 Task: Check the picks of the 2023 Victory Lane Racing NASCAR Cup Series for the race "Ally 400" on the track "Nashville".
Action: Mouse moved to (204, 261)
Screenshot: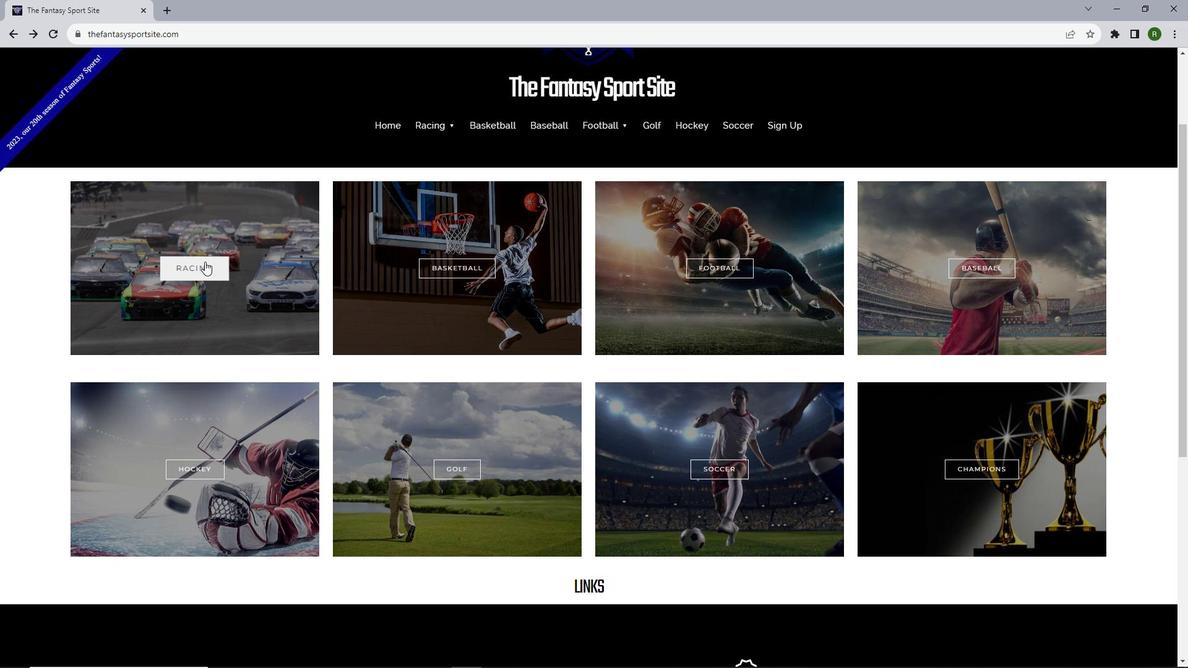 
Action: Mouse pressed left at (204, 261)
Screenshot: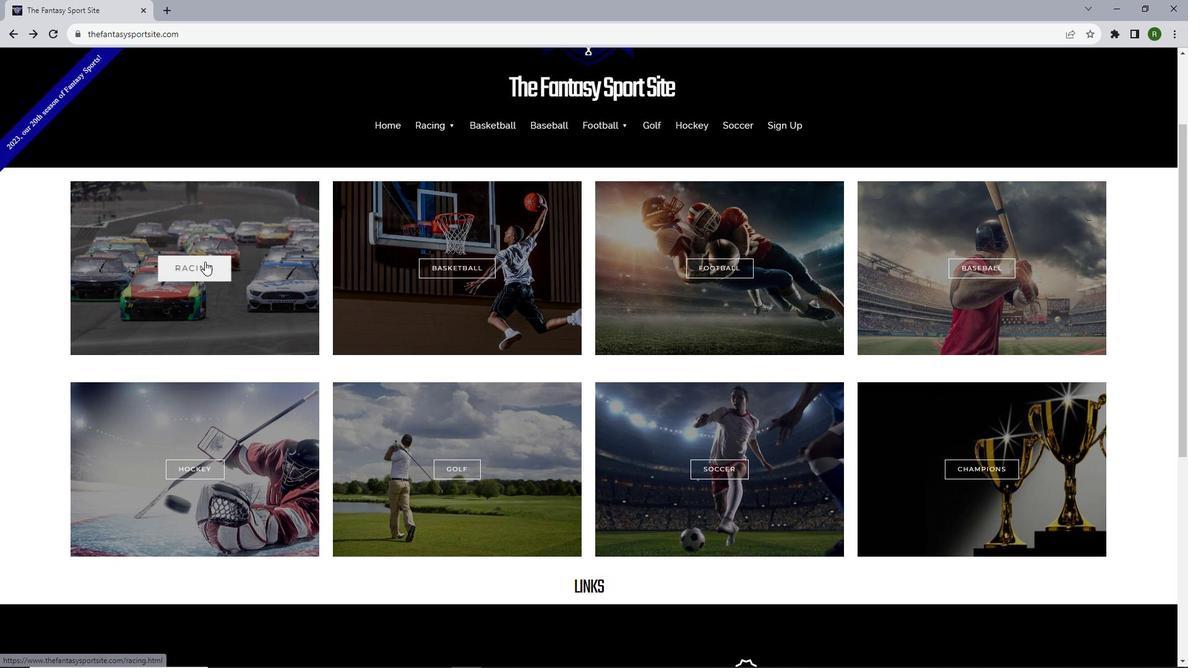 
Action: Mouse moved to (232, 547)
Screenshot: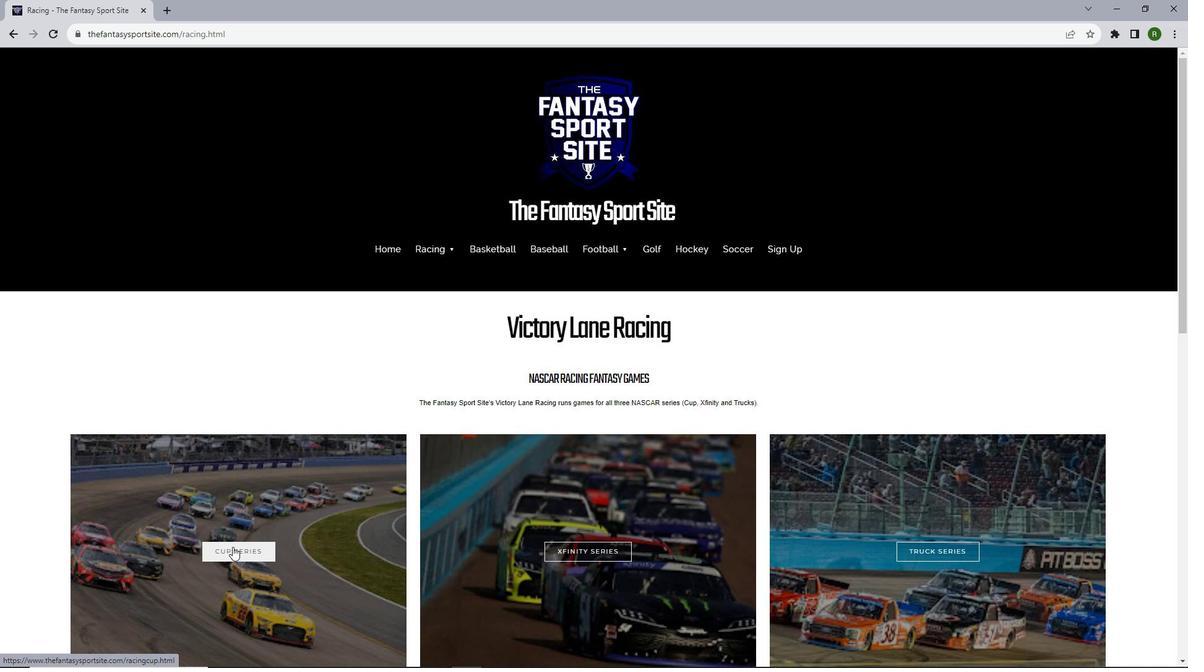 
Action: Mouse pressed left at (232, 547)
Screenshot: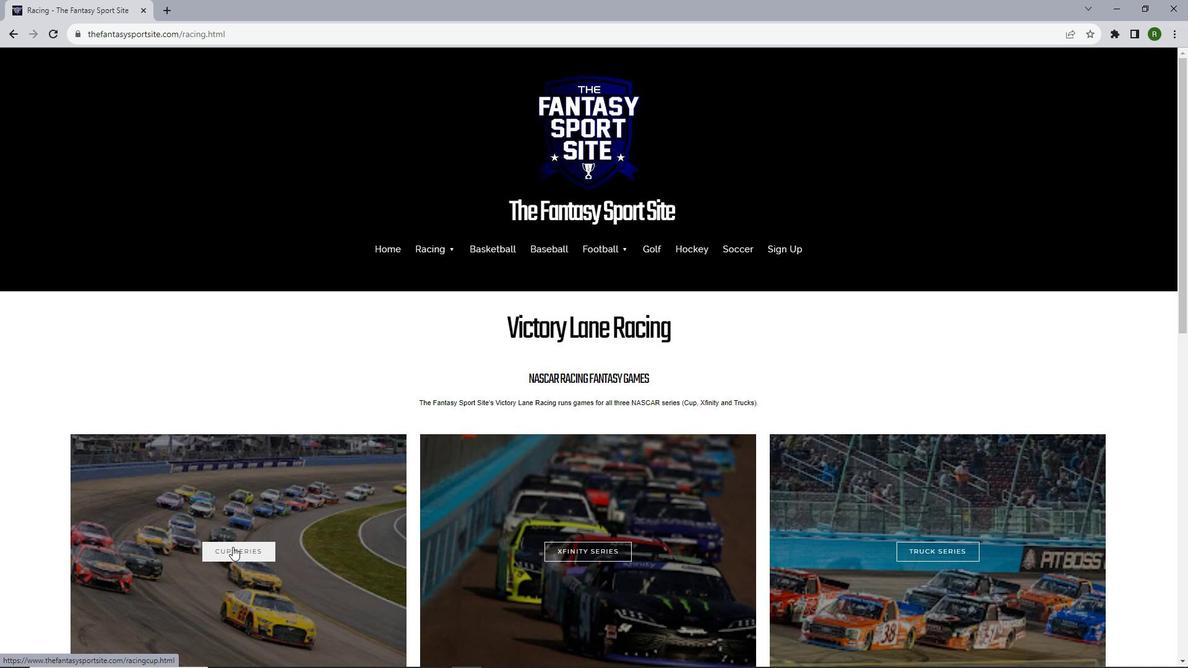 
Action: Mouse moved to (333, 347)
Screenshot: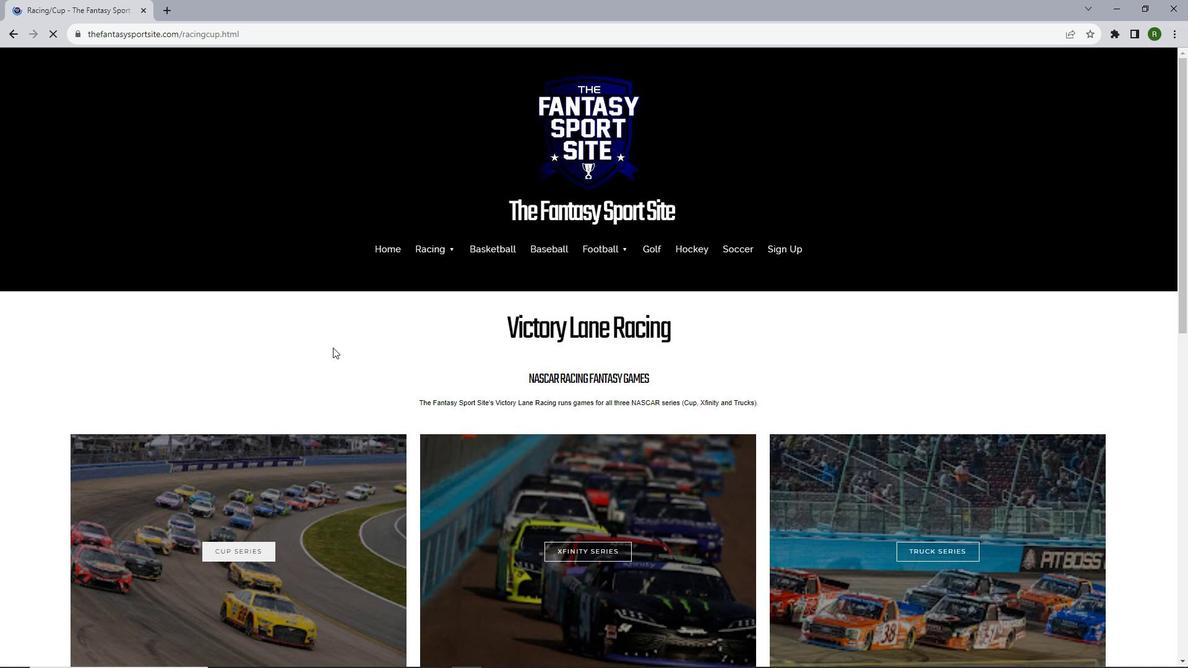 
Action: Mouse scrolled (333, 347) with delta (0, 0)
Screenshot: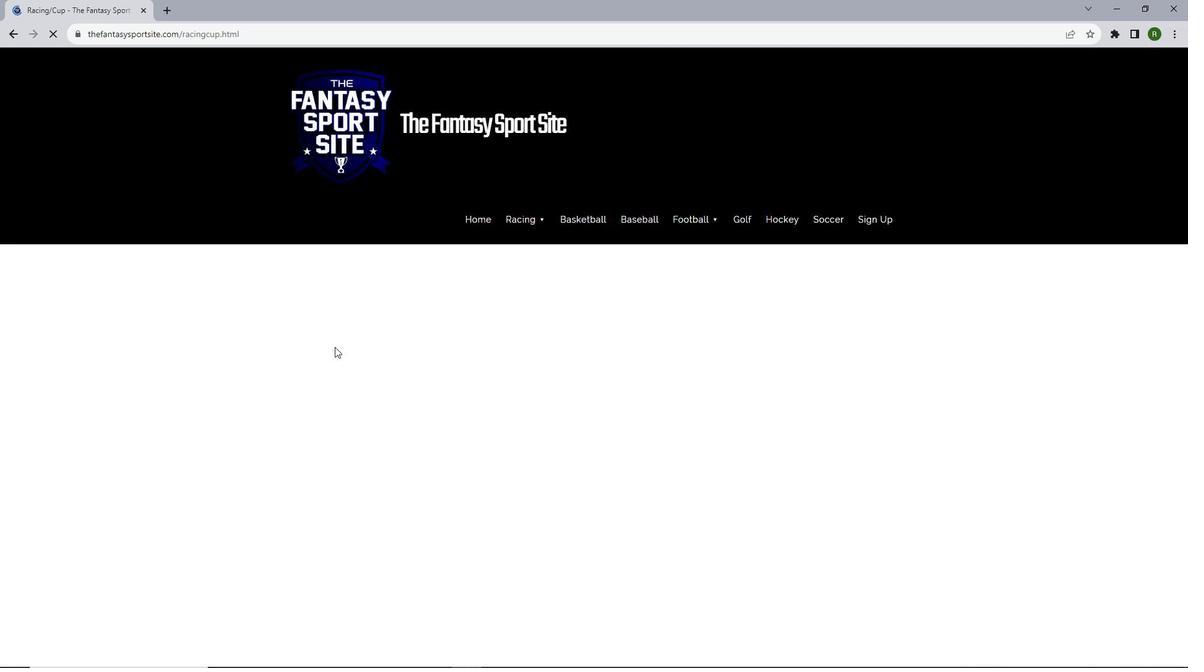
Action: Mouse moved to (334, 347)
Screenshot: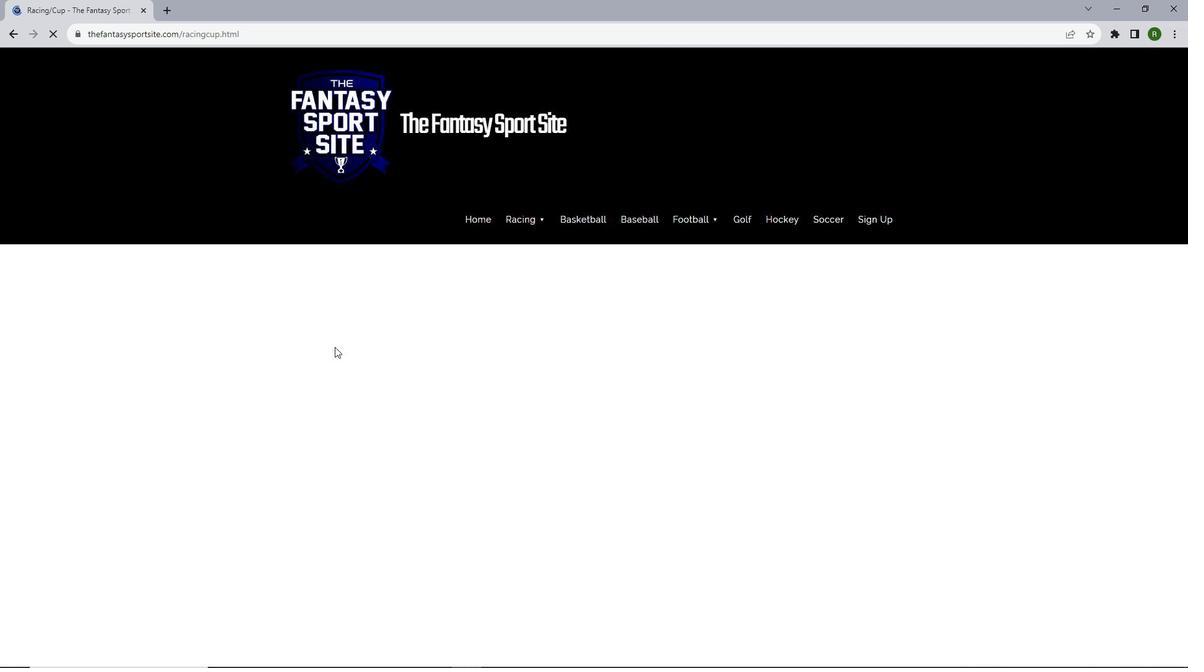 
Action: Mouse scrolled (334, 346) with delta (0, 0)
Screenshot: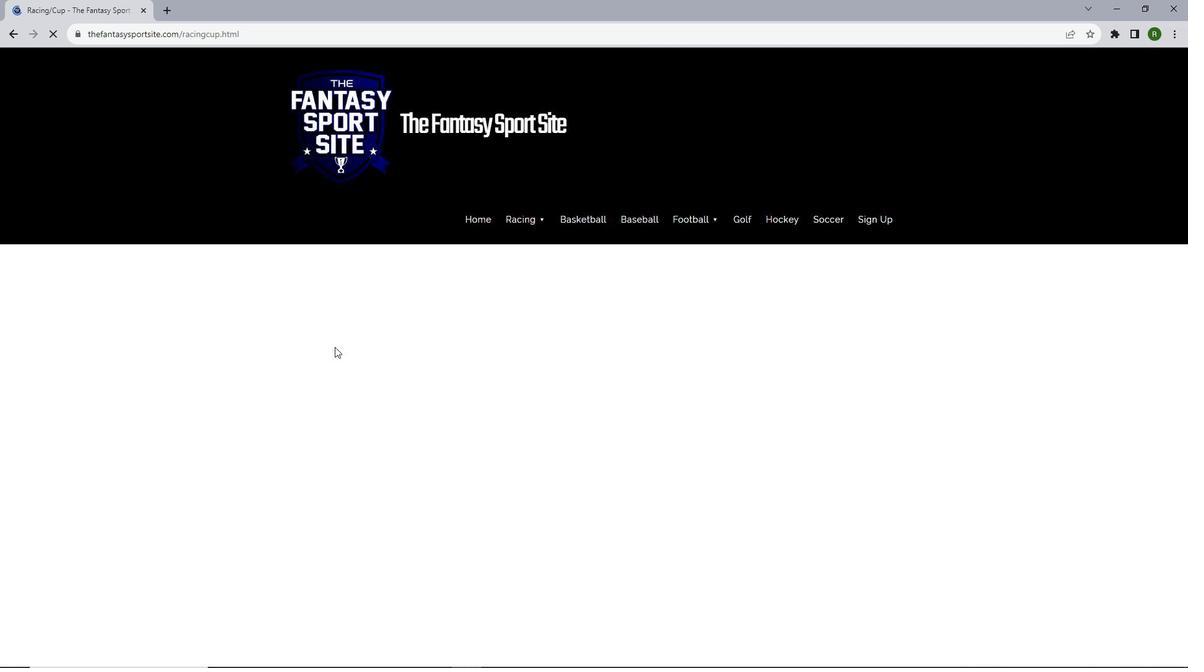 
Action: Mouse moved to (337, 344)
Screenshot: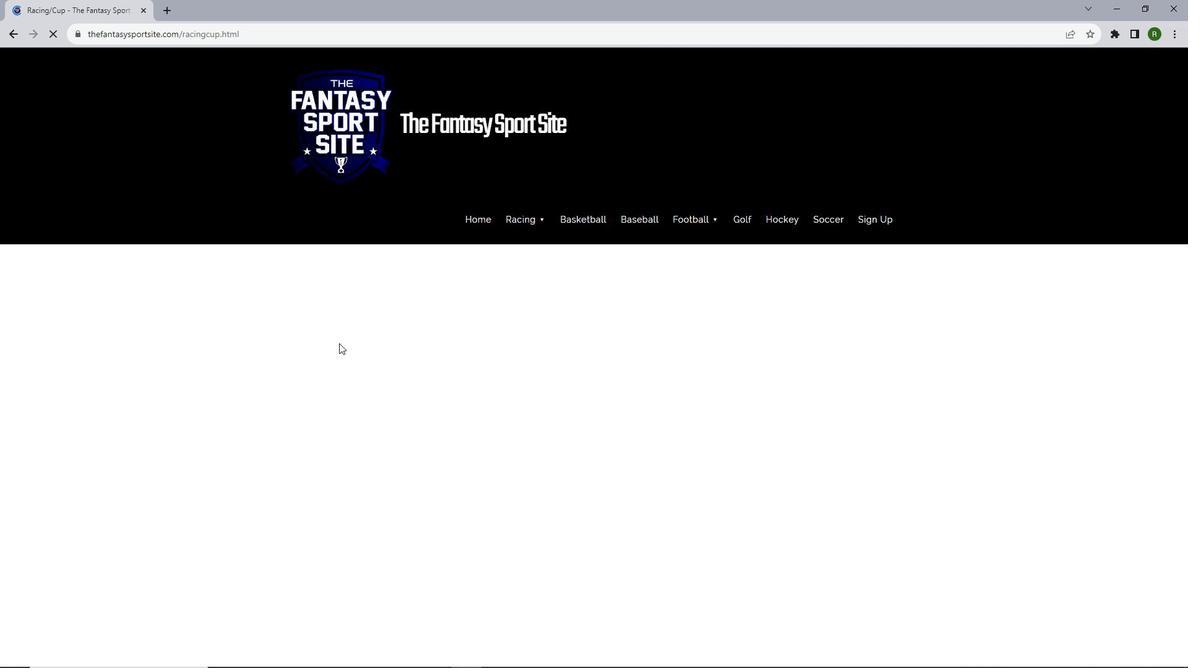 
Action: Mouse scrolled (337, 344) with delta (0, 0)
Screenshot: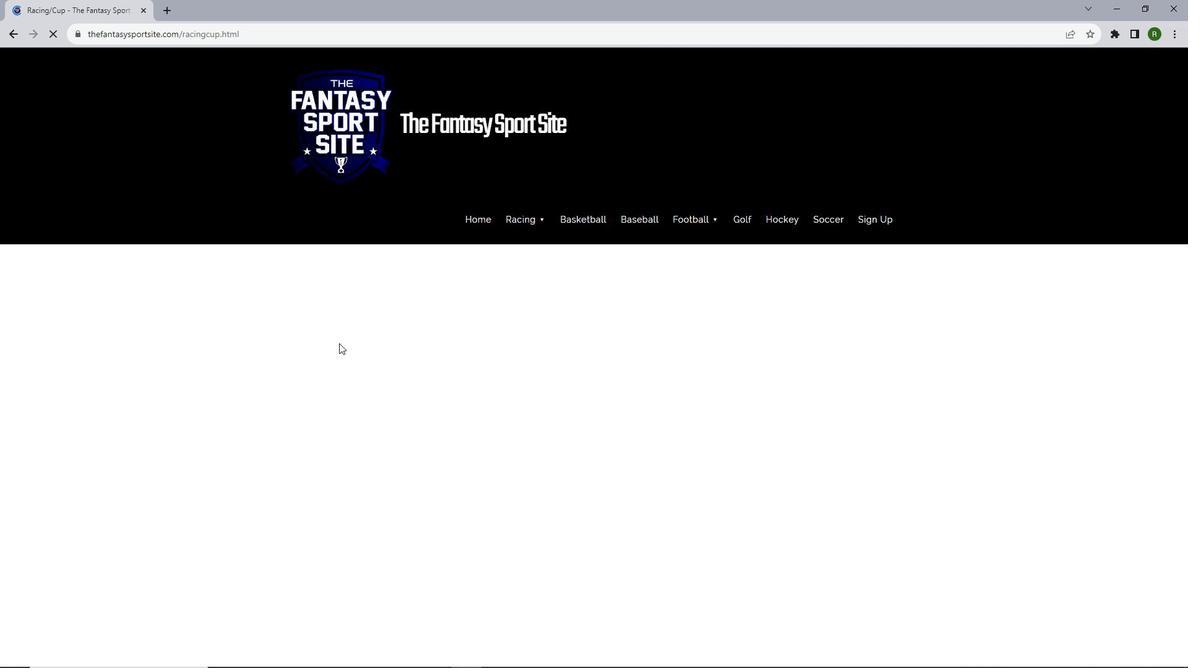 
Action: Mouse moved to (391, 297)
Screenshot: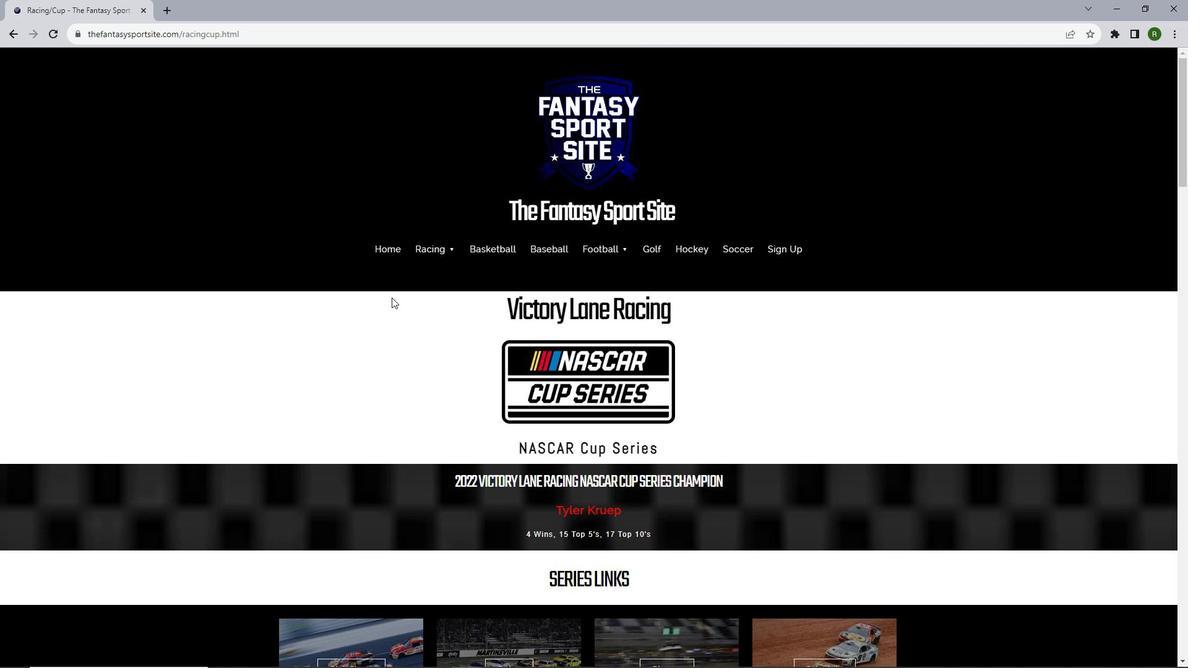 
Action: Mouse scrolled (391, 297) with delta (0, 0)
Screenshot: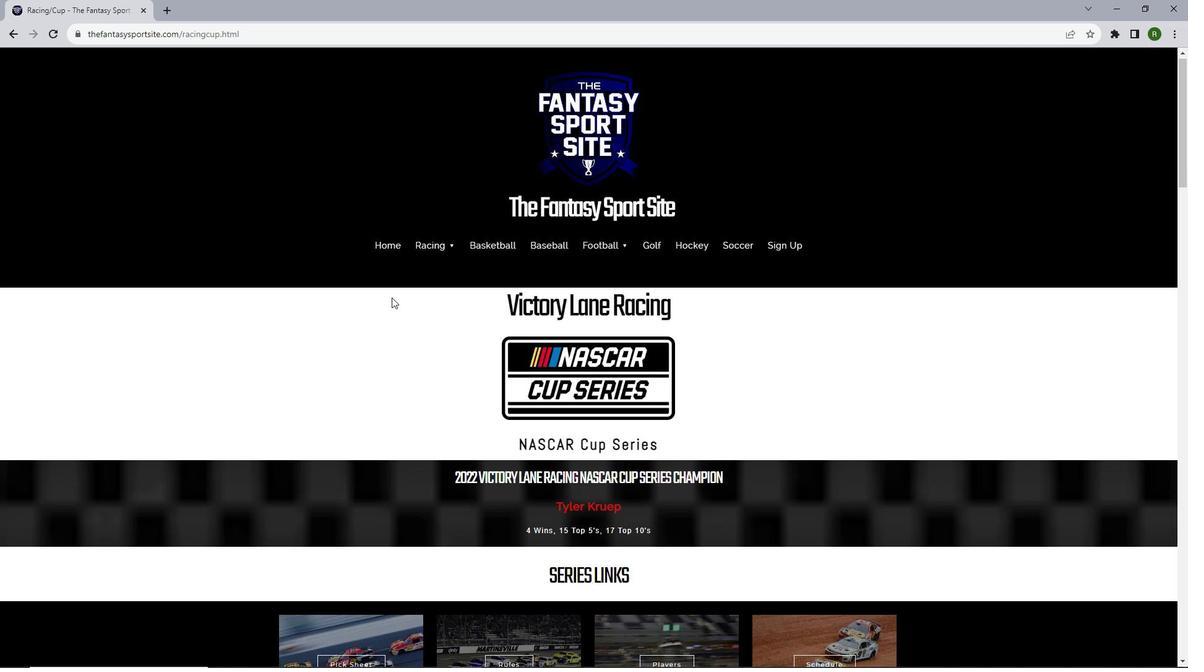 
Action: Mouse scrolled (391, 297) with delta (0, 0)
Screenshot: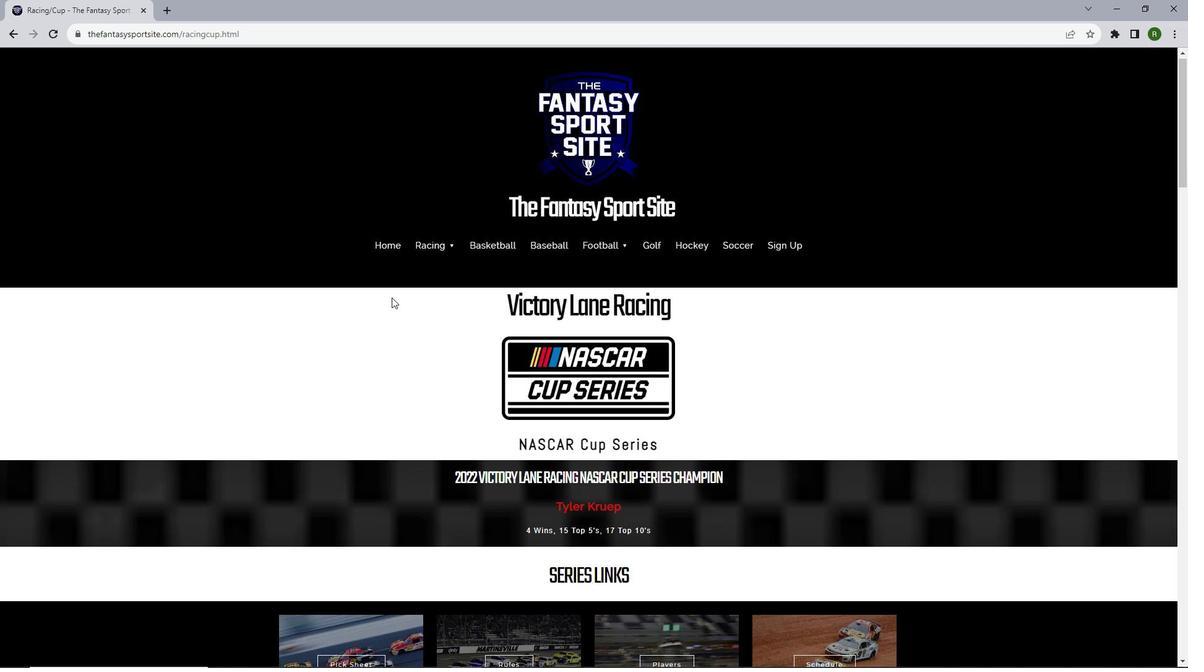 
Action: Mouse scrolled (391, 297) with delta (0, 0)
Screenshot: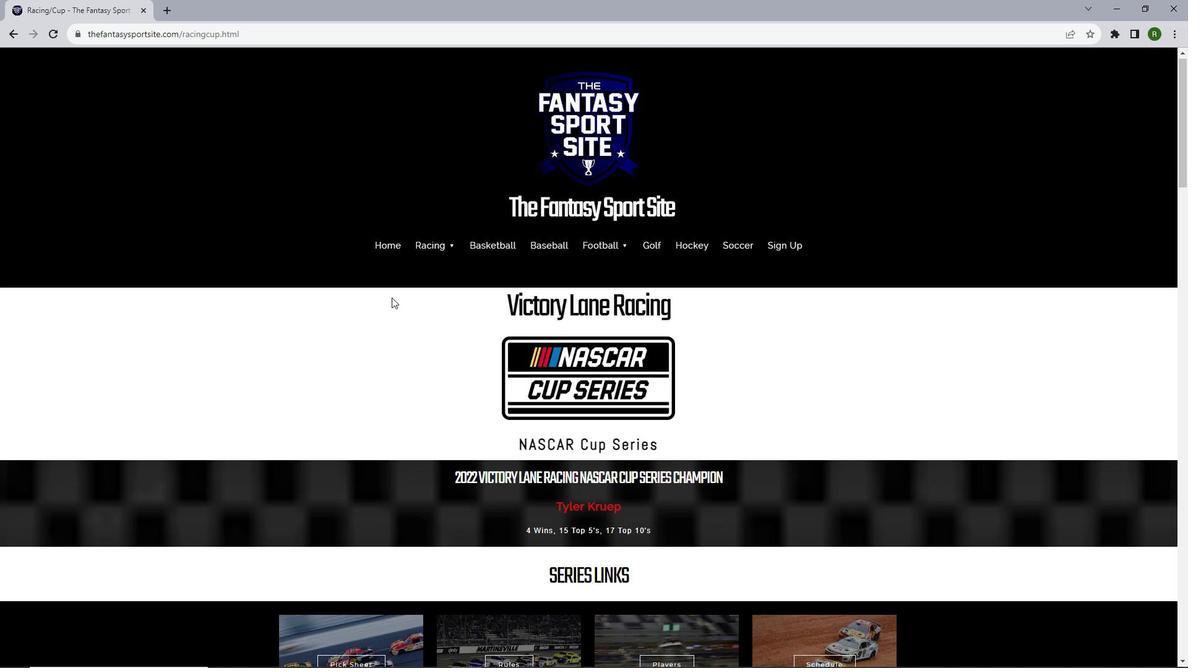 
Action: Mouse scrolled (391, 297) with delta (0, 0)
Screenshot: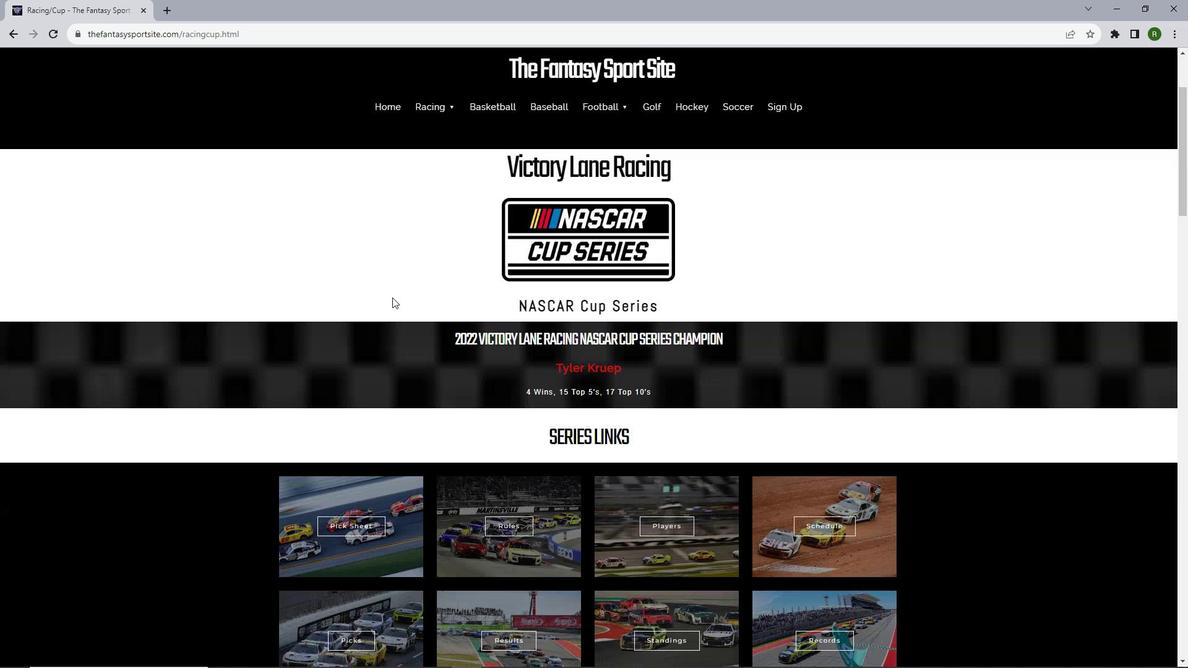 
Action: Mouse scrolled (391, 297) with delta (0, 0)
Screenshot: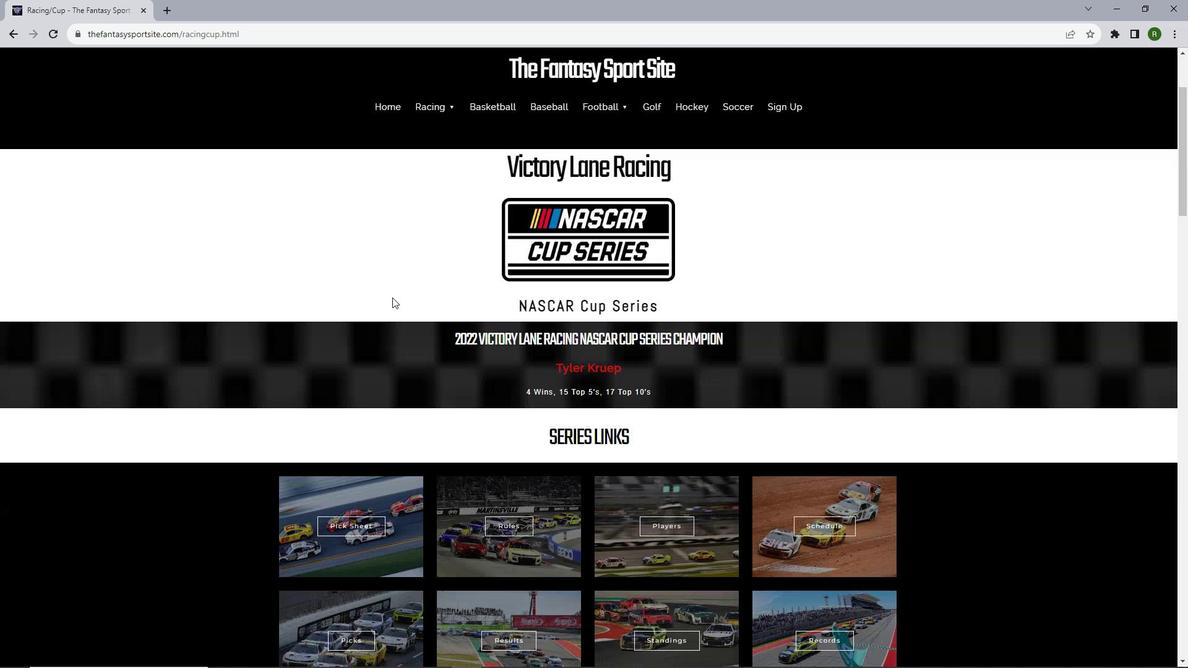 
Action: Mouse moved to (345, 482)
Screenshot: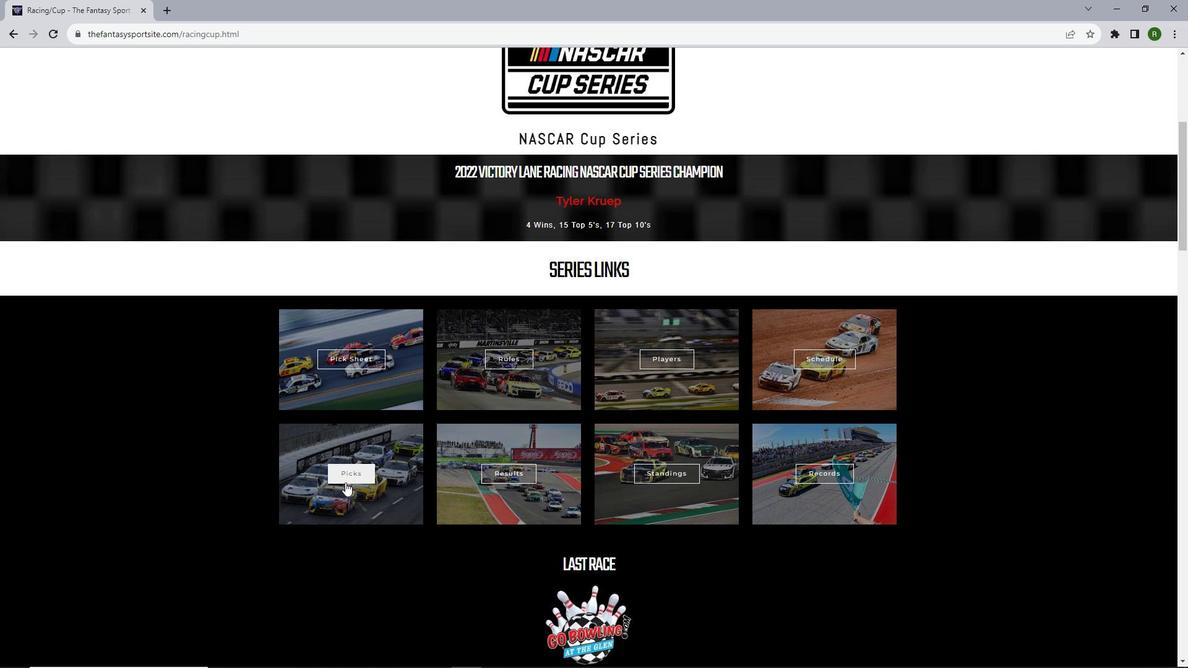 
Action: Mouse pressed left at (345, 482)
Screenshot: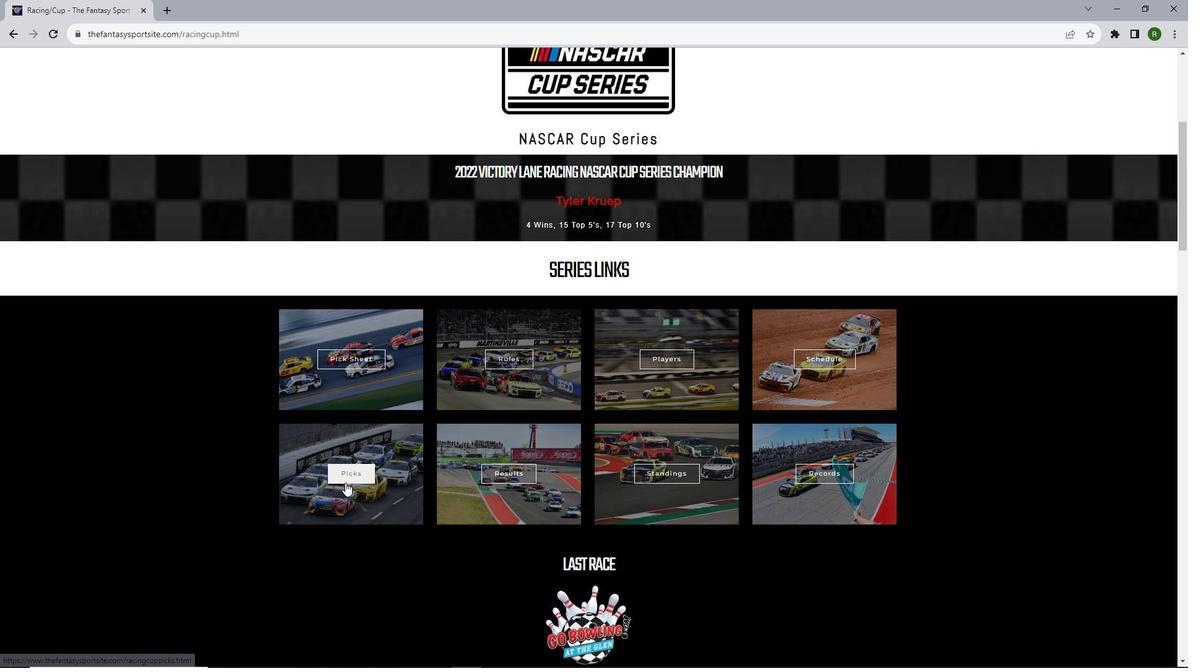
Action: Mouse moved to (419, 382)
Screenshot: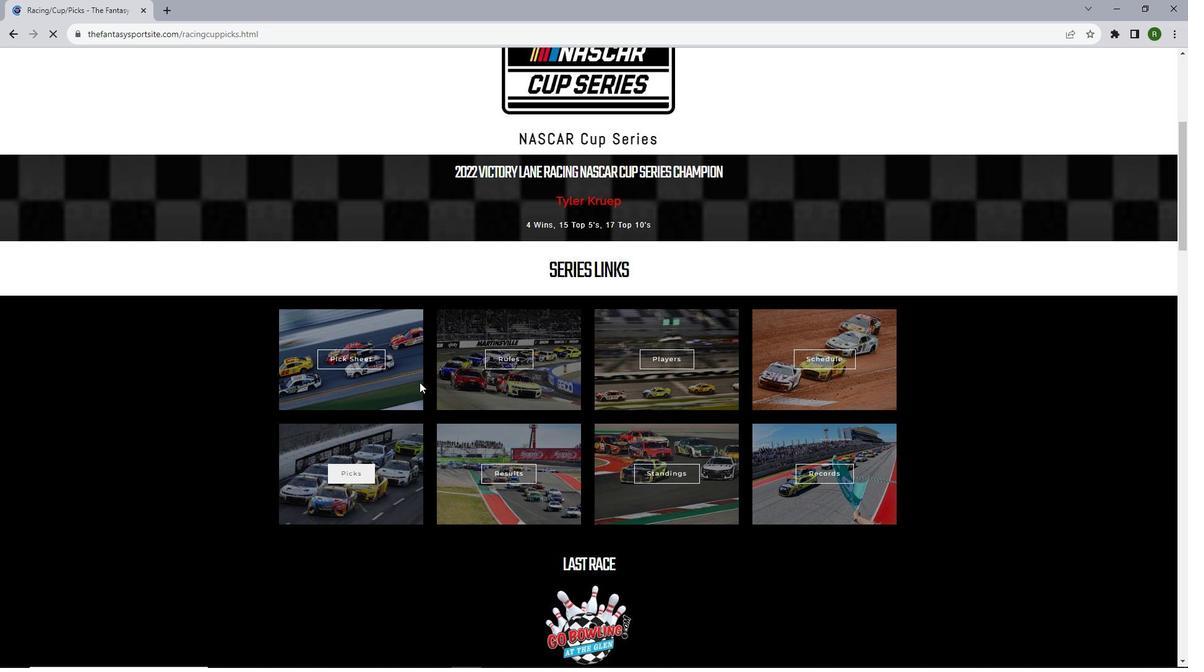 
Action: Mouse scrolled (419, 381) with delta (0, 0)
Screenshot: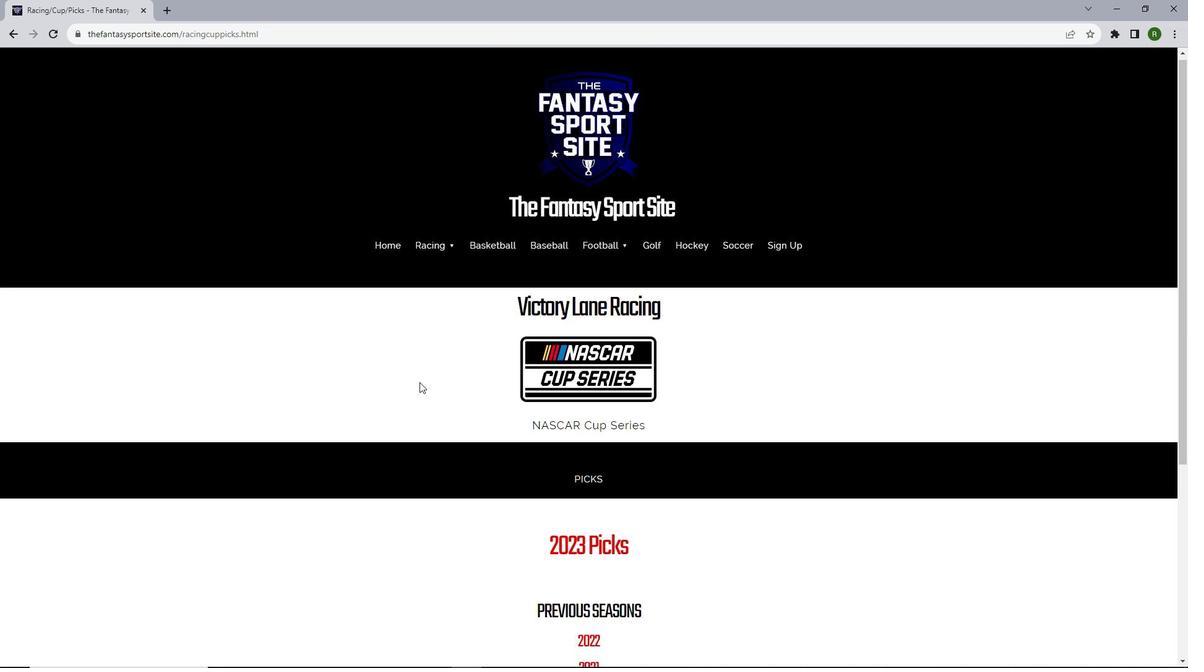 
Action: Mouse scrolled (419, 381) with delta (0, 0)
Screenshot: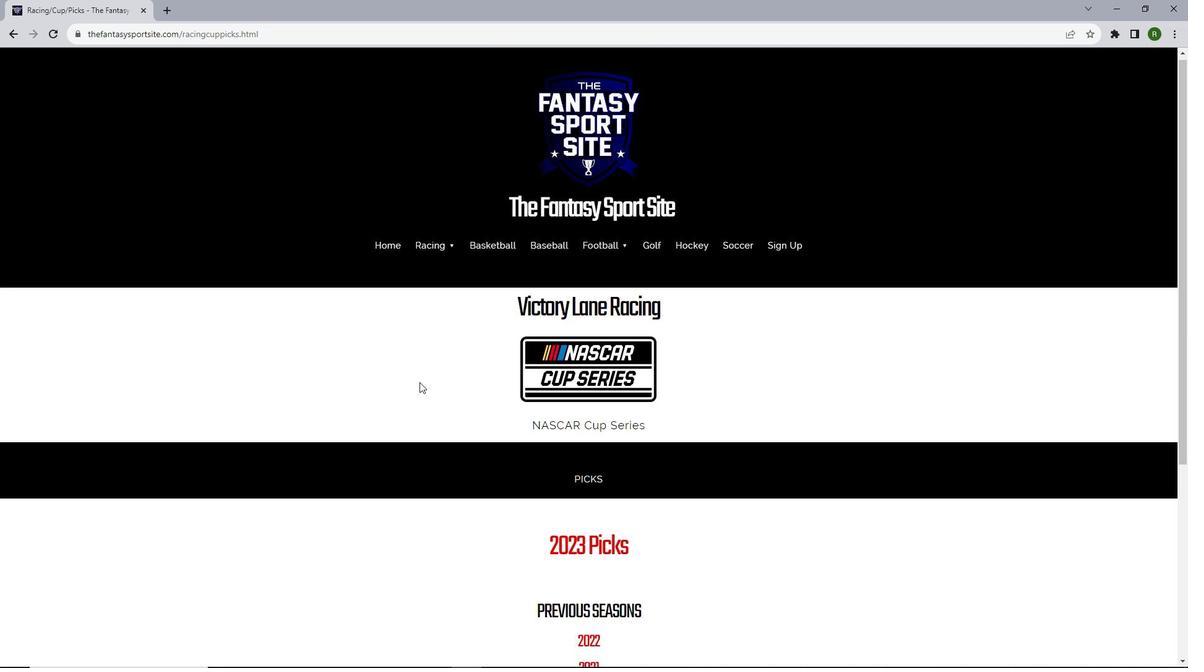 
Action: Mouse scrolled (419, 381) with delta (0, 0)
Screenshot: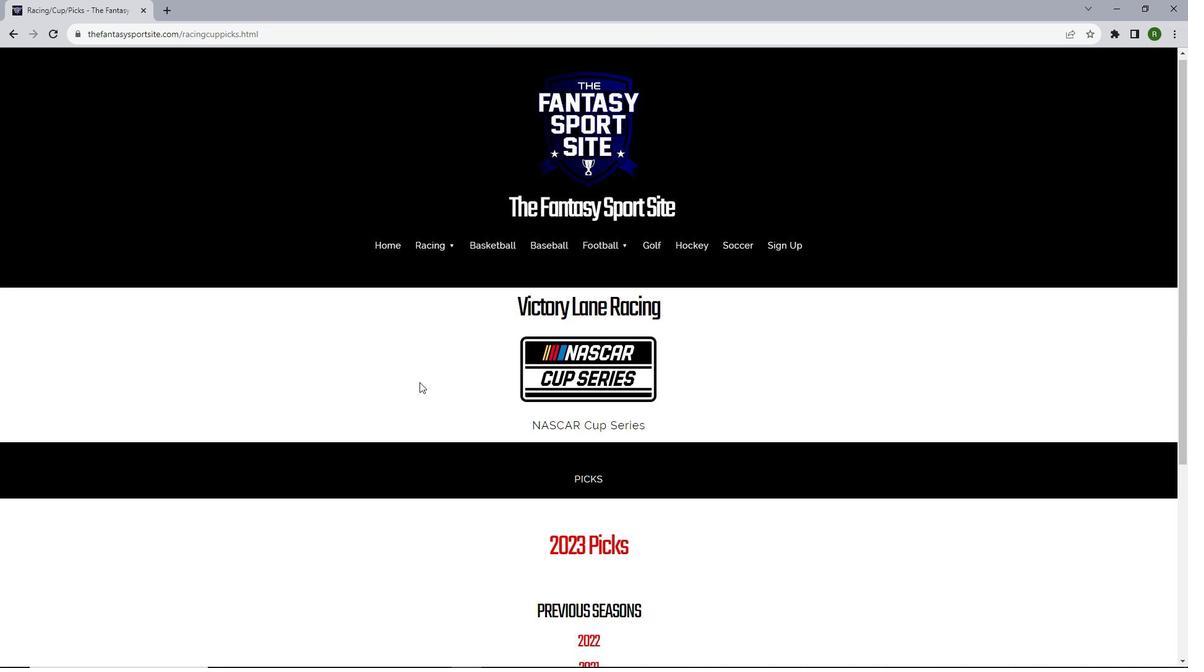 
Action: Mouse scrolled (419, 381) with delta (0, 0)
Screenshot: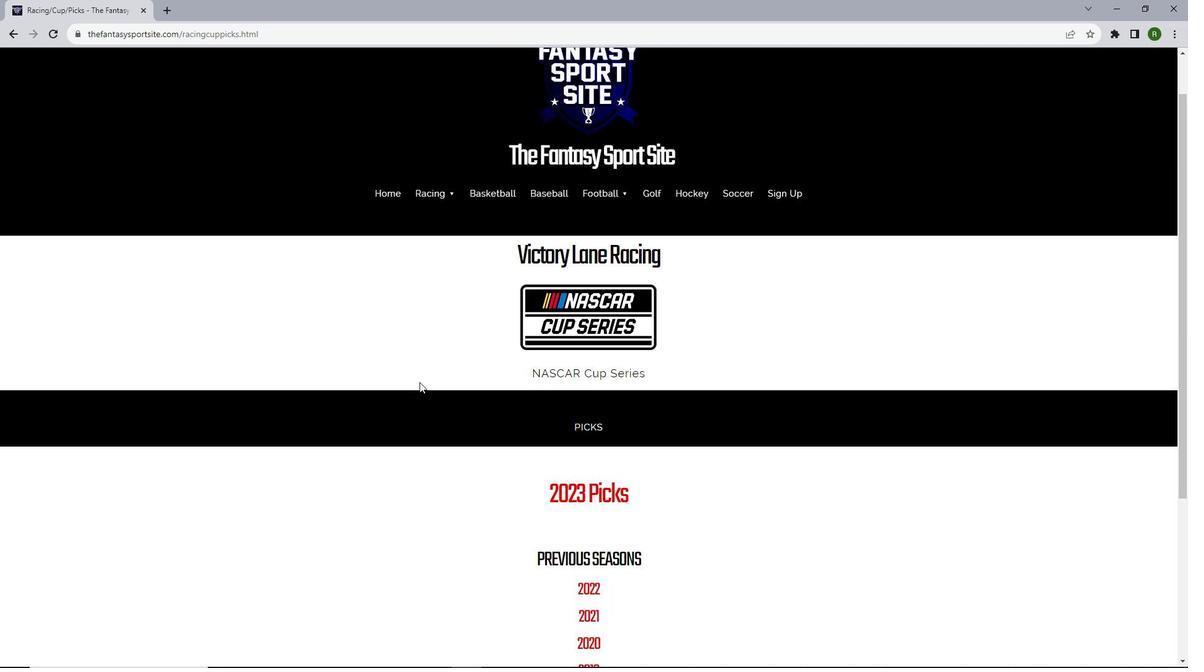
Action: Mouse moved to (578, 292)
Screenshot: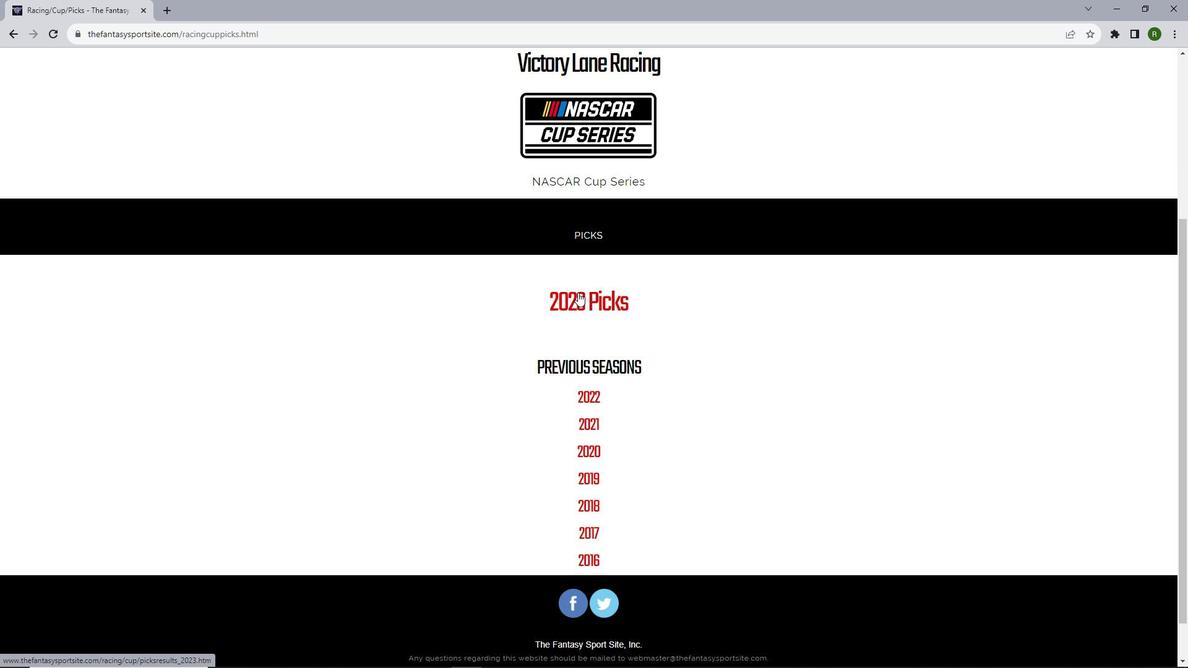 
Action: Mouse pressed left at (578, 292)
Screenshot: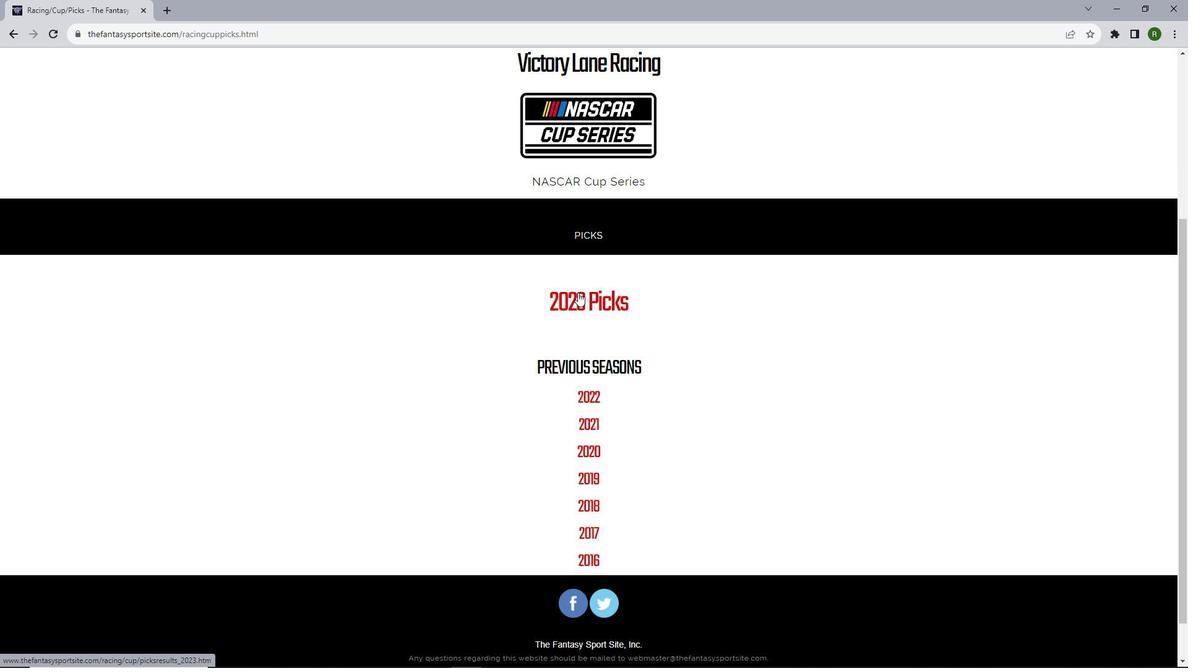 
Action: Mouse moved to (631, 165)
Screenshot: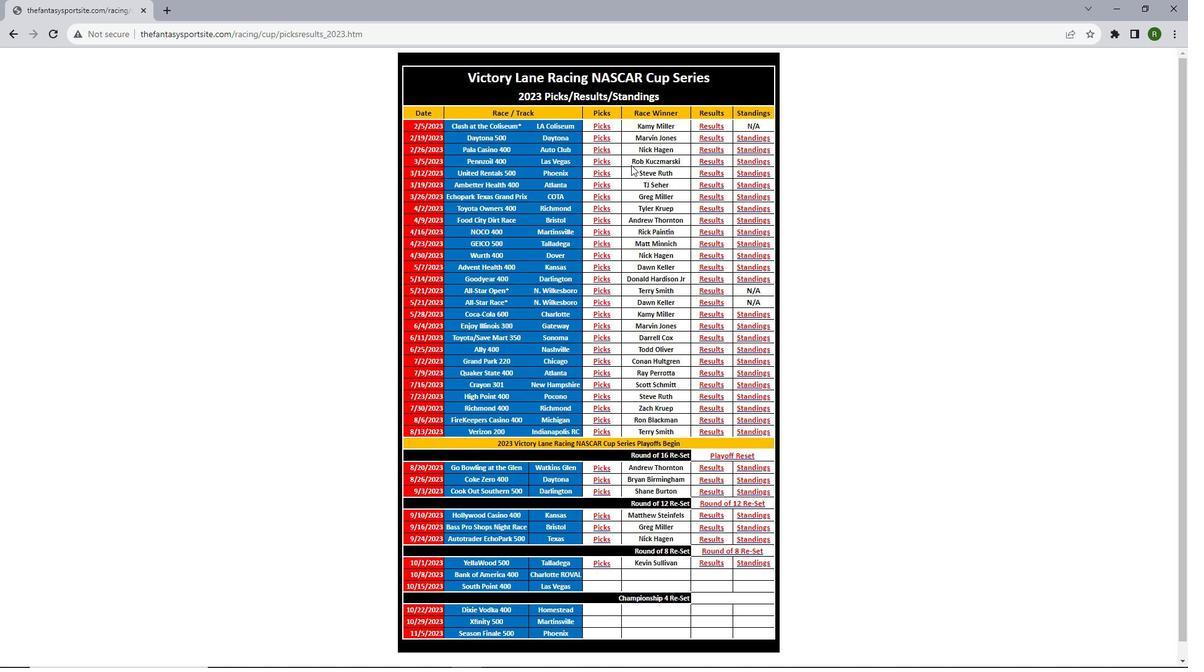 
Action: Mouse scrolled (631, 164) with delta (0, 0)
Screenshot: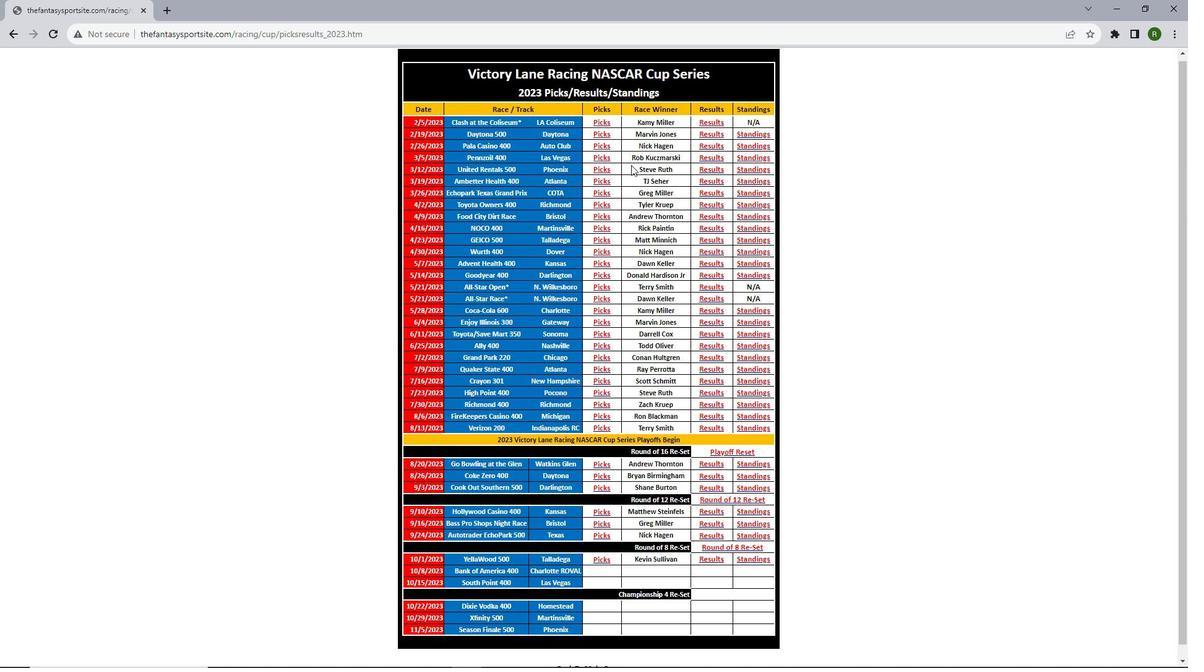 
Action: Mouse moved to (602, 331)
Screenshot: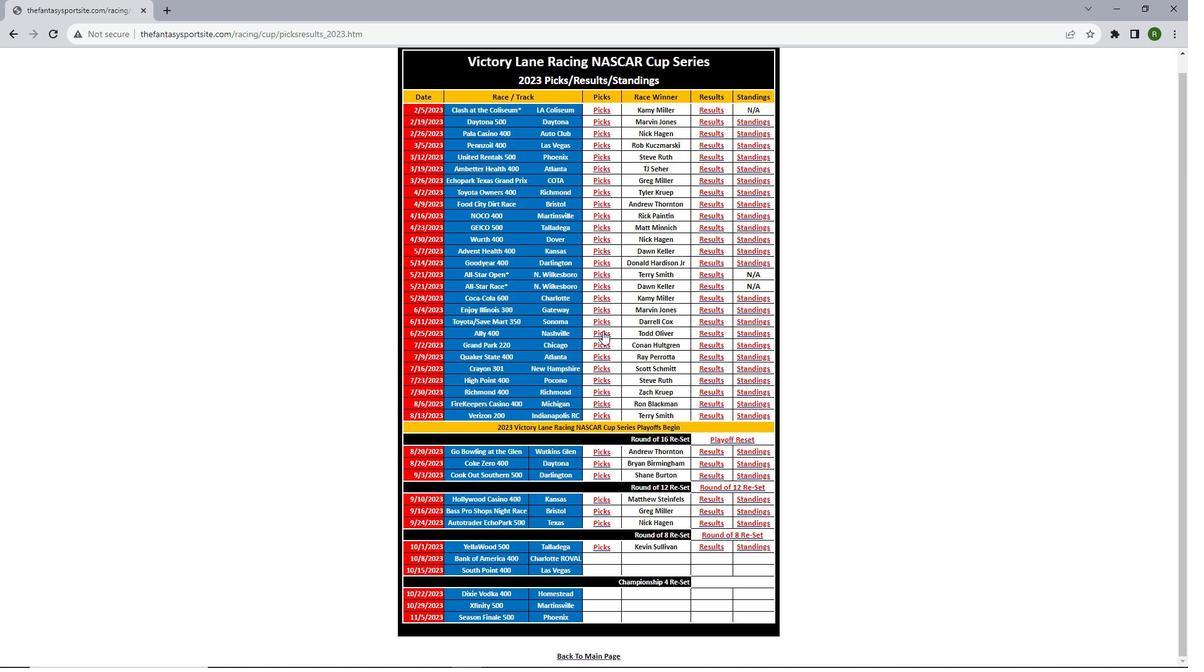 
Action: Mouse pressed left at (602, 331)
Screenshot: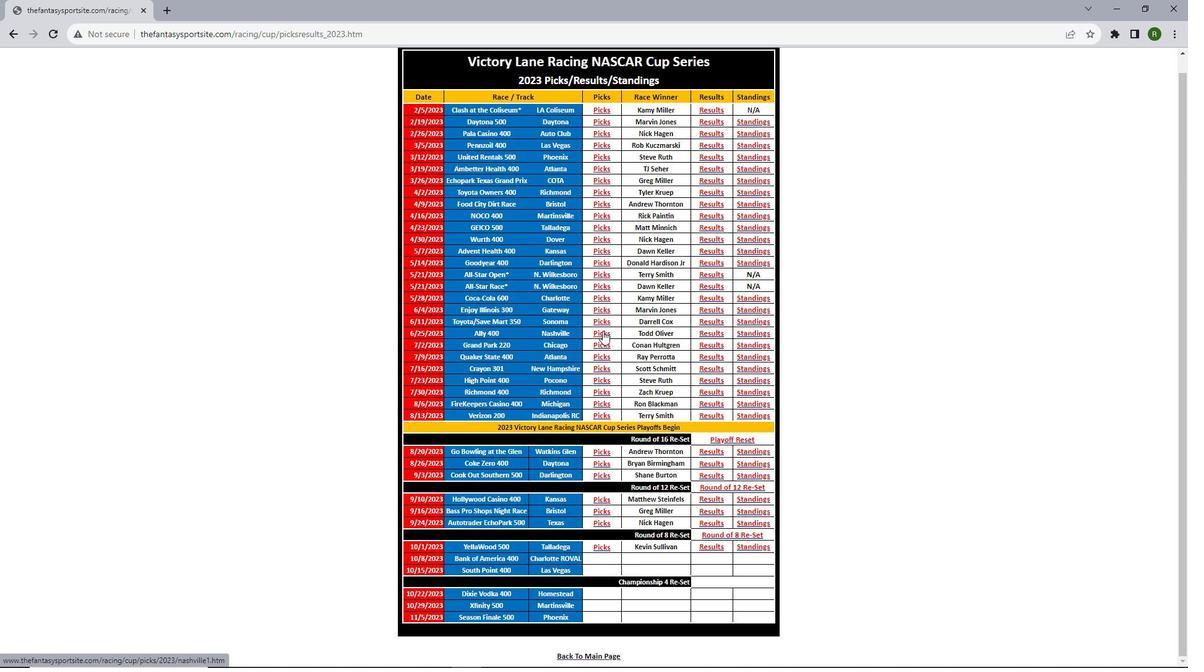 
Action: Mouse moved to (589, 268)
Screenshot: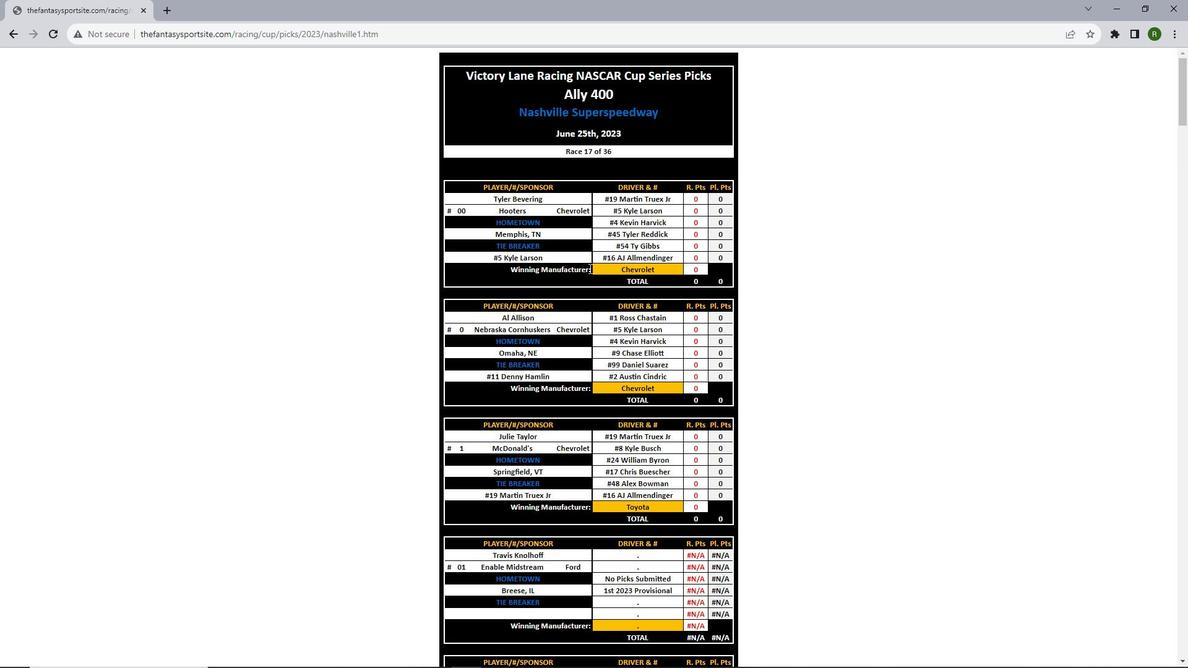 
Action: Mouse scrolled (589, 268) with delta (0, 0)
Screenshot: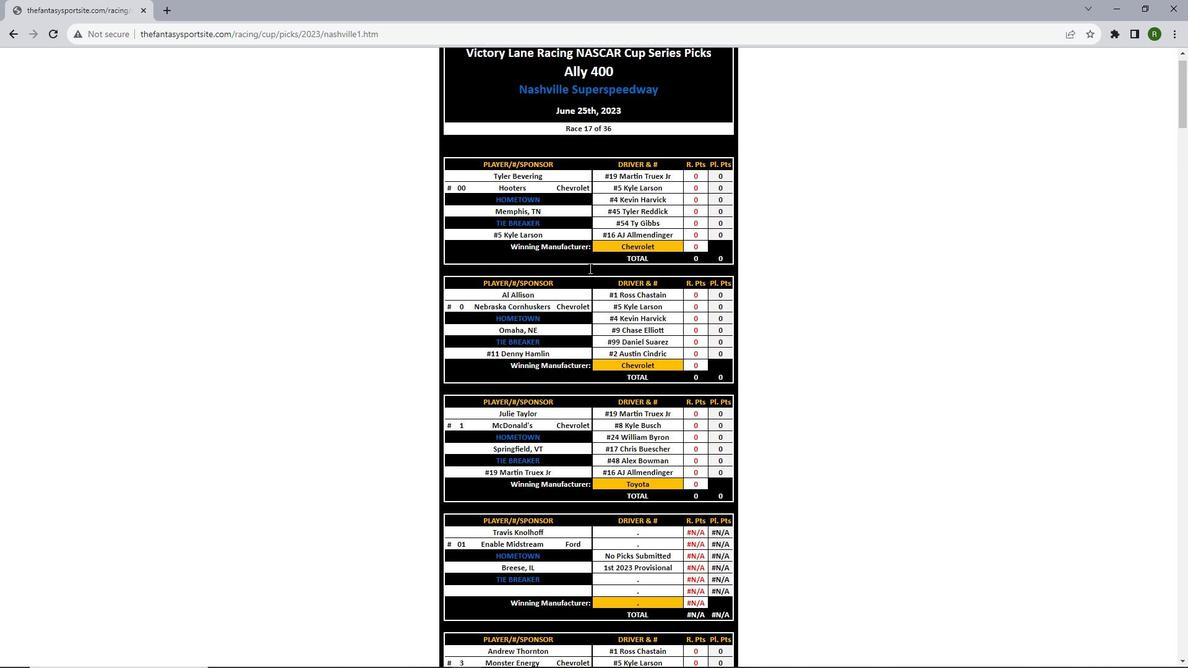 
Action: Mouse scrolled (589, 268) with delta (0, 0)
Screenshot: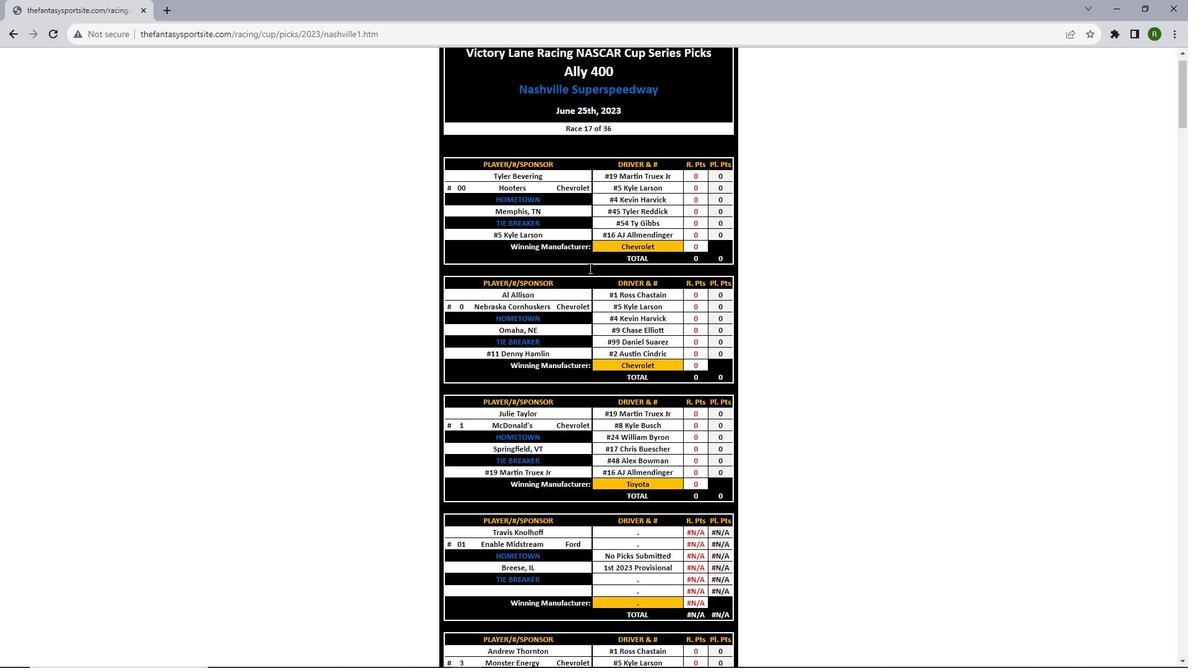 
Action: Mouse scrolled (589, 268) with delta (0, 0)
Screenshot: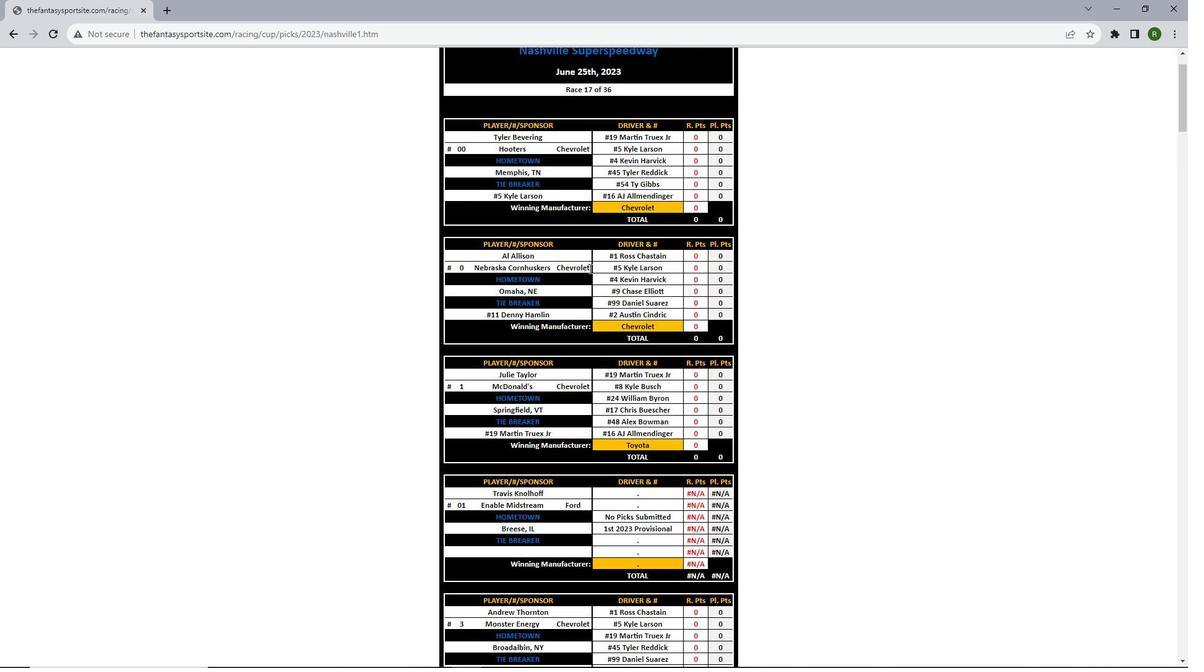 
Action: Mouse scrolled (589, 268) with delta (0, 0)
Screenshot: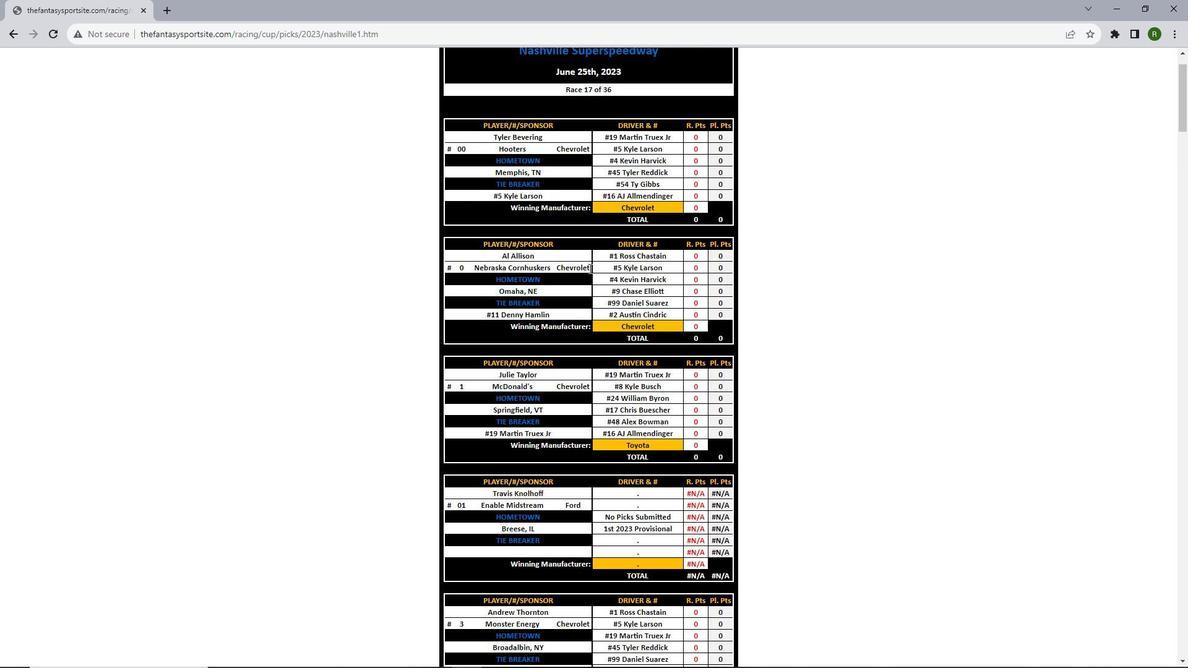 
Action: Mouse scrolled (589, 268) with delta (0, 0)
Screenshot: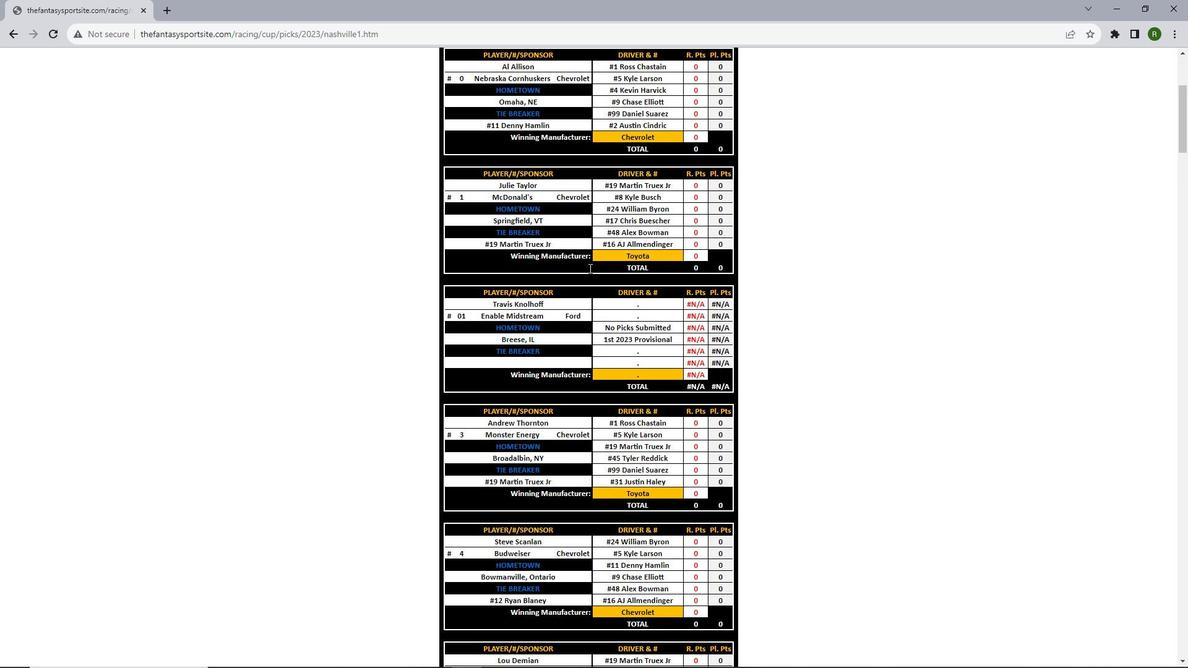 
Action: Mouse scrolled (589, 268) with delta (0, 0)
Screenshot: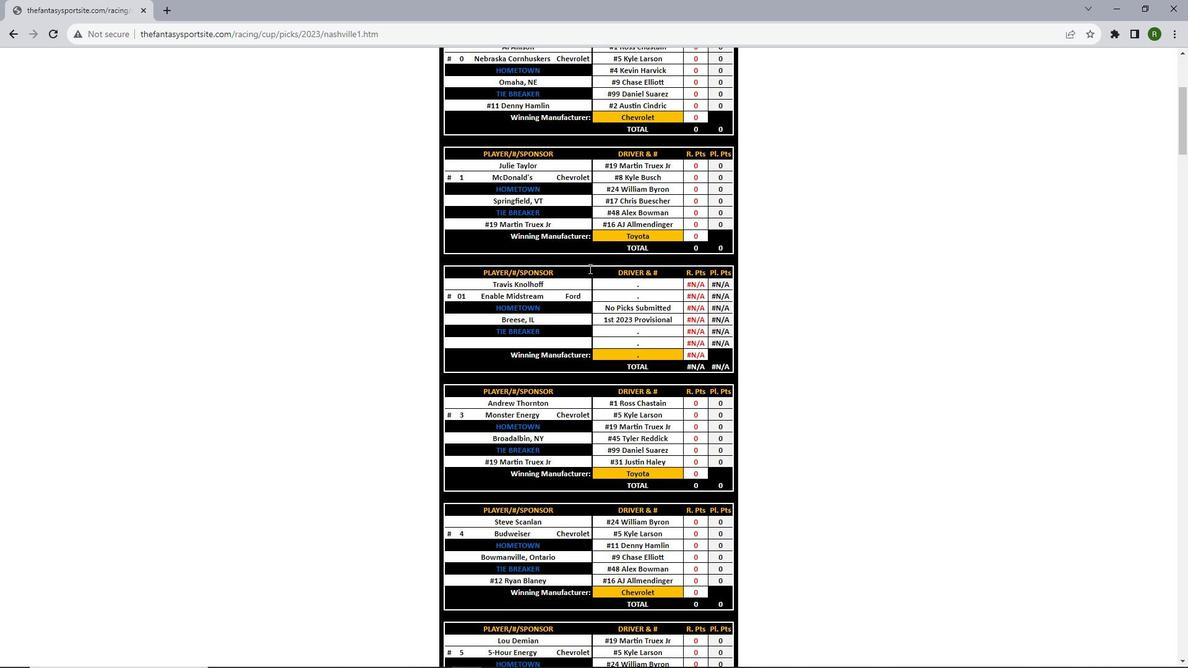 
Action: Mouse scrolled (589, 268) with delta (0, 0)
Screenshot: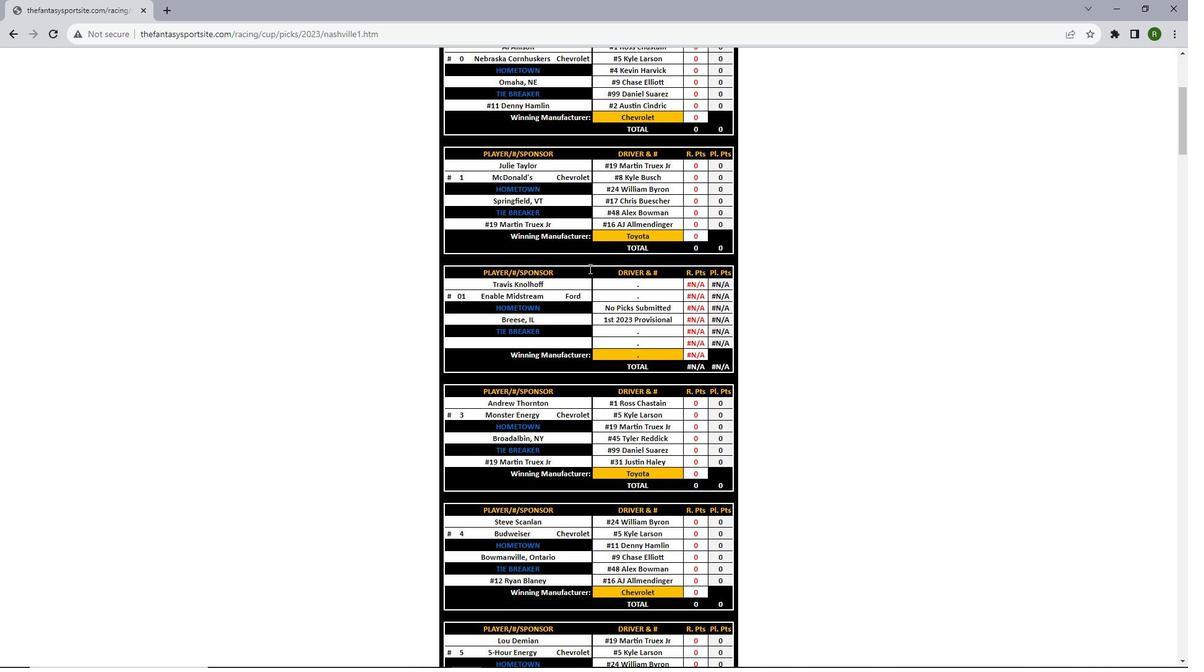 
Action: Mouse scrolled (589, 268) with delta (0, 0)
Screenshot: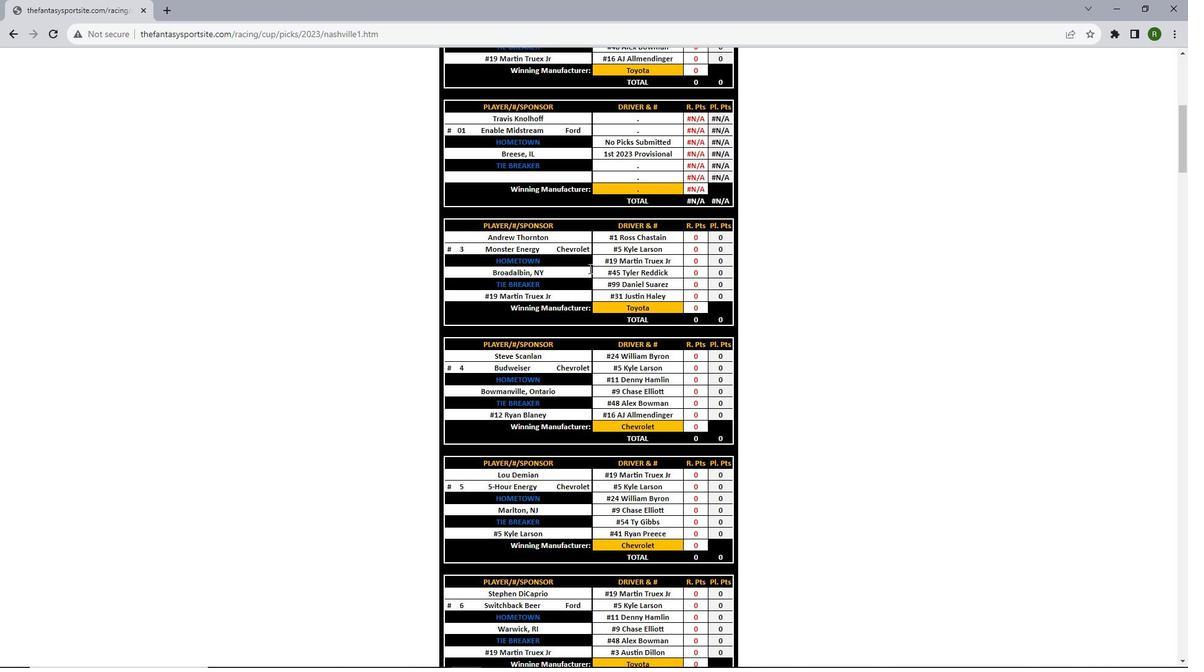 
Action: Mouse scrolled (589, 268) with delta (0, 0)
Screenshot: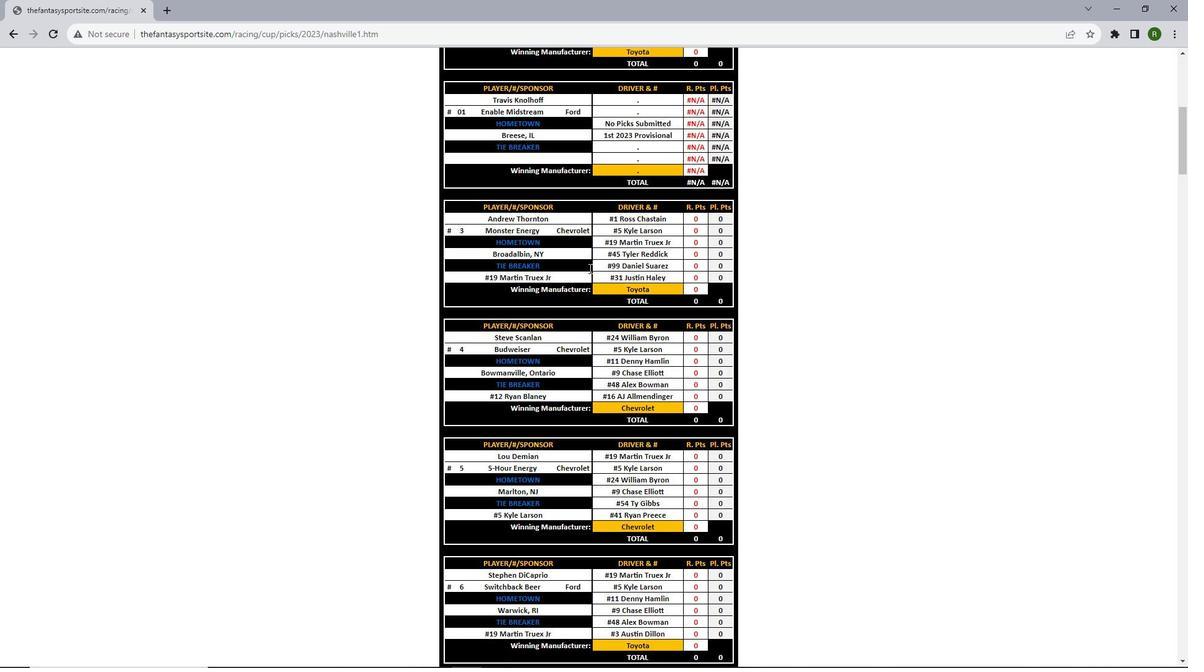 
Action: Mouse scrolled (589, 268) with delta (0, 0)
Screenshot: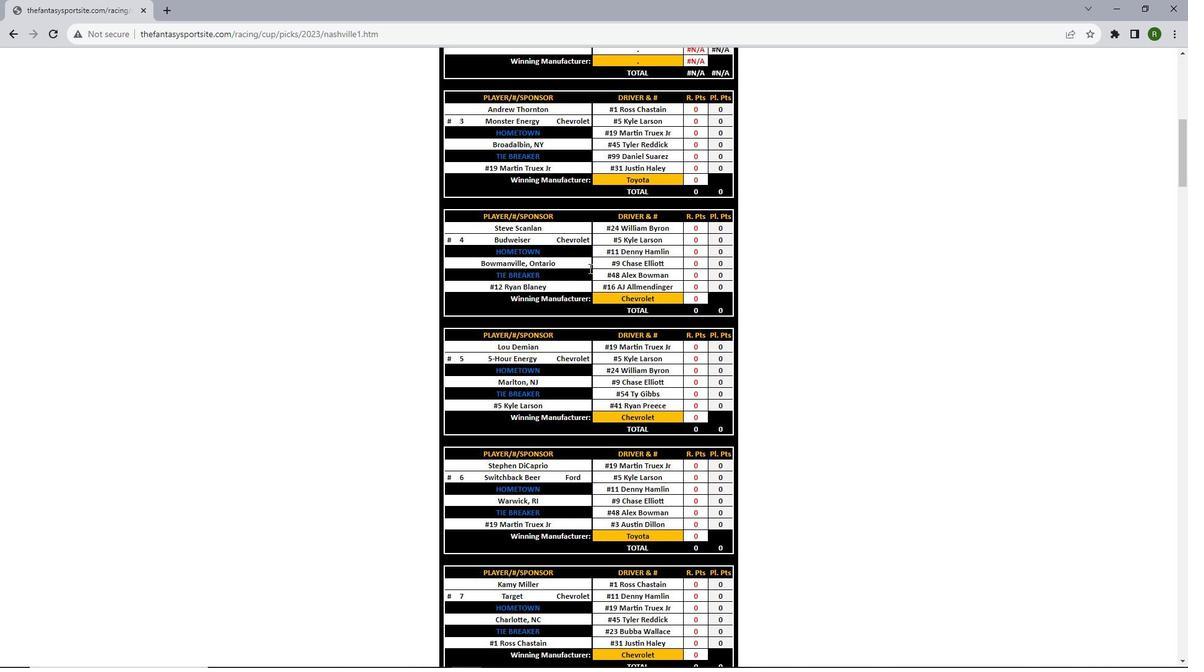 
Action: Mouse scrolled (589, 268) with delta (0, 0)
Screenshot: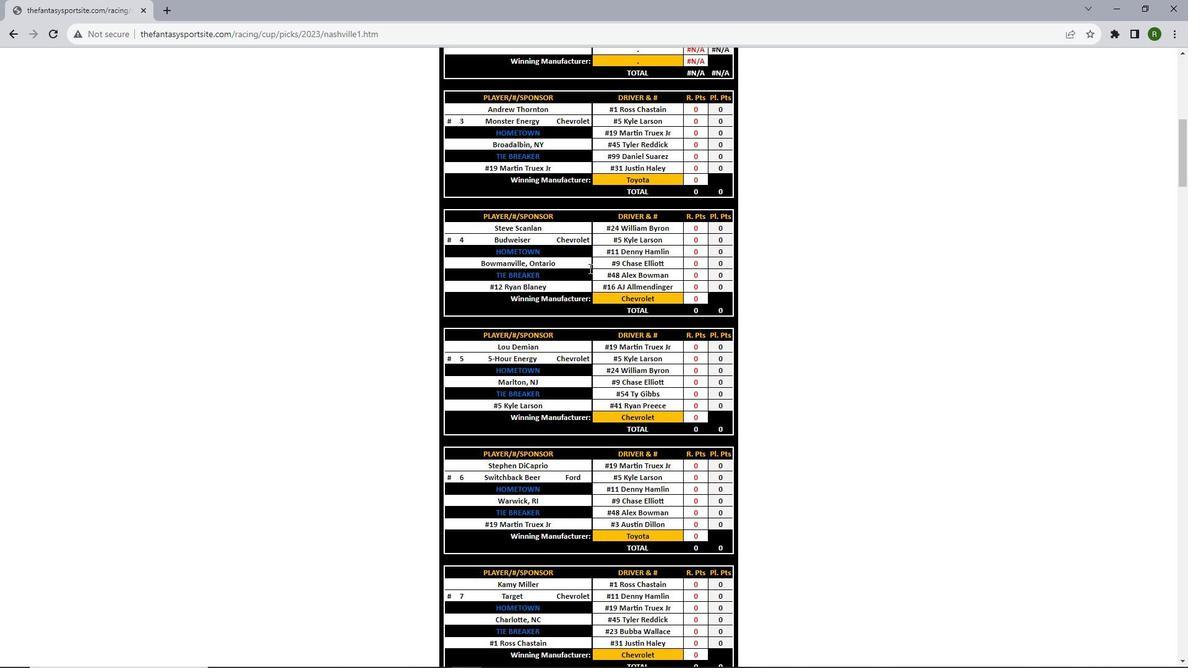 
Action: Mouse scrolled (589, 268) with delta (0, 0)
Screenshot: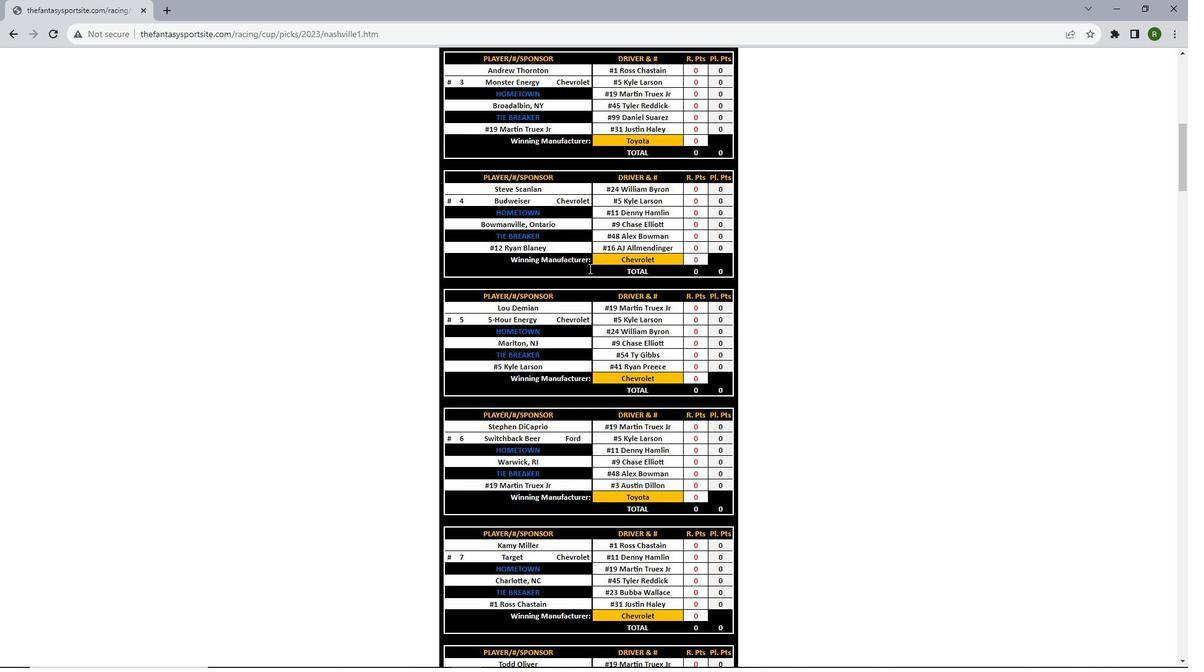 
Action: Mouse moved to (589, 255)
Screenshot: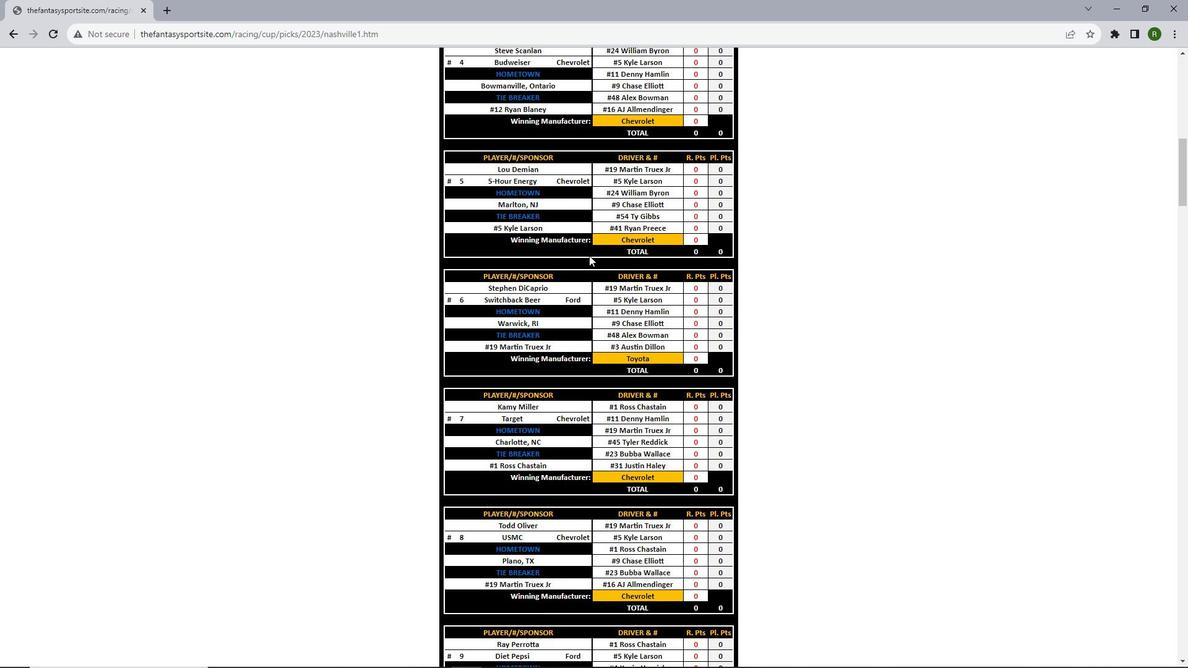 
Action: Mouse scrolled (589, 255) with delta (0, 0)
Screenshot: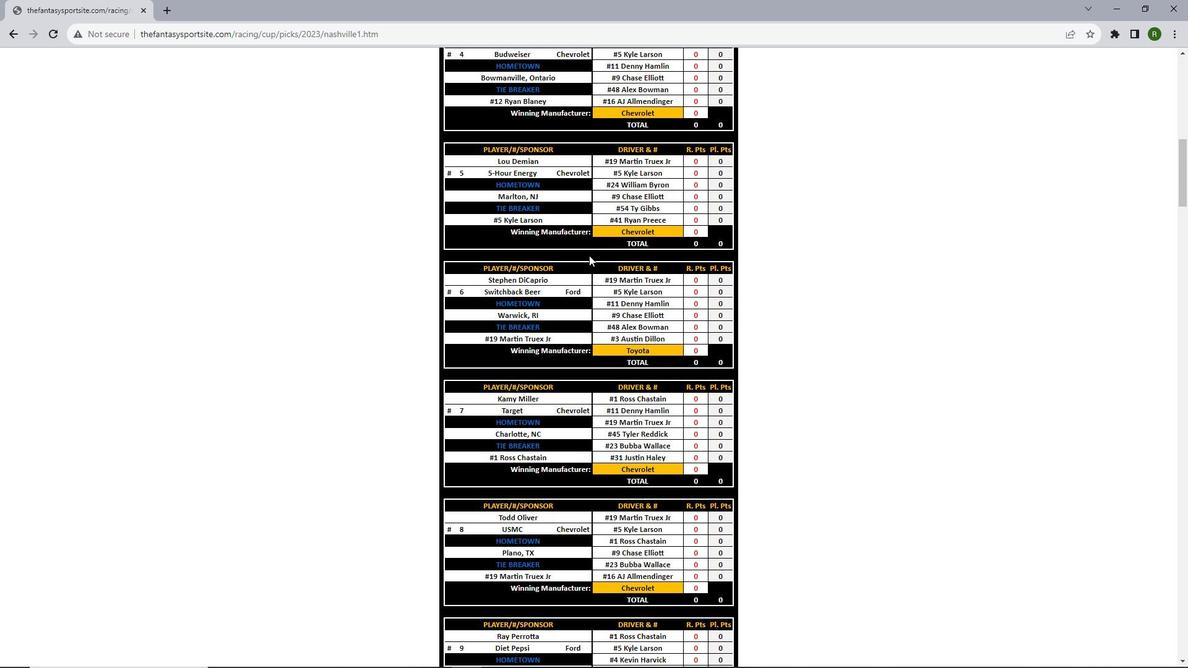 
Action: Mouse scrolled (589, 255) with delta (0, 0)
Screenshot: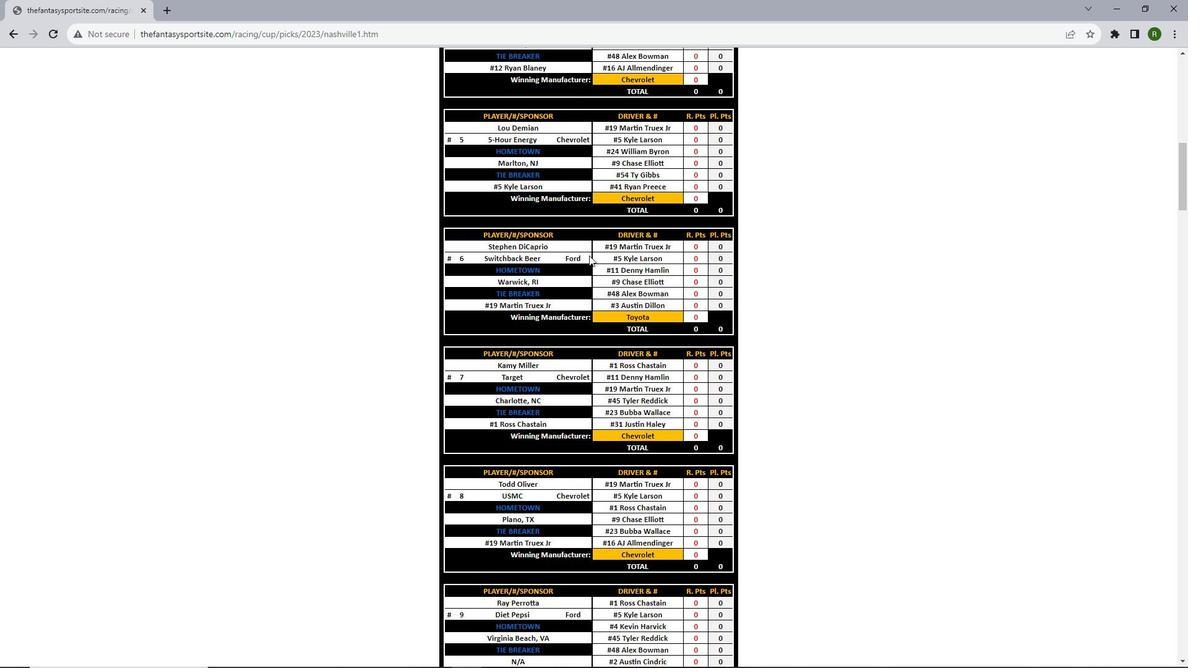 
Action: Mouse scrolled (589, 255) with delta (0, 0)
Screenshot: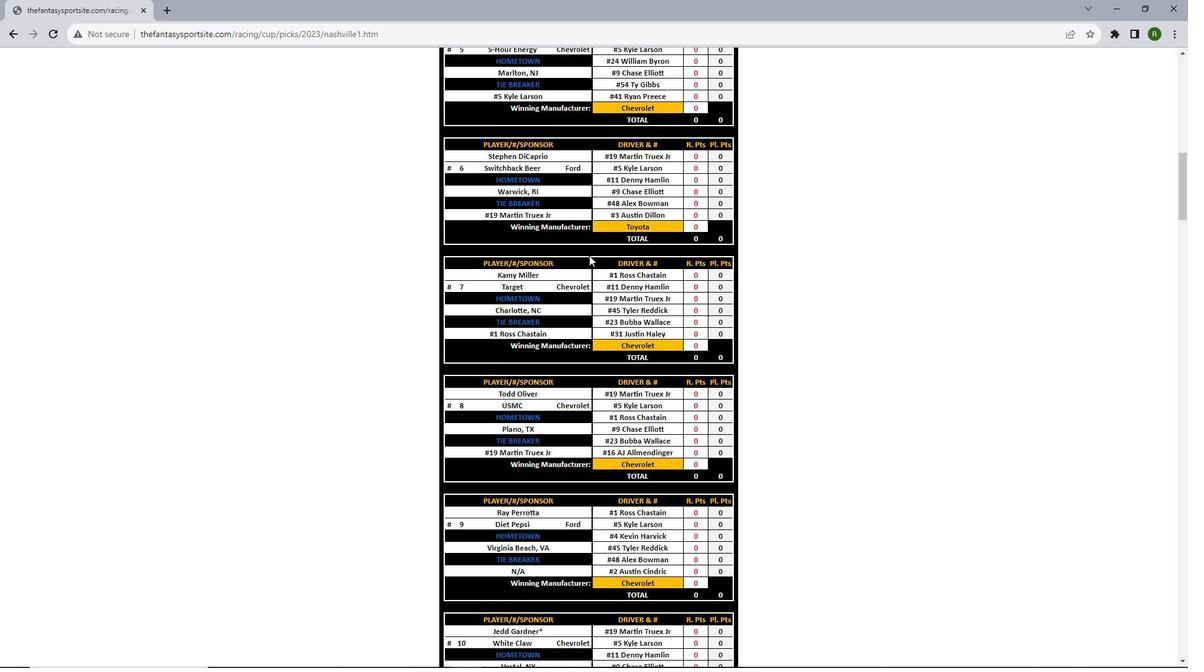 
Action: Mouse scrolled (589, 255) with delta (0, 0)
Screenshot: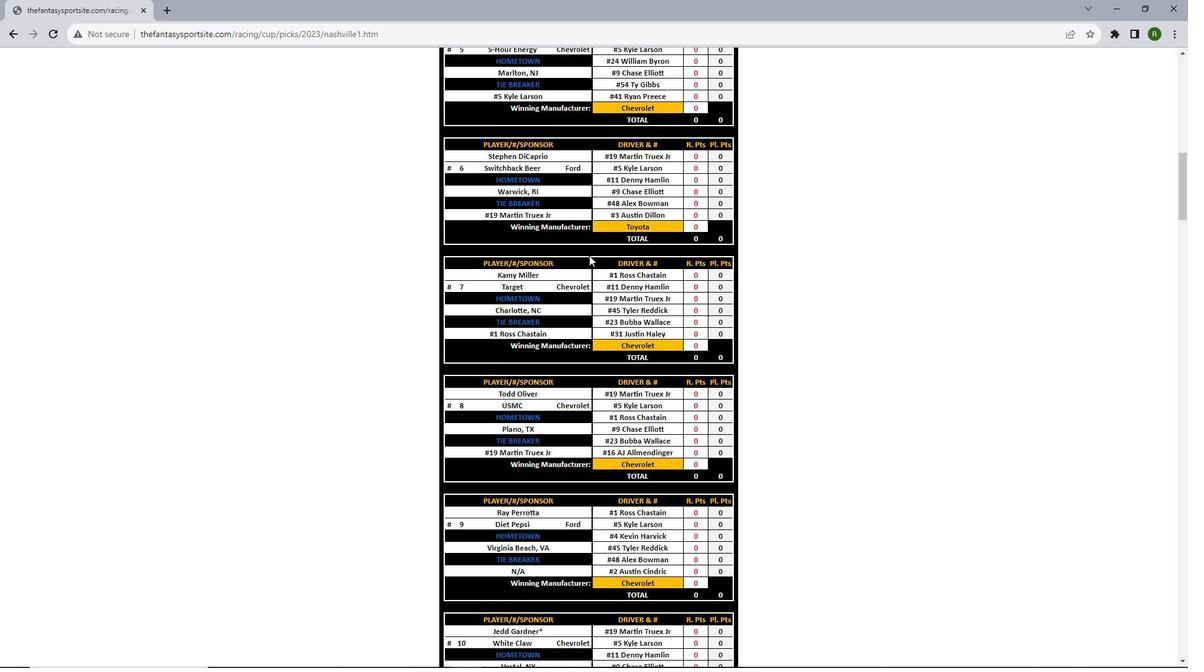 
Action: Mouse scrolled (589, 255) with delta (0, 0)
Screenshot: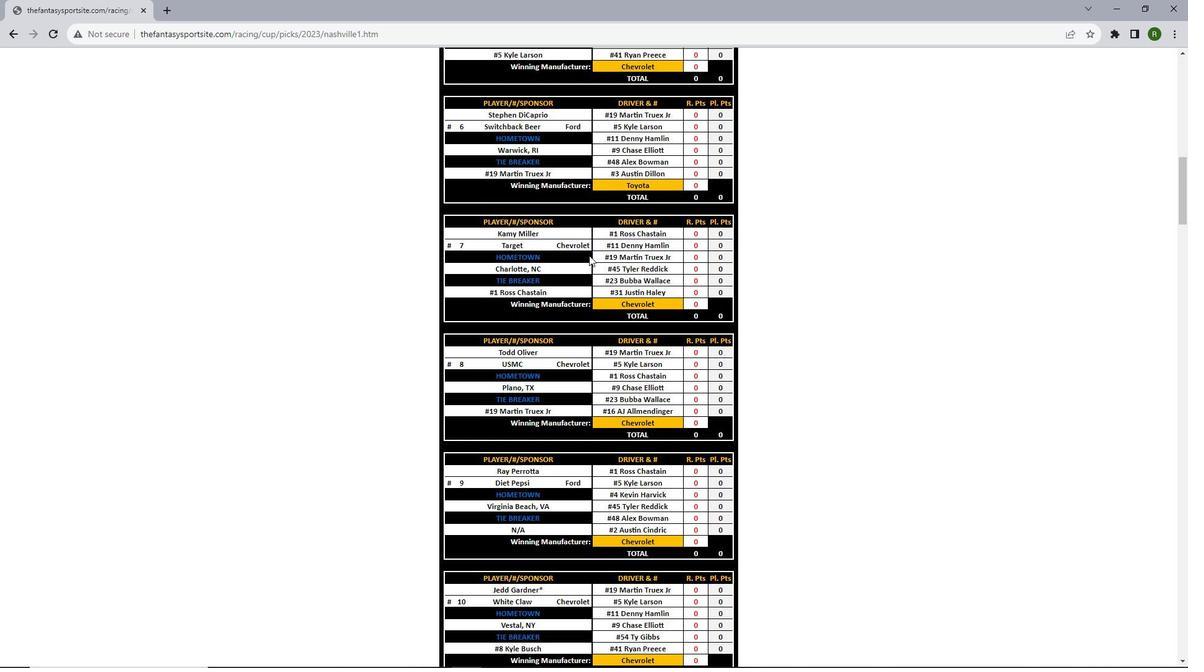 
Action: Mouse scrolled (589, 255) with delta (0, 0)
Screenshot: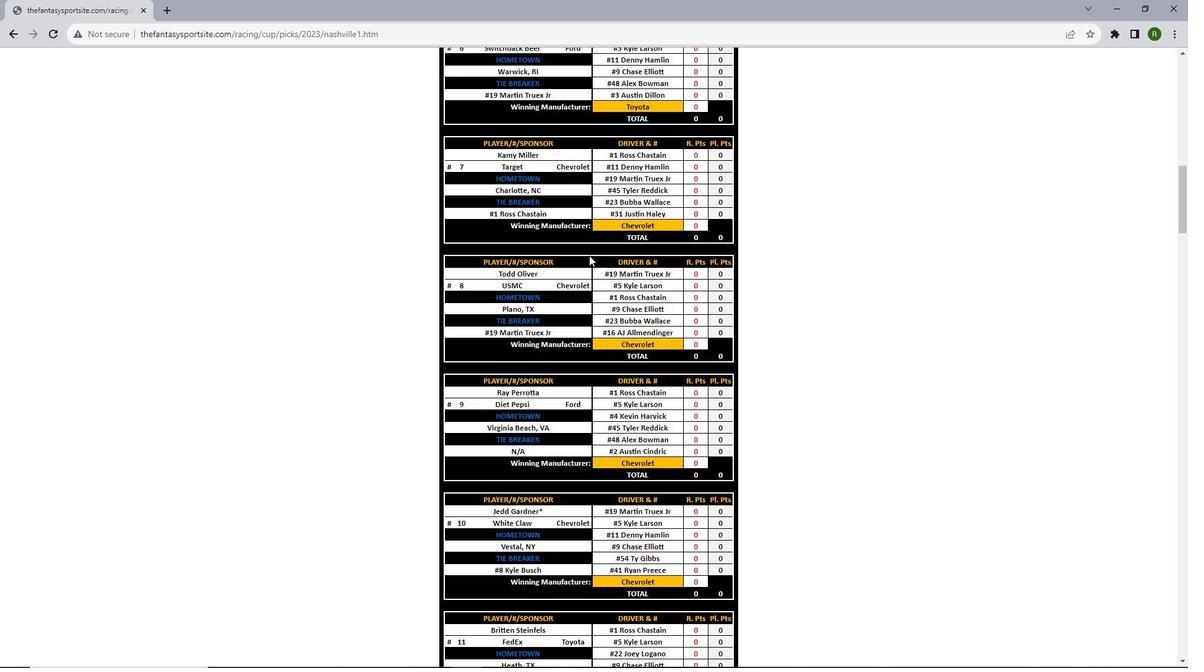 
Action: Mouse scrolled (589, 255) with delta (0, 0)
Screenshot: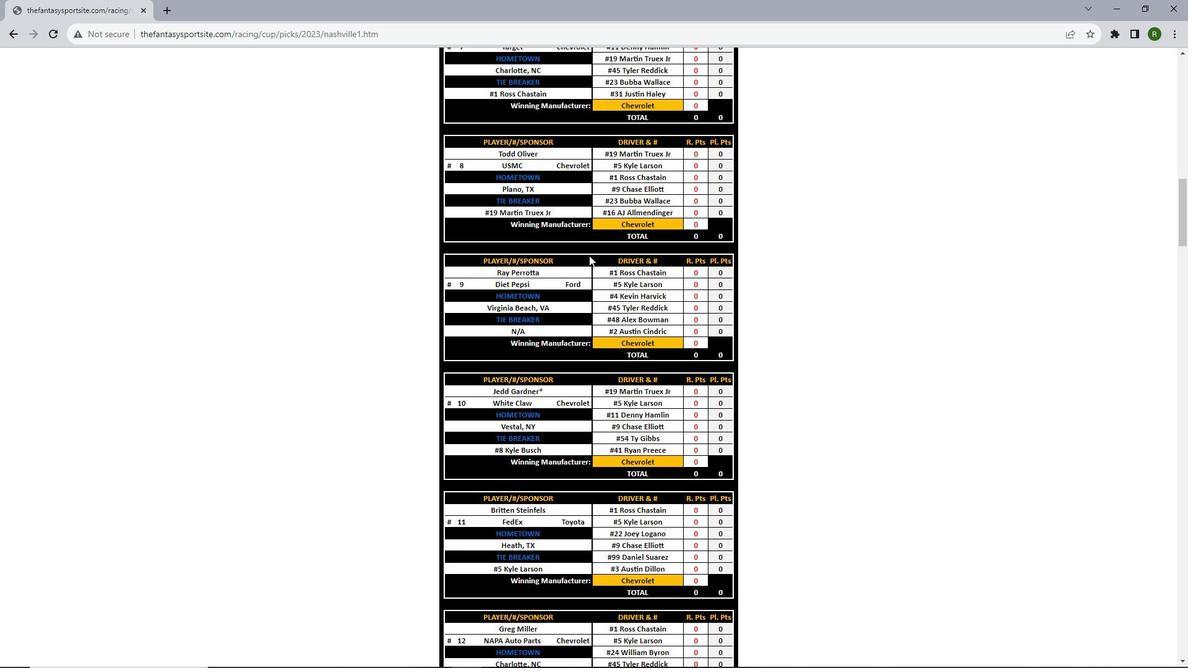 
Action: Mouse scrolled (589, 255) with delta (0, 0)
Screenshot: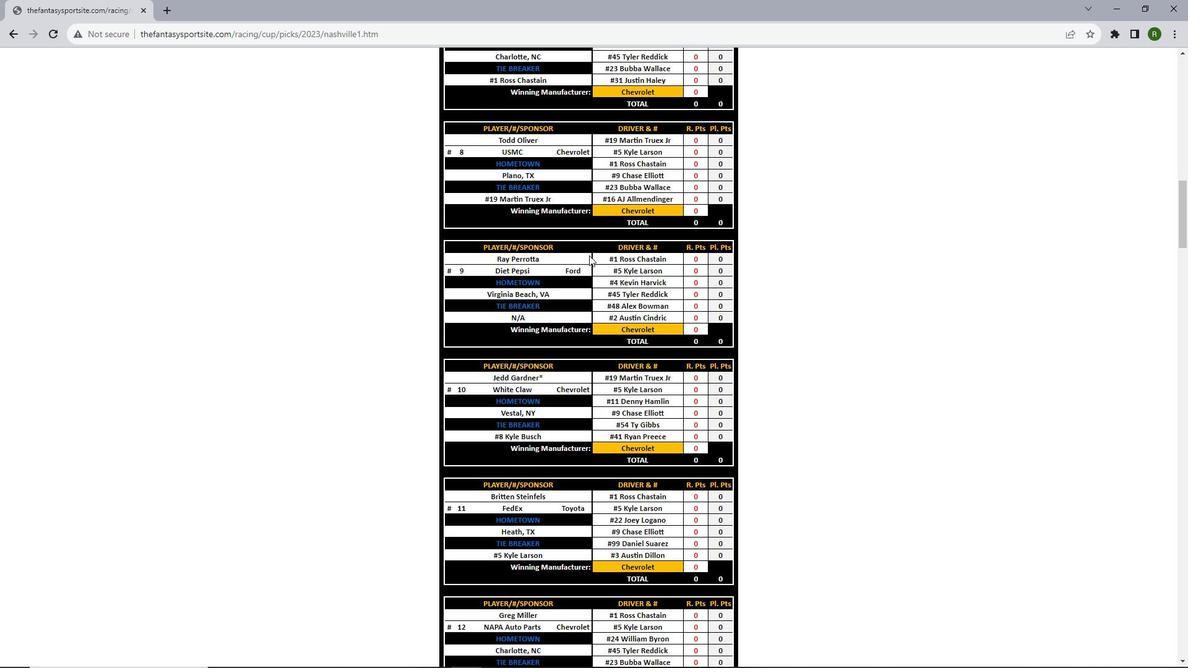 
Action: Mouse scrolled (589, 255) with delta (0, 0)
Screenshot: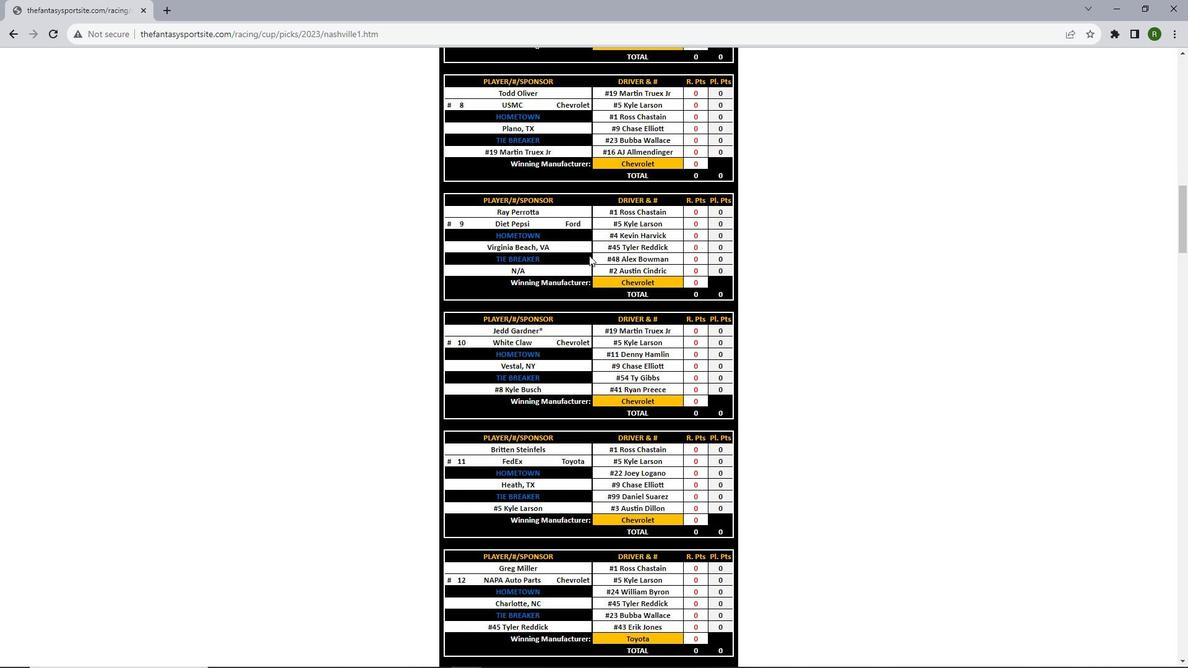 
Action: Mouse scrolled (589, 255) with delta (0, 0)
Screenshot: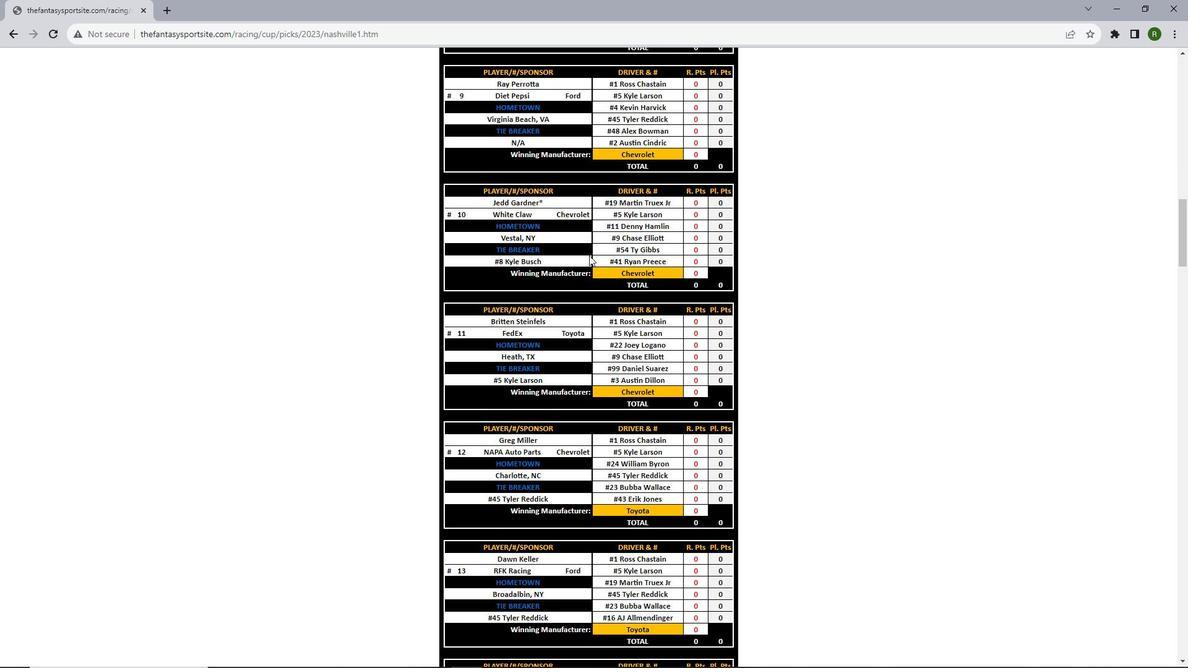 
Action: Mouse scrolled (589, 255) with delta (0, 0)
Screenshot: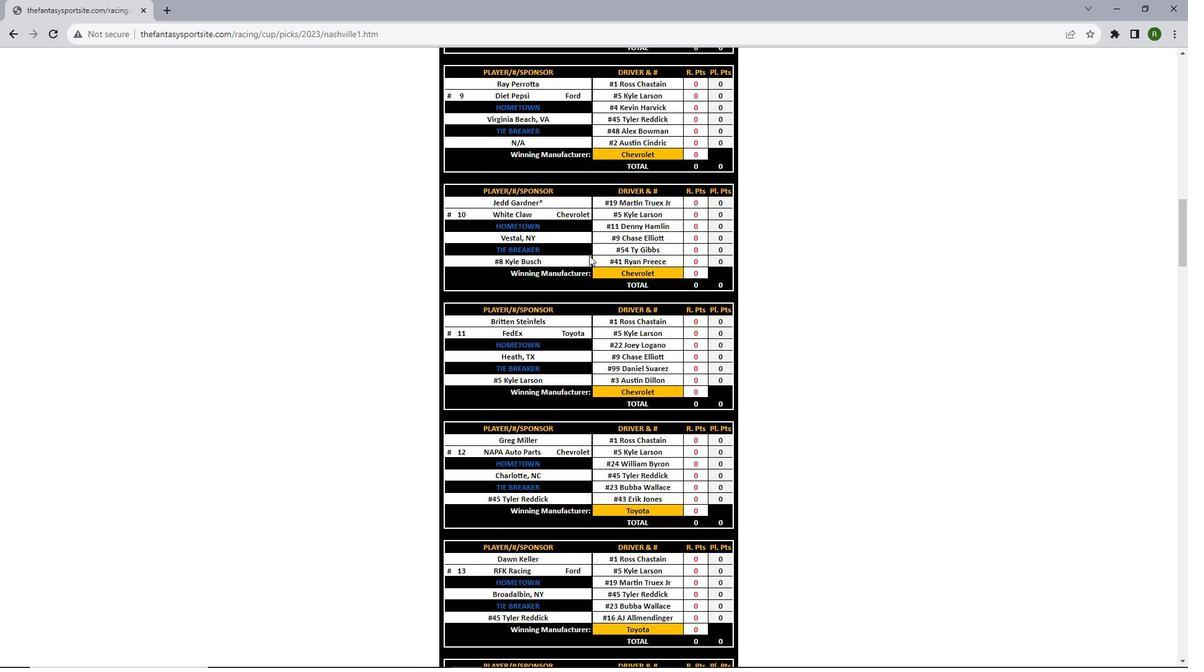 
Action: Mouse scrolled (589, 255) with delta (0, 0)
Screenshot: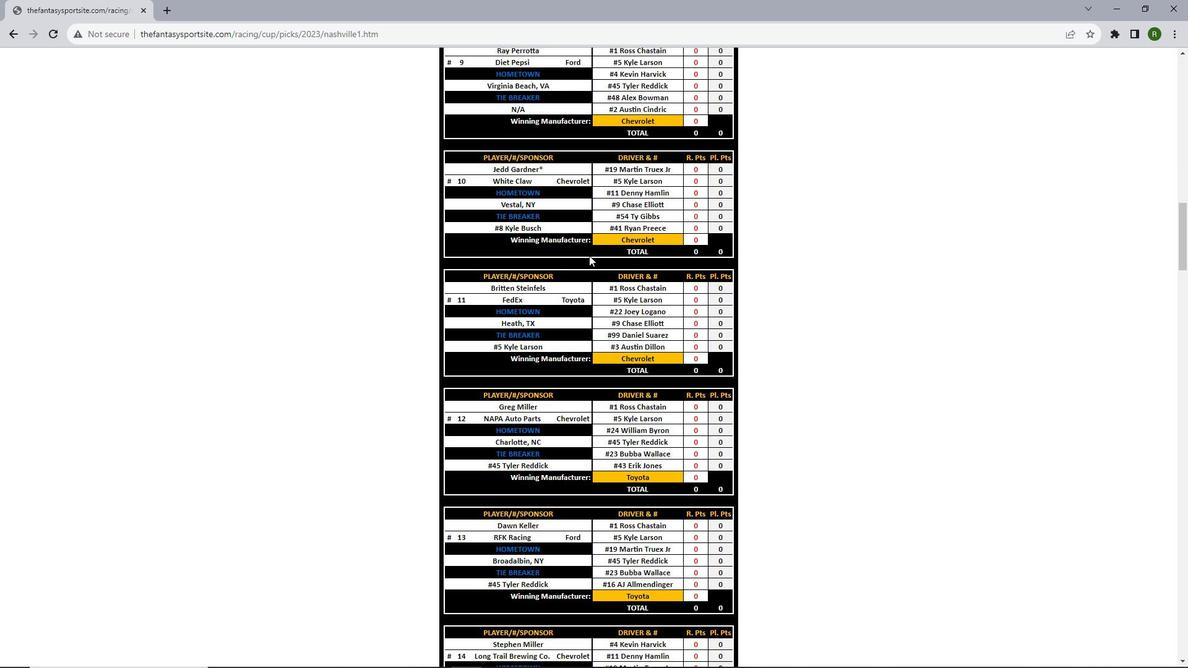
Action: Mouse scrolled (589, 255) with delta (0, 0)
Screenshot: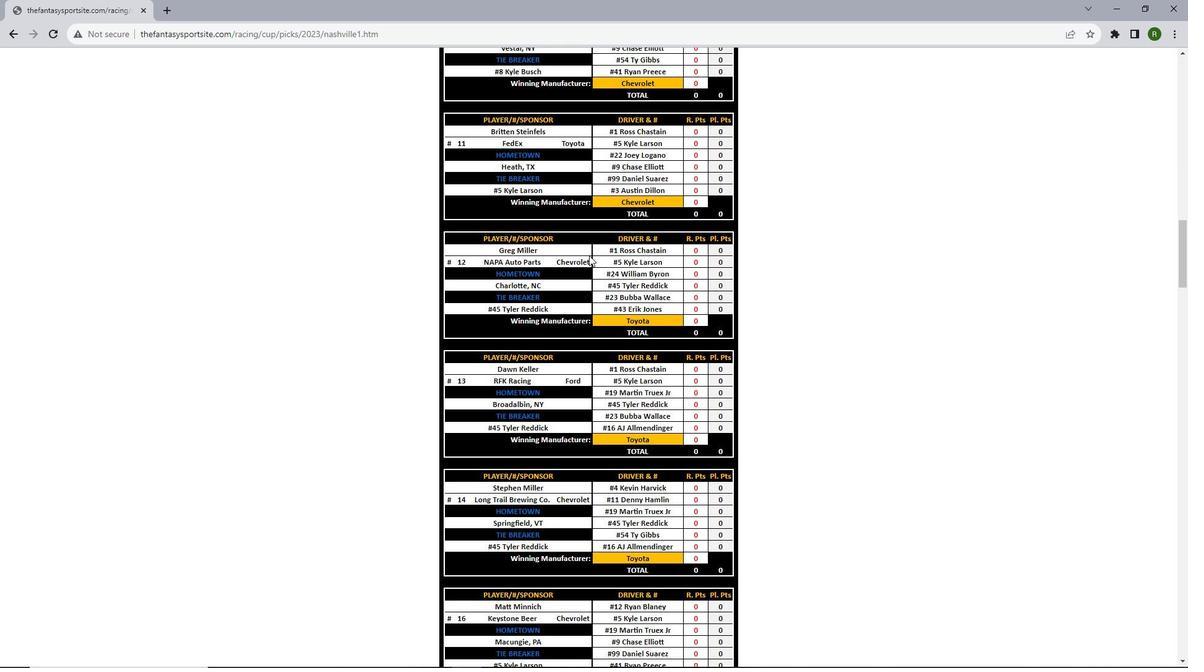 
Action: Mouse scrolled (589, 255) with delta (0, 0)
Screenshot: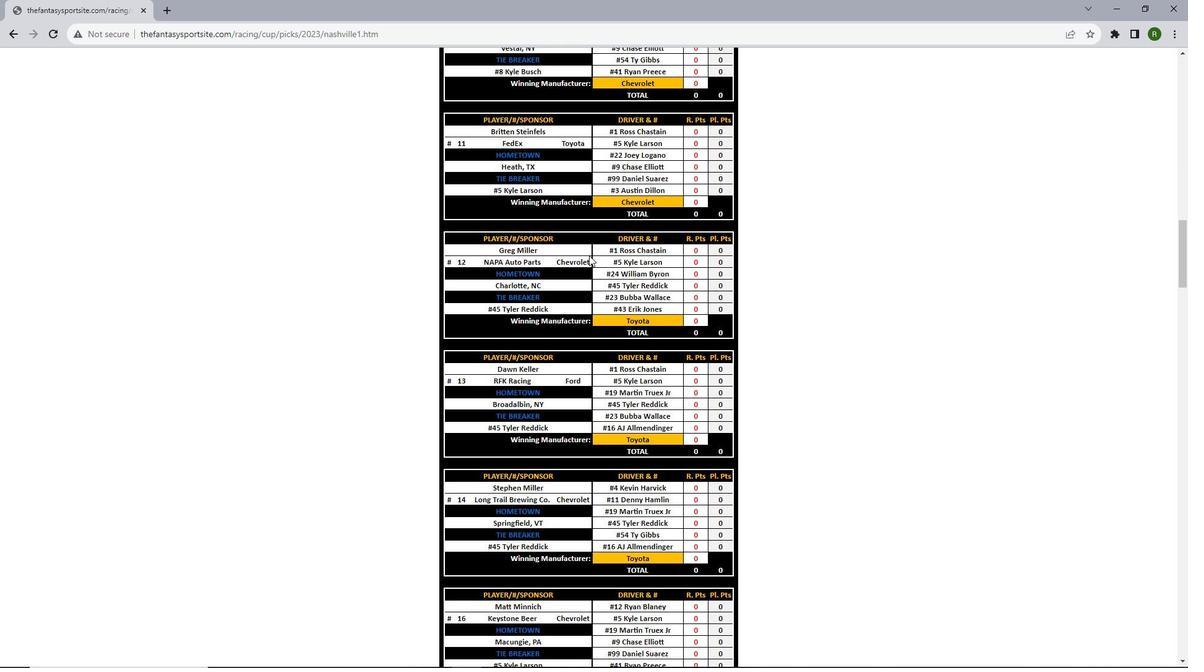 
Action: Mouse scrolled (589, 255) with delta (0, 0)
Screenshot: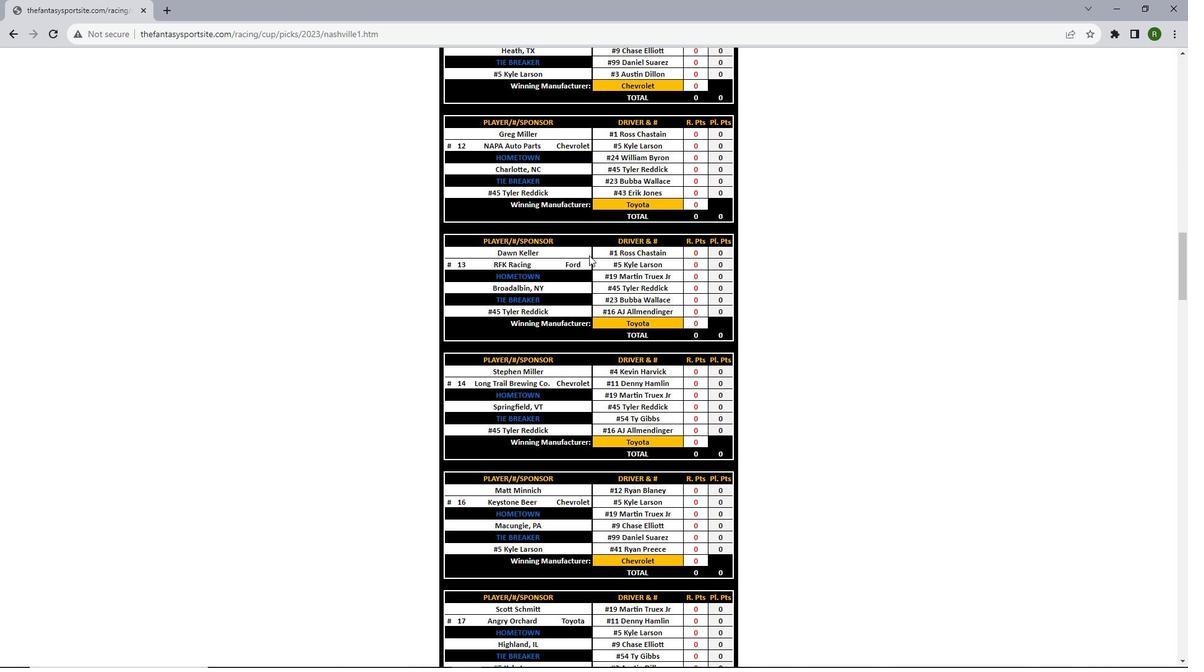 
Action: Mouse scrolled (589, 255) with delta (0, 0)
Screenshot: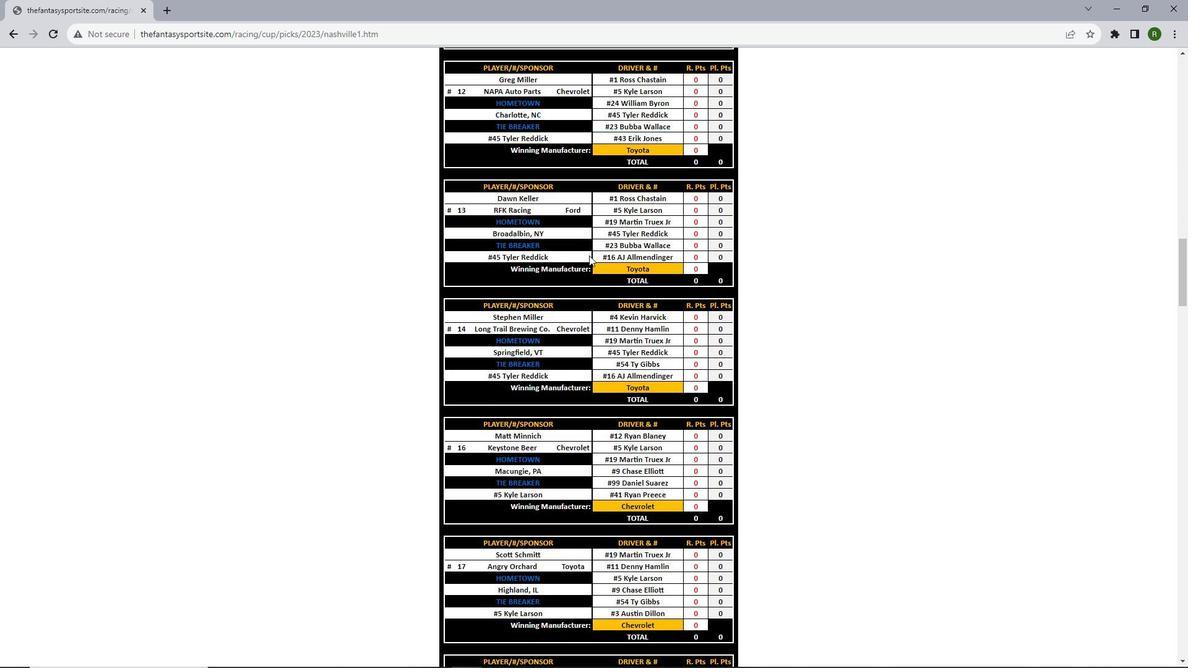 
Action: Mouse scrolled (589, 255) with delta (0, 0)
Screenshot: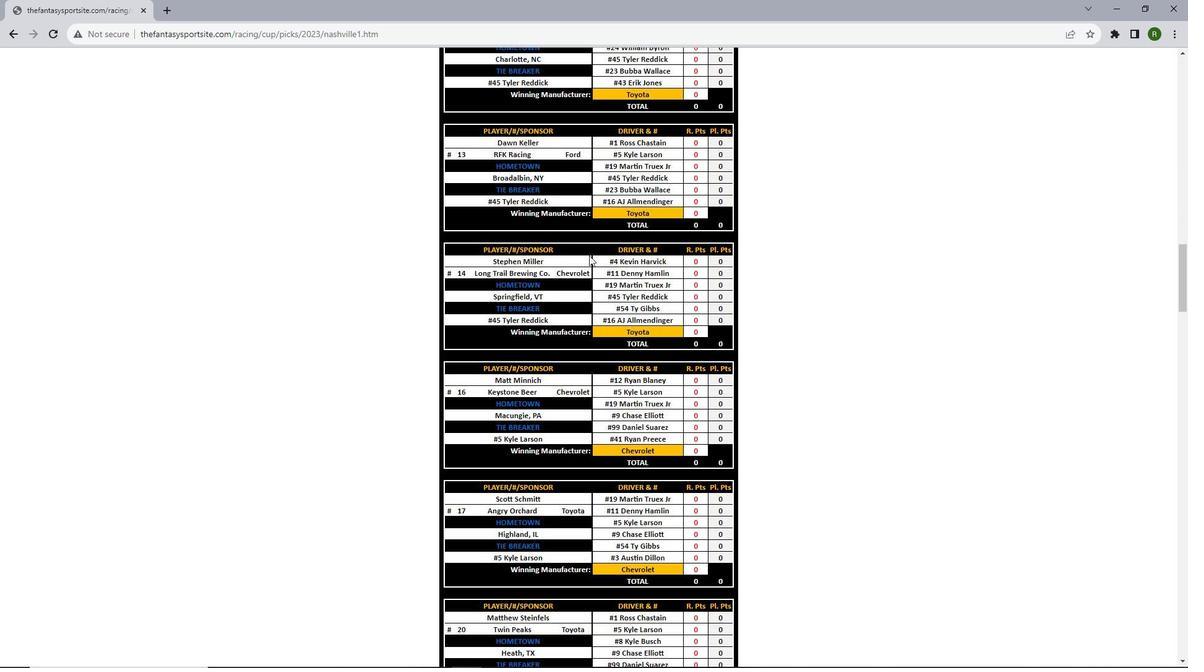 
Action: Mouse scrolled (589, 255) with delta (0, 0)
Screenshot: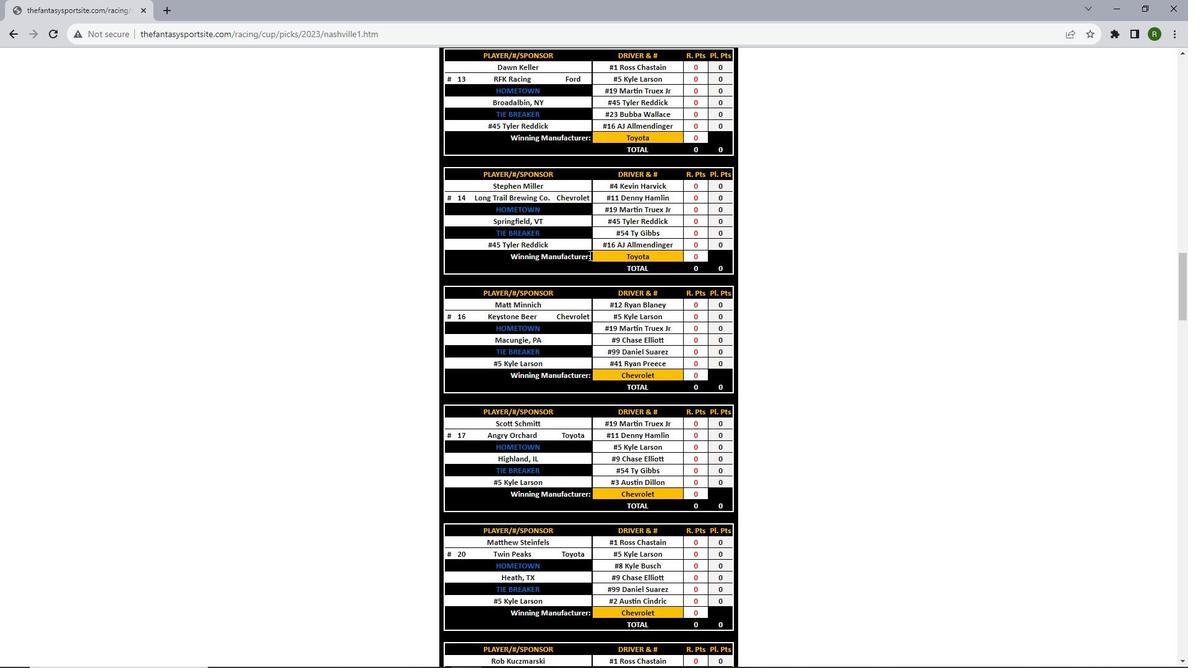 
Action: Mouse scrolled (589, 255) with delta (0, 0)
Screenshot: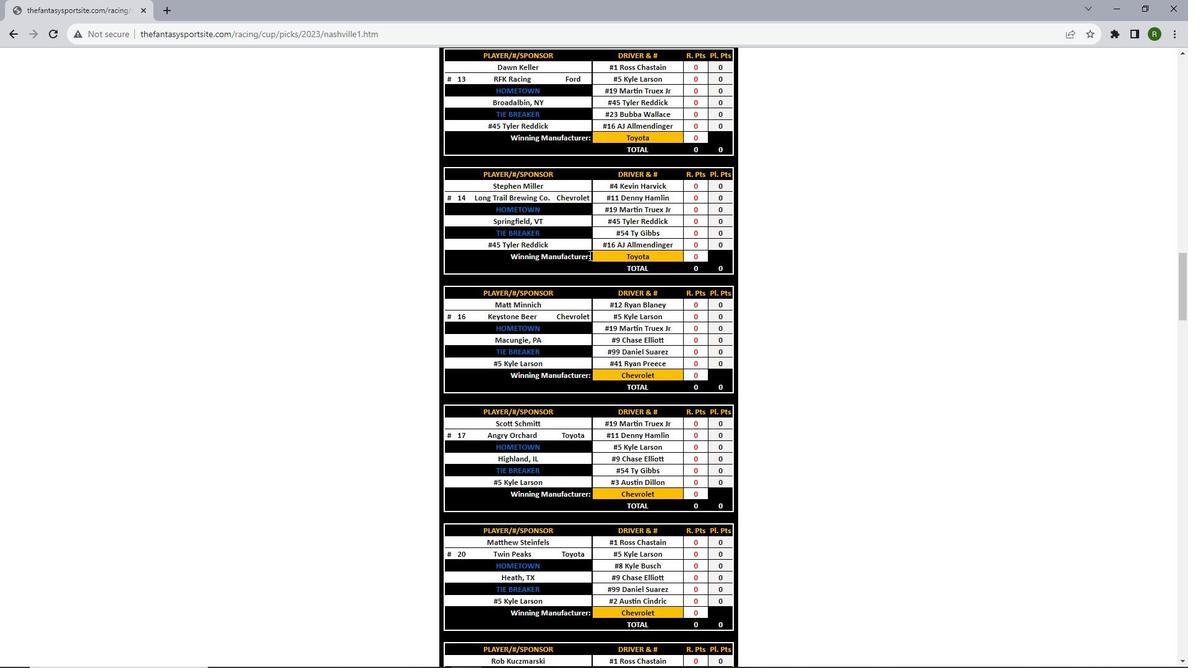 
Action: Mouse scrolled (589, 255) with delta (0, 0)
Screenshot: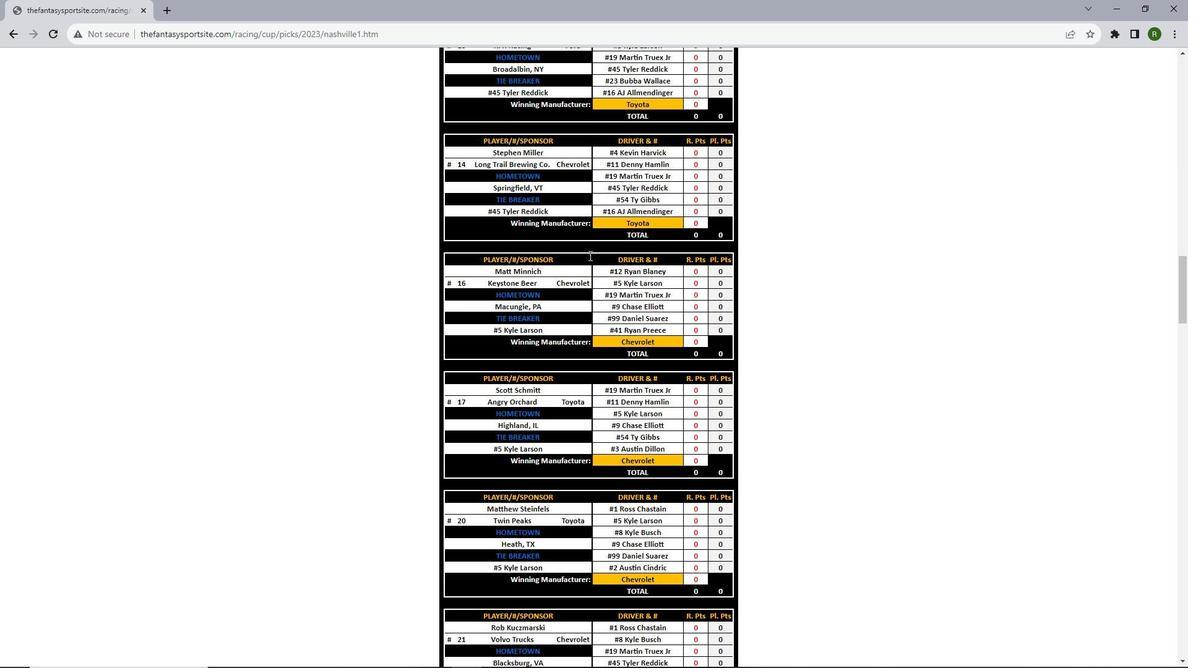 
Action: Mouse scrolled (589, 255) with delta (0, 0)
Screenshot: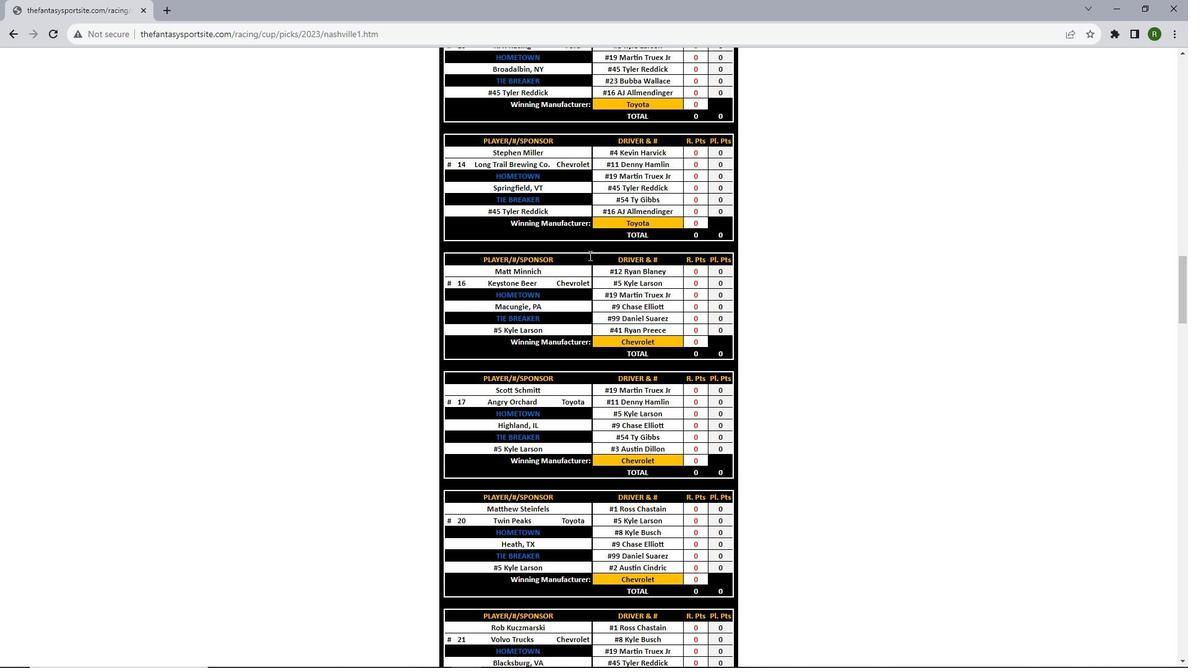 
Action: Mouse scrolled (589, 255) with delta (0, 0)
Screenshot: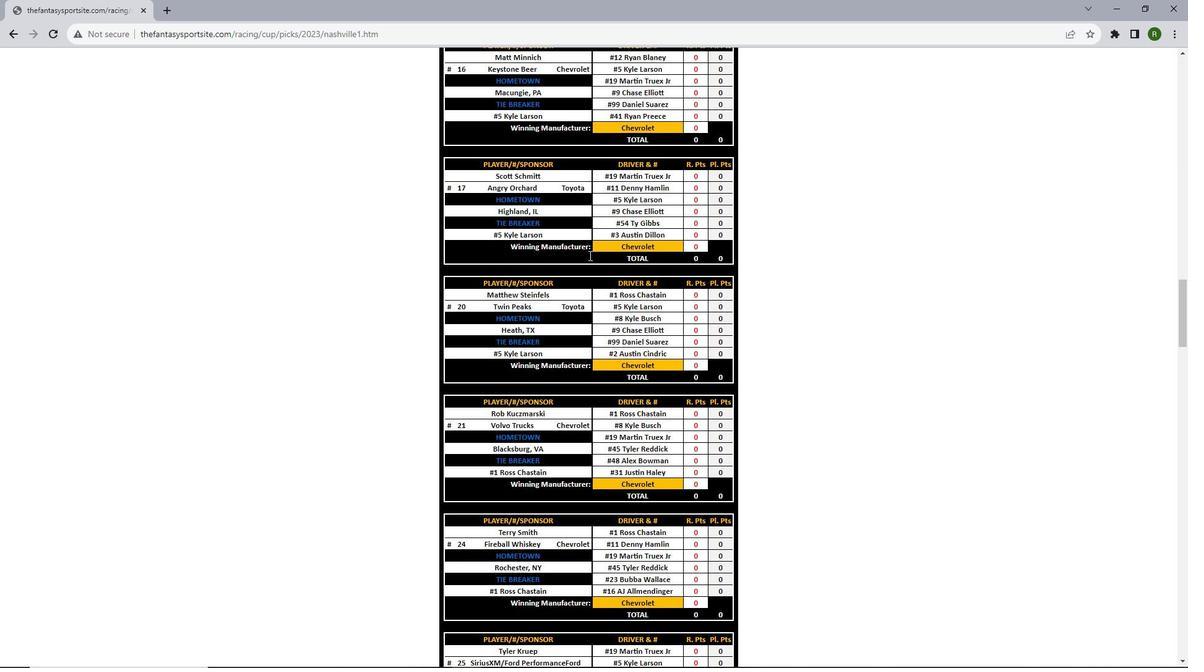 
Action: Mouse scrolled (589, 255) with delta (0, 0)
Screenshot: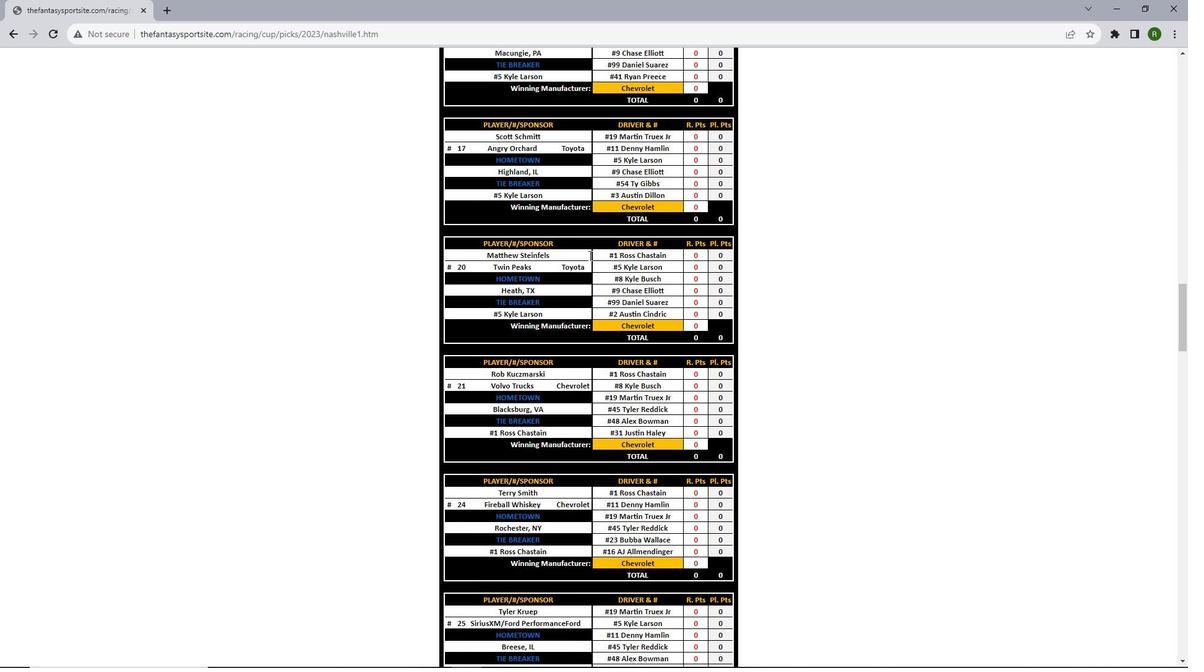 
Action: Mouse scrolled (589, 255) with delta (0, 0)
Screenshot: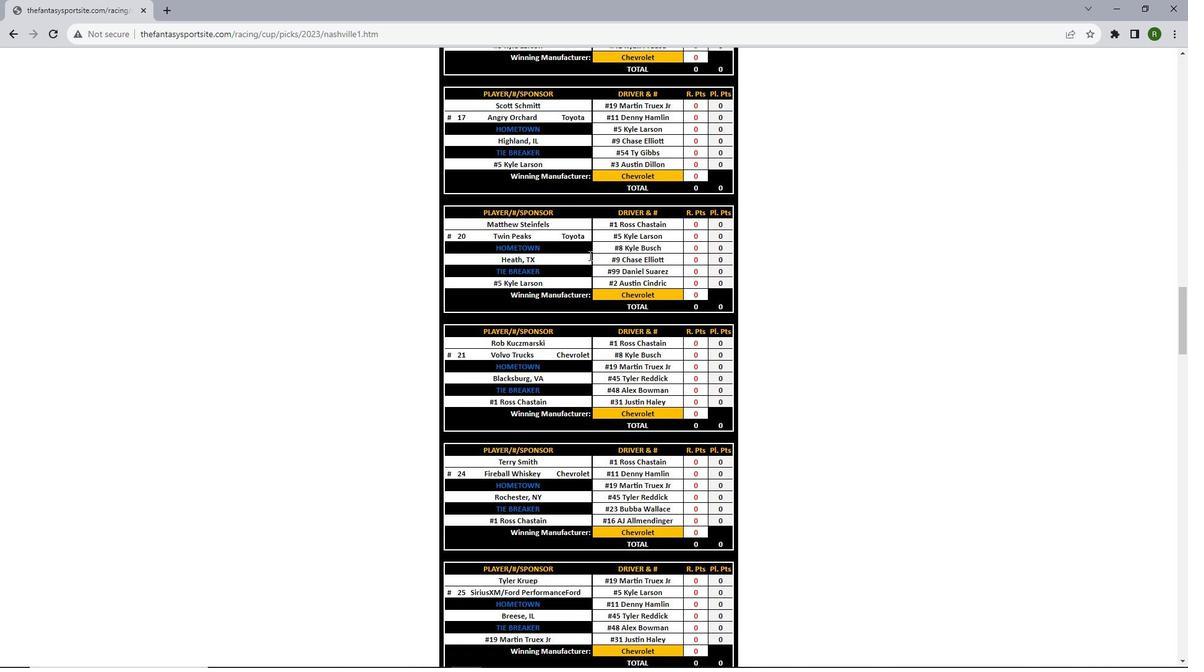 
Action: Mouse scrolled (589, 255) with delta (0, 0)
Screenshot: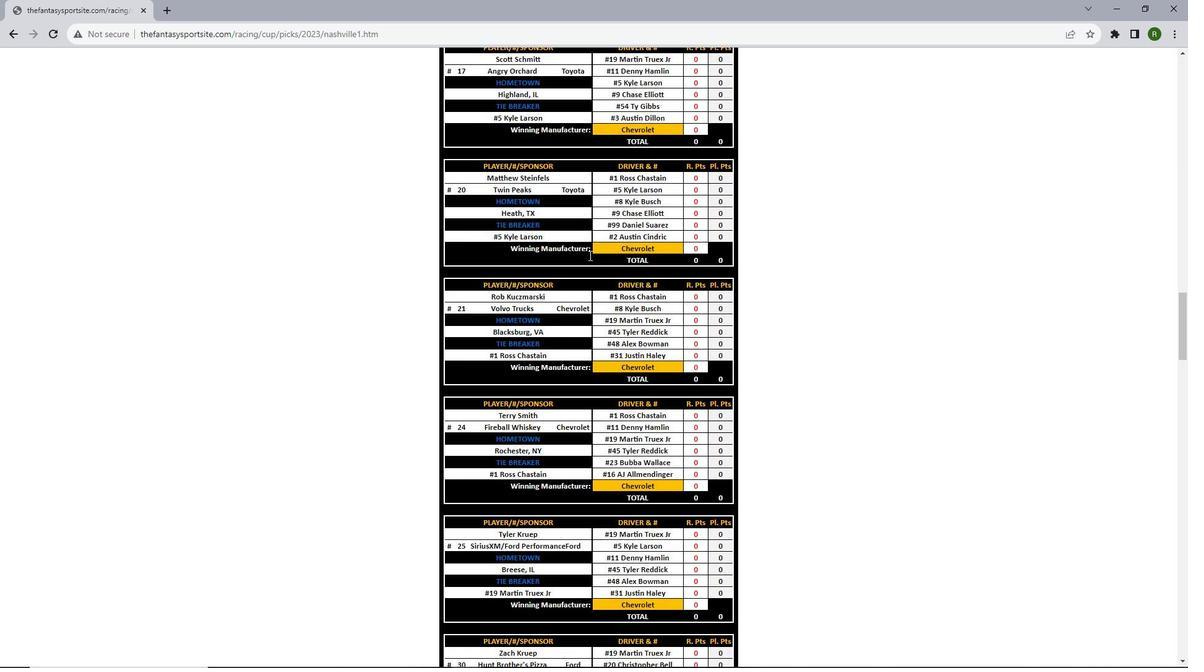 
Action: Mouse scrolled (589, 255) with delta (0, 0)
Screenshot: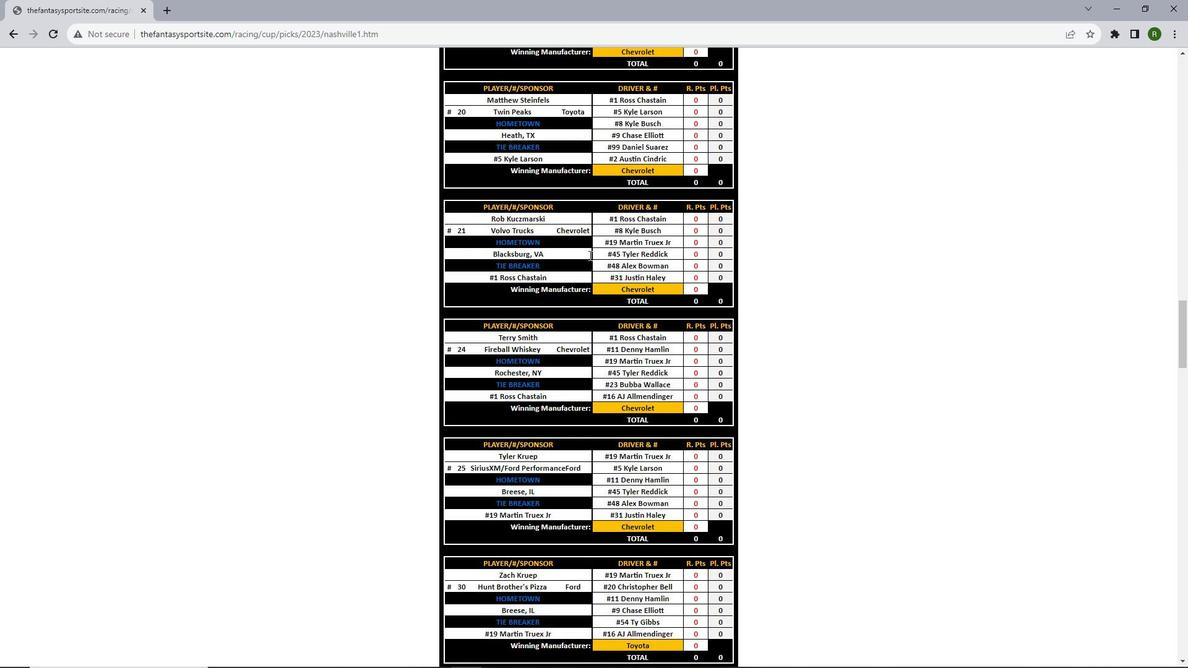 
Action: Mouse scrolled (589, 255) with delta (0, 0)
Screenshot: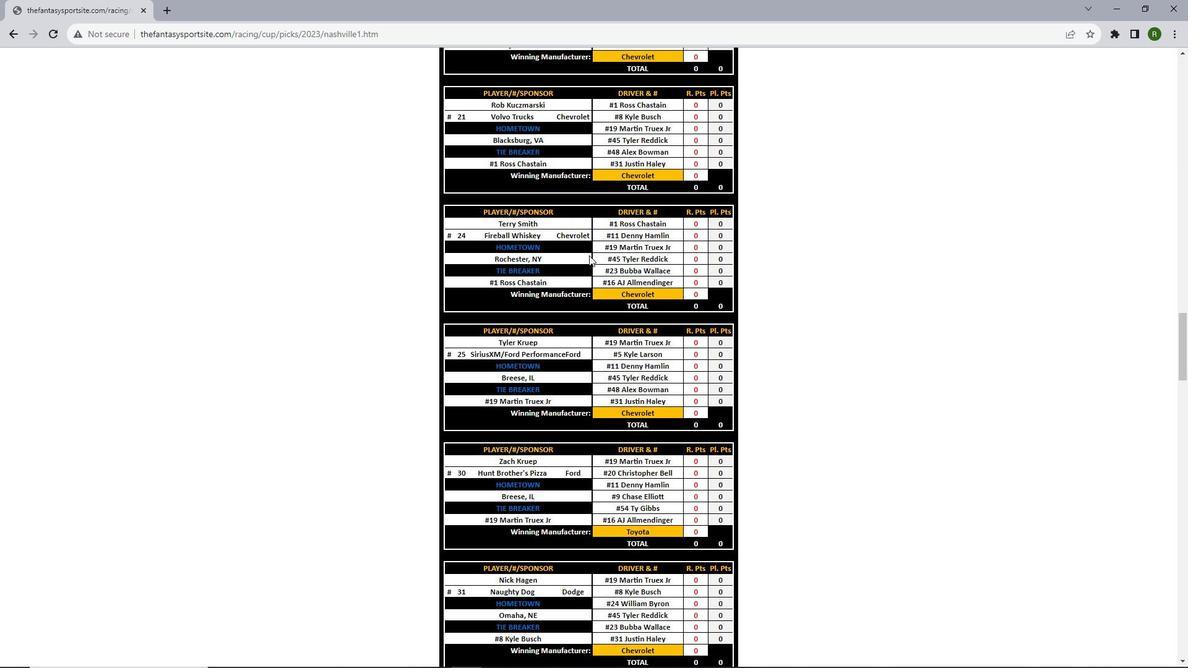 
Action: Mouse scrolled (589, 255) with delta (0, 0)
Screenshot: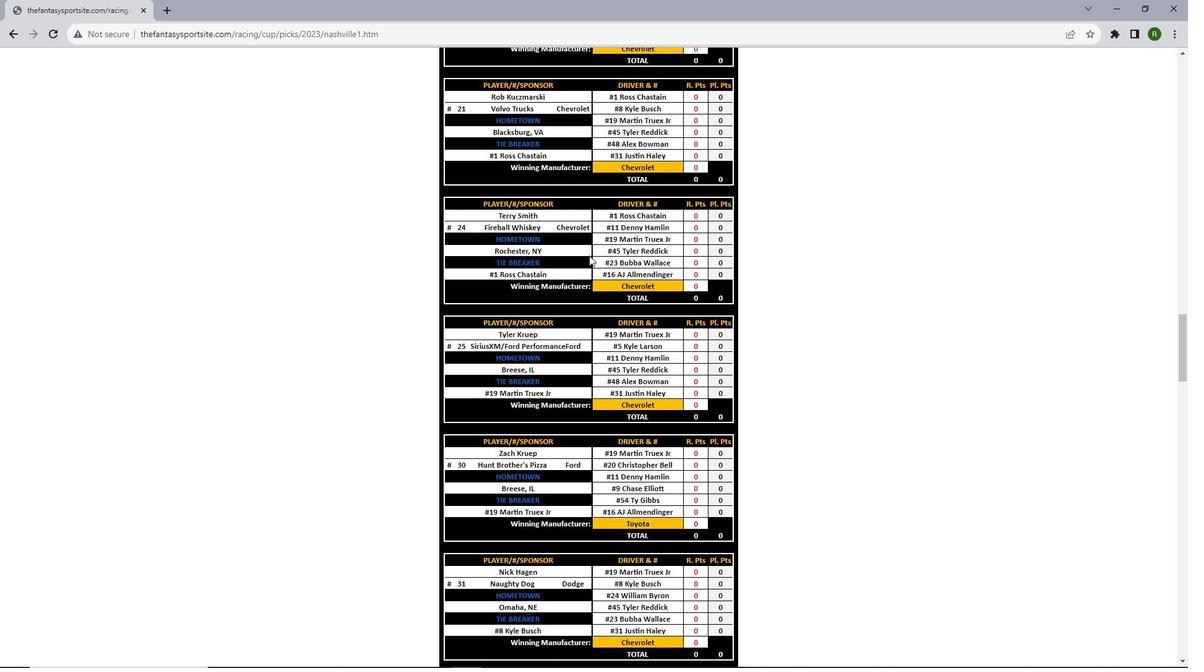 
Action: Mouse scrolled (589, 255) with delta (0, 0)
Screenshot: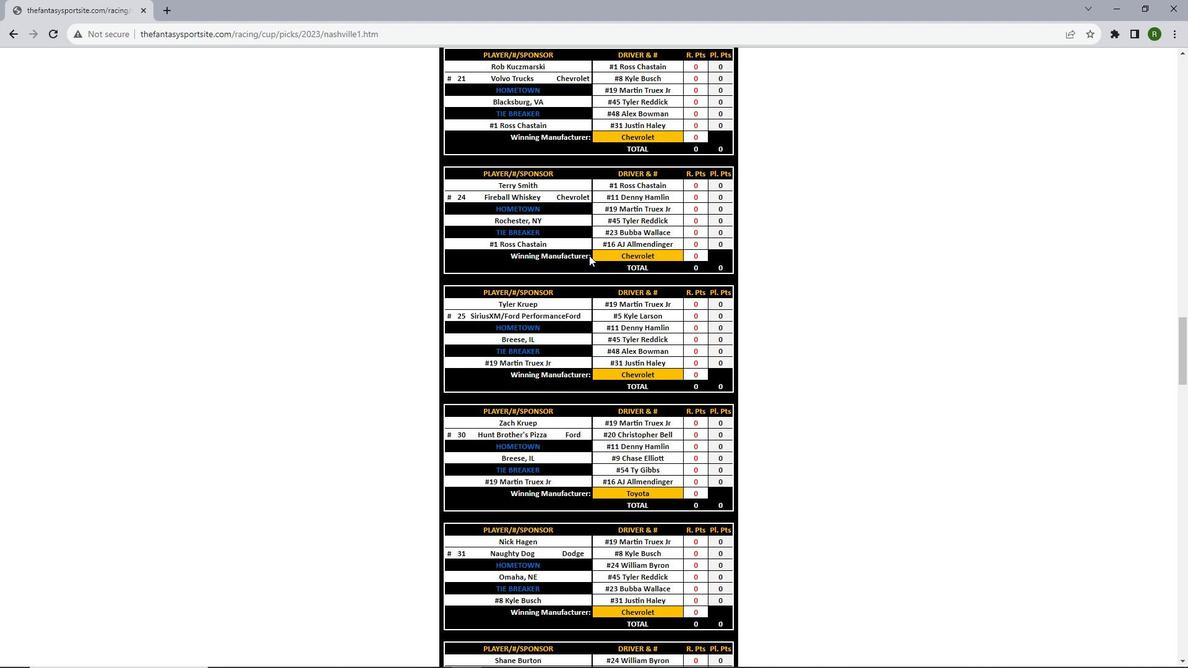
Action: Mouse scrolled (589, 255) with delta (0, 0)
Screenshot: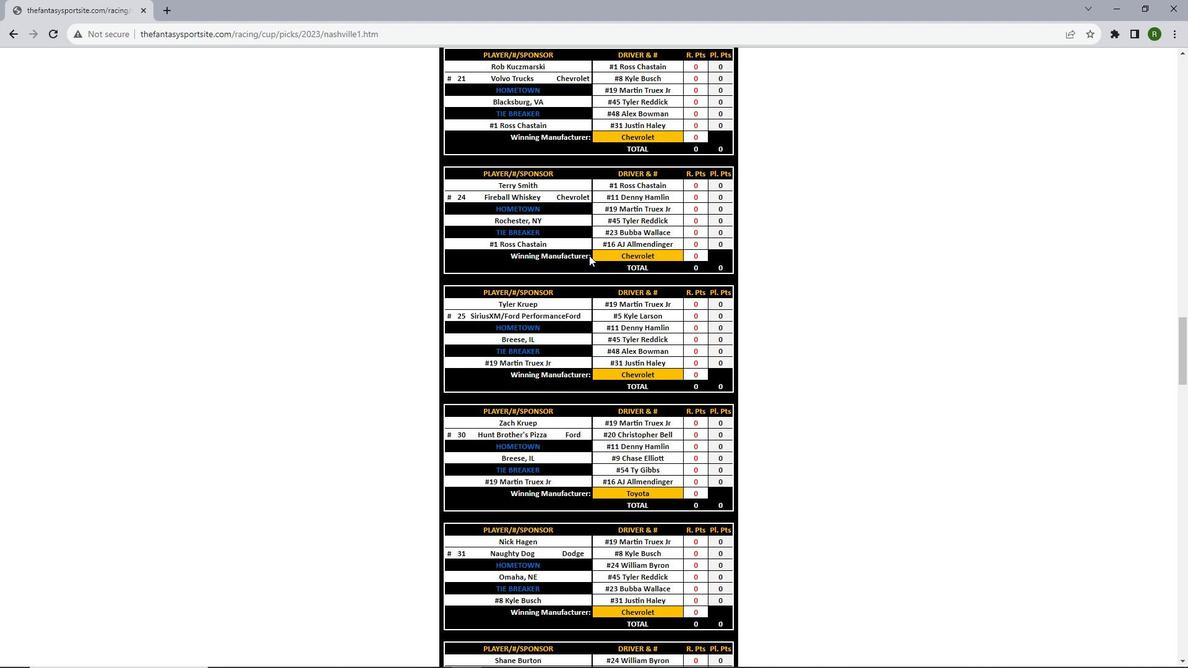 
Action: Mouse scrolled (589, 255) with delta (0, 0)
Screenshot: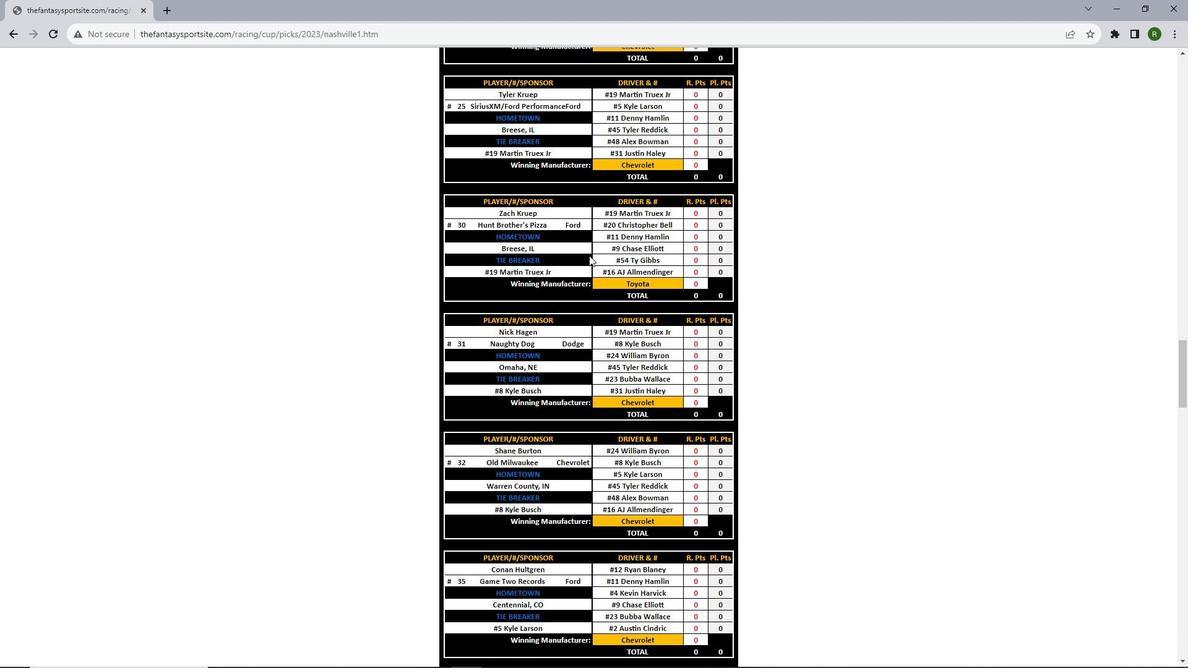 
Action: Mouse scrolled (589, 255) with delta (0, 0)
Screenshot: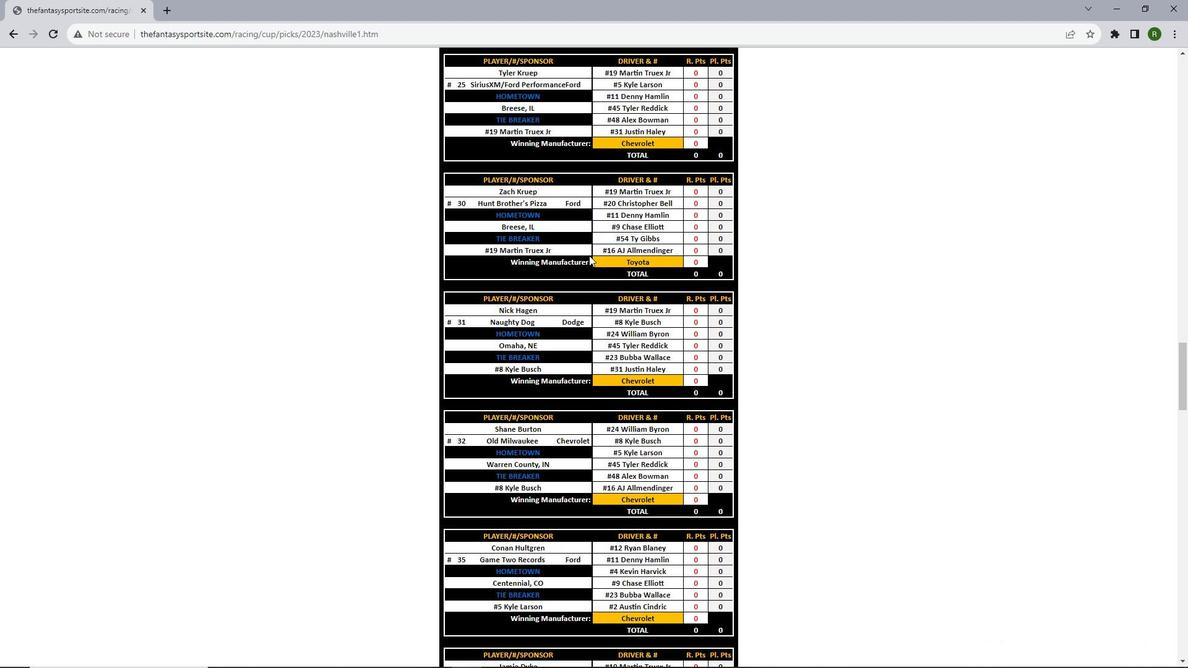 
Action: Mouse scrolled (589, 255) with delta (0, 0)
Screenshot: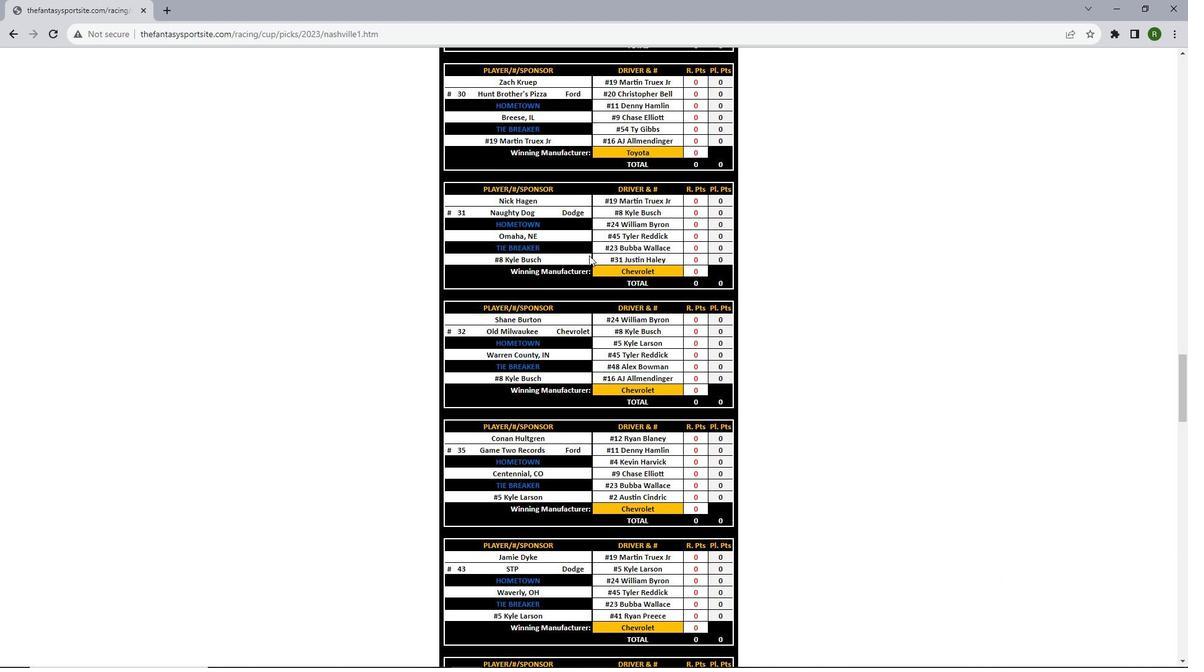 
Action: Mouse scrolled (589, 255) with delta (0, 0)
Screenshot: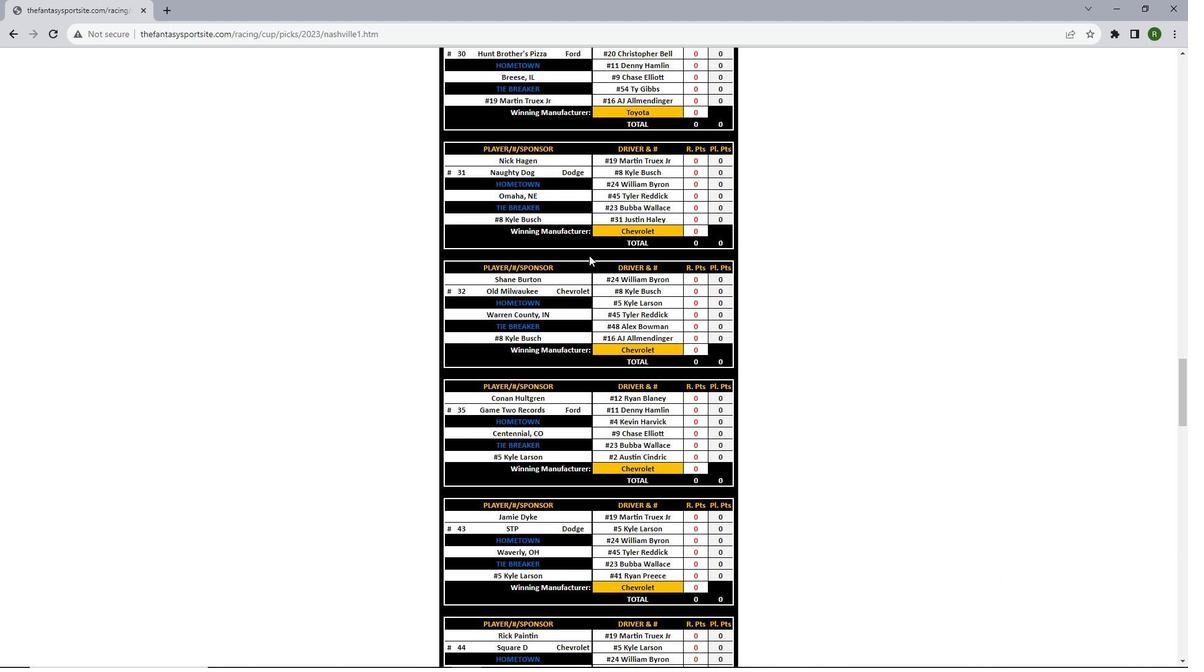 
Action: Mouse scrolled (589, 255) with delta (0, 0)
Screenshot: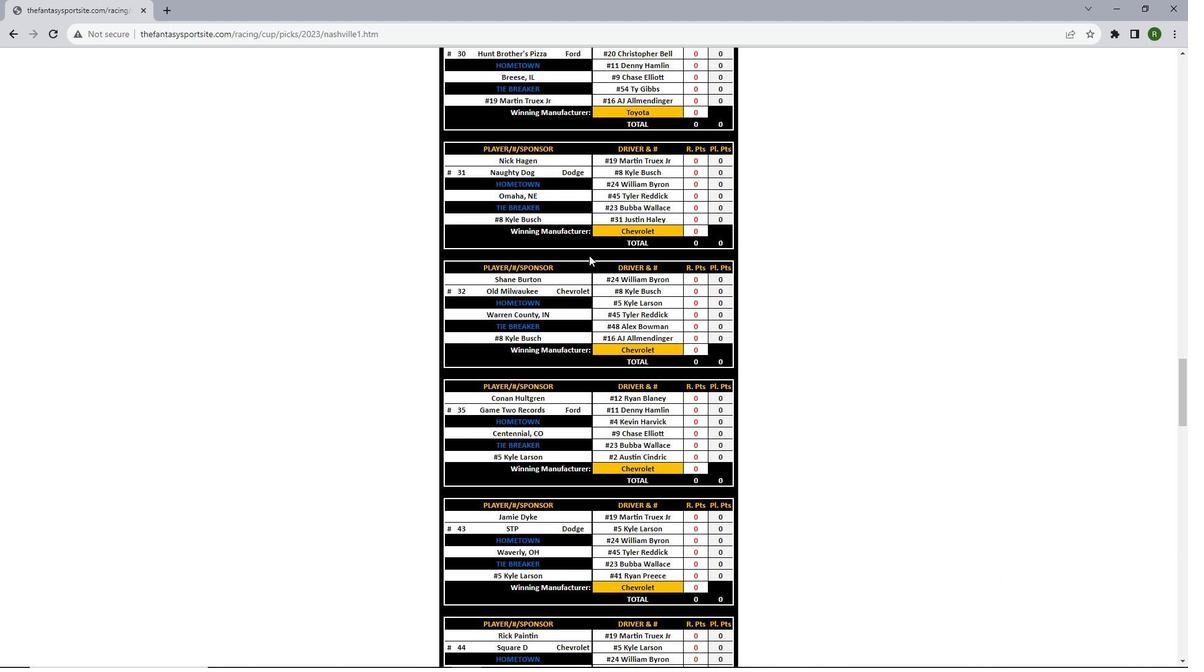 
Action: Mouse scrolled (589, 255) with delta (0, 0)
Screenshot: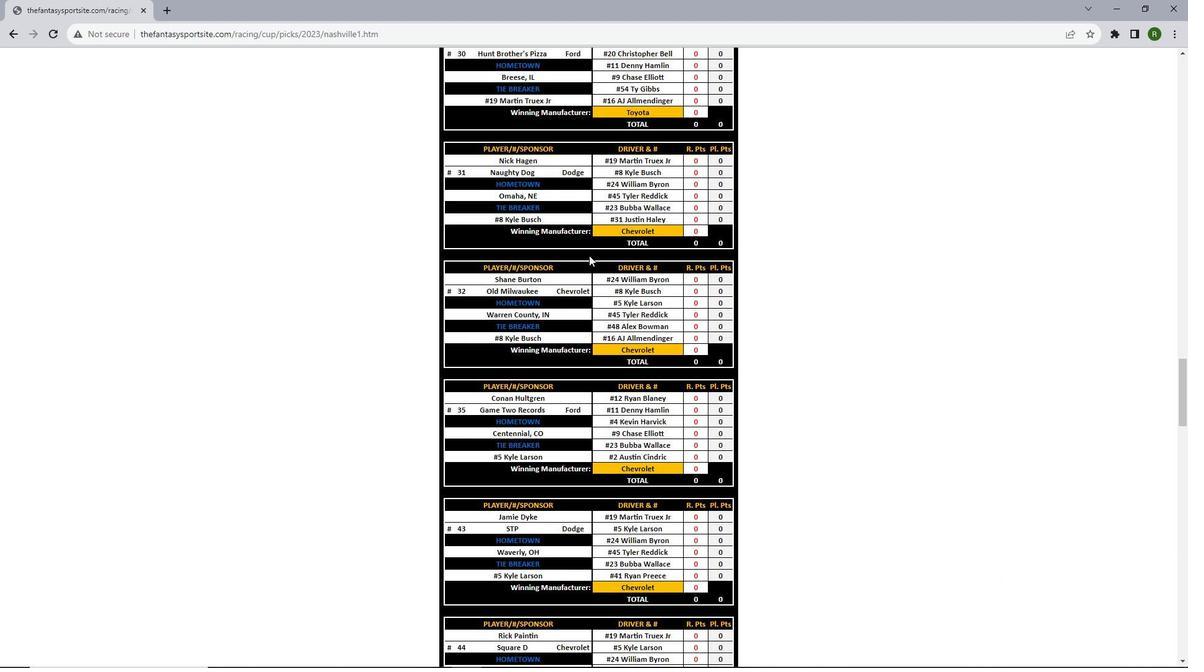
Action: Mouse scrolled (589, 255) with delta (0, 0)
Screenshot: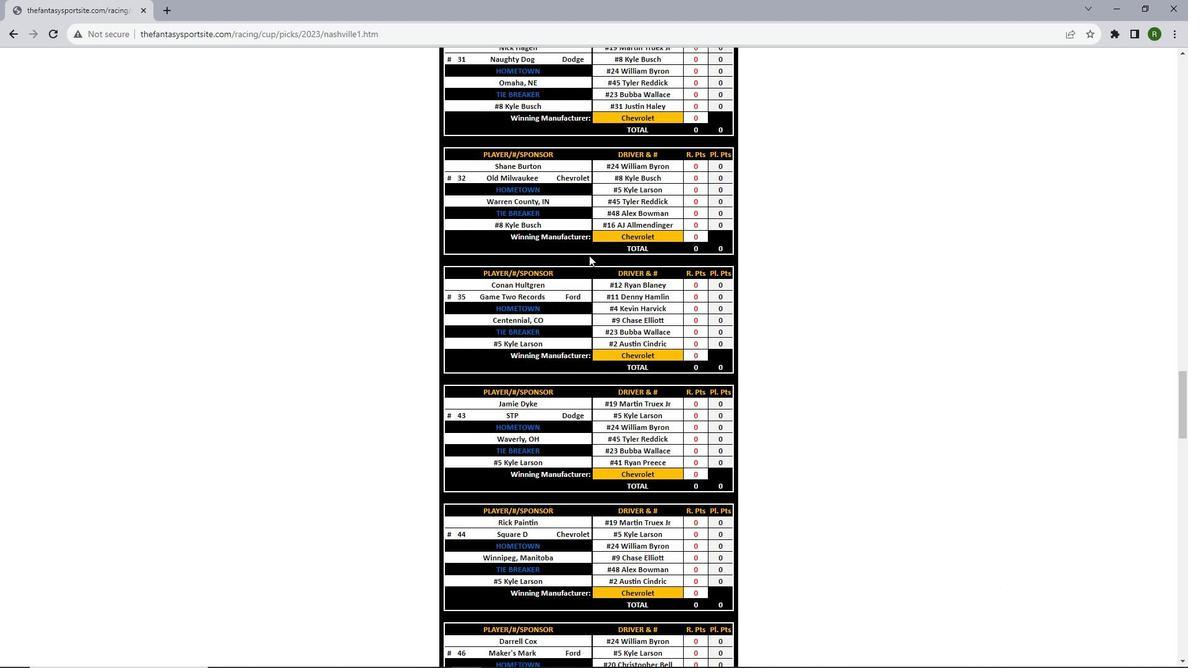 
Action: Mouse scrolled (589, 255) with delta (0, 0)
Screenshot: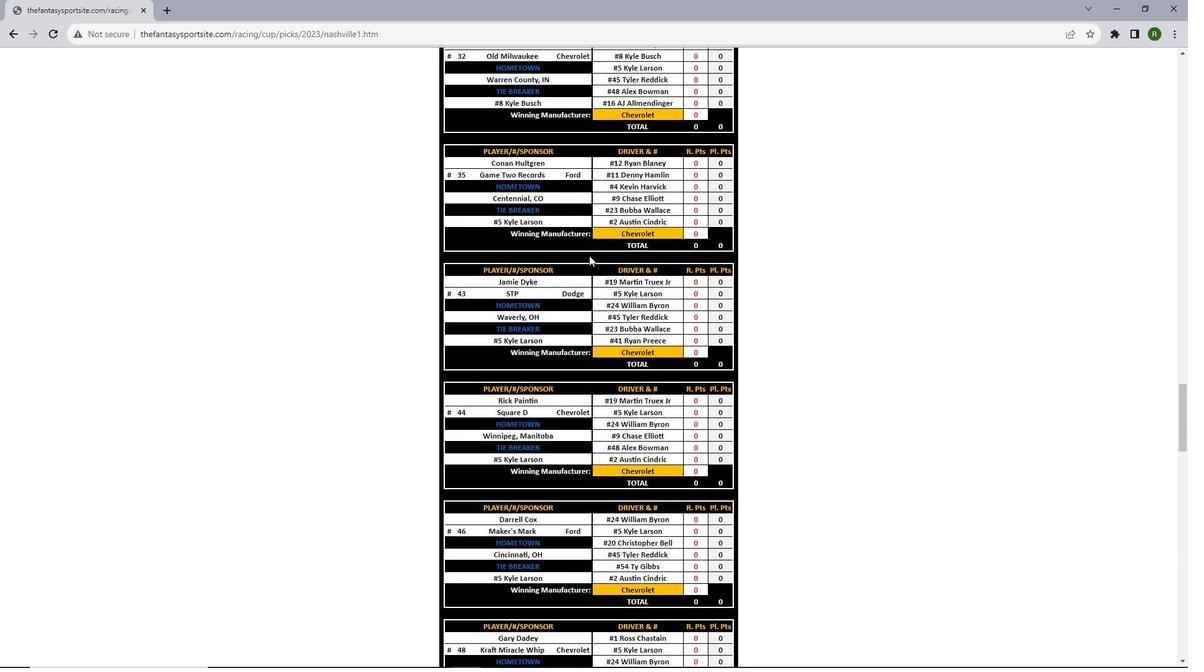 
Action: Mouse scrolled (589, 255) with delta (0, 0)
Screenshot: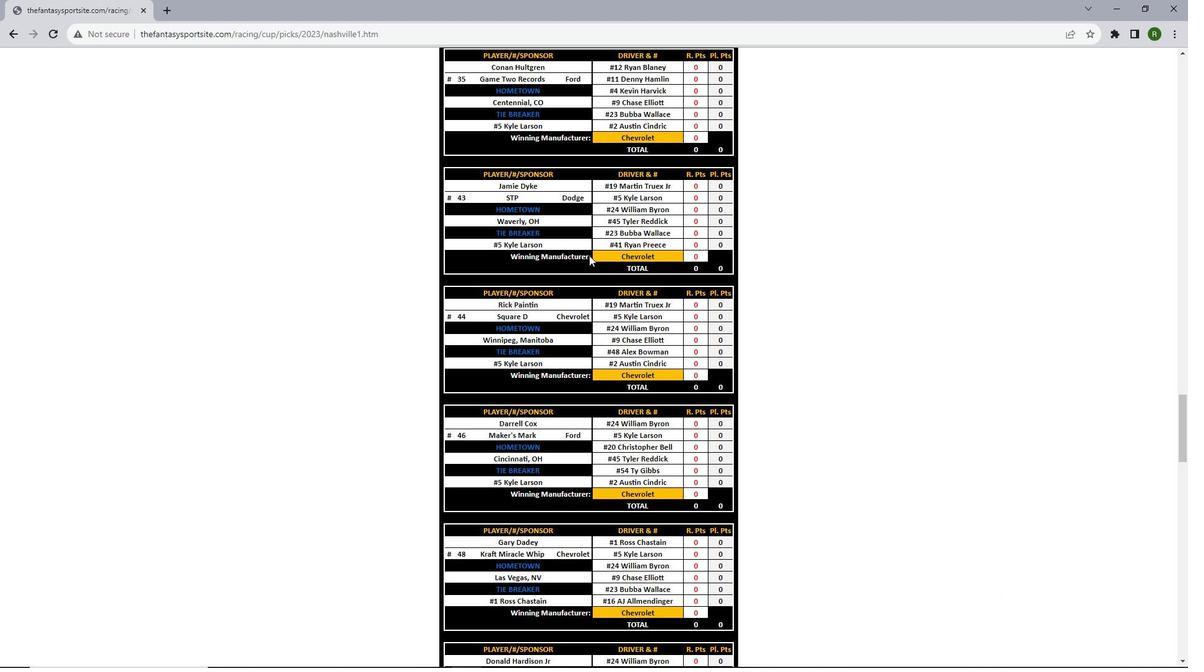 
Action: Mouse scrolled (589, 255) with delta (0, 0)
Screenshot: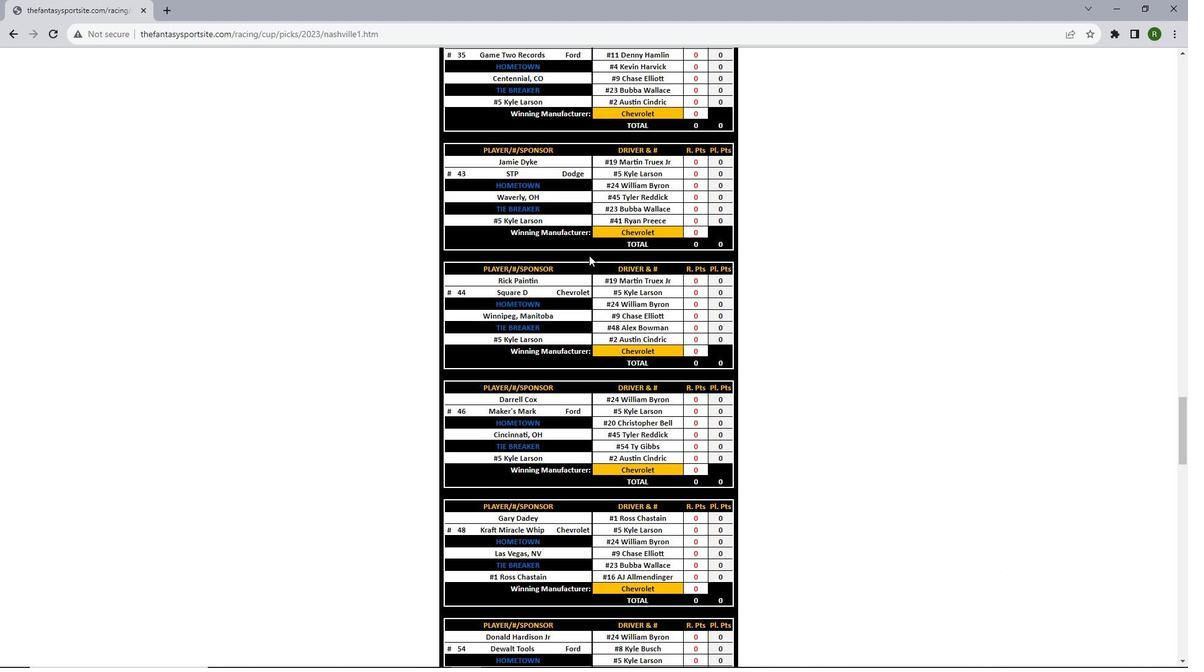 
Action: Mouse scrolled (589, 255) with delta (0, 0)
Screenshot: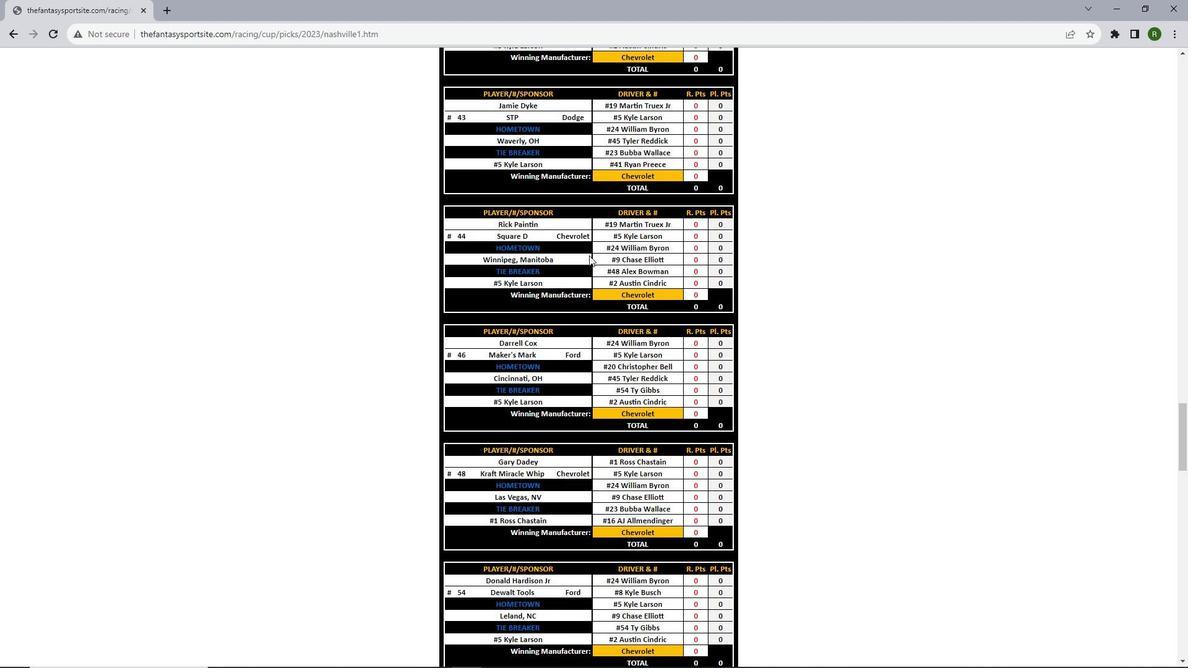
Action: Mouse scrolled (589, 255) with delta (0, 0)
Screenshot: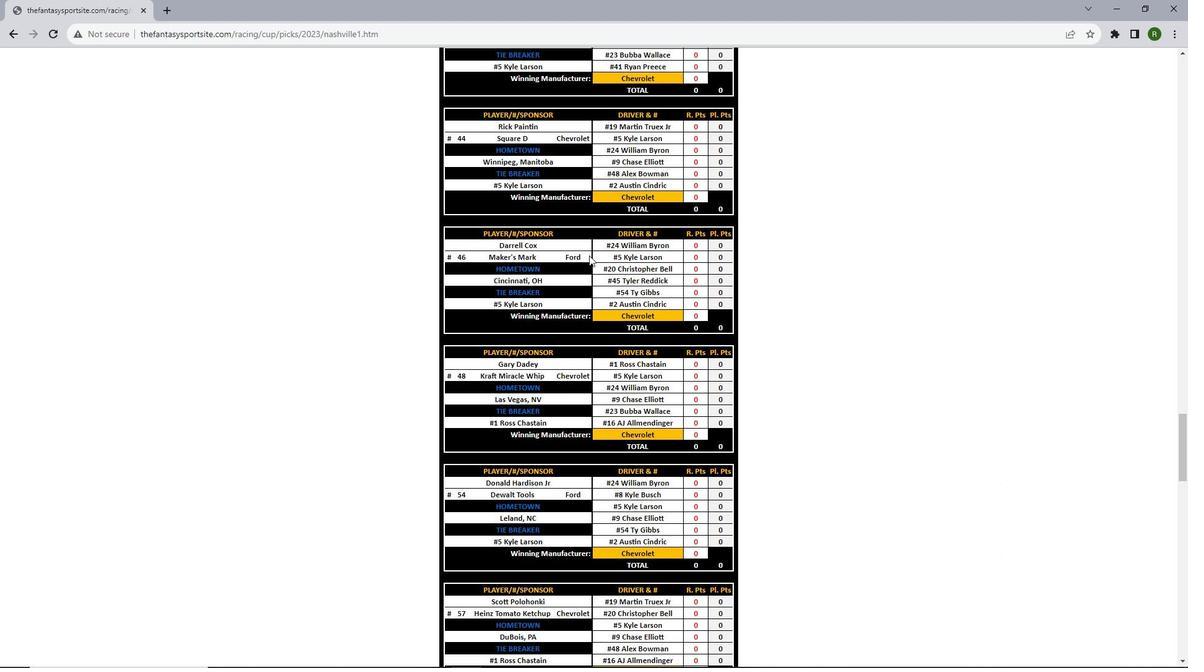 
Action: Mouse scrolled (589, 255) with delta (0, 0)
Screenshot: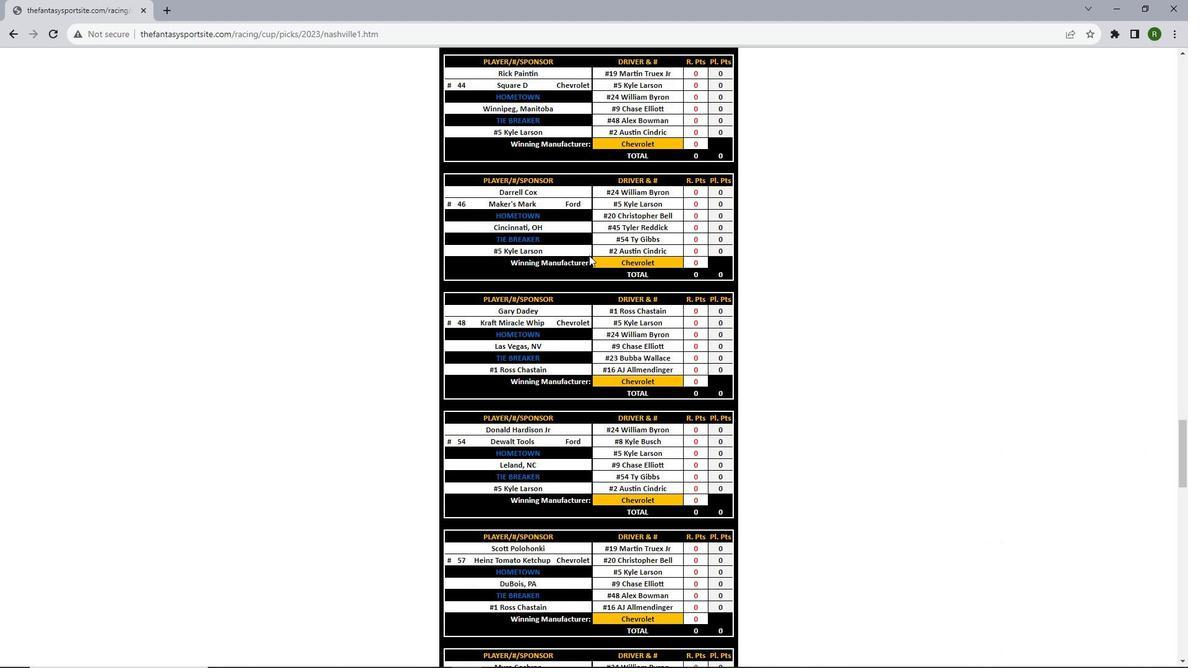 
Action: Mouse scrolled (589, 255) with delta (0, 0)
Screenshot: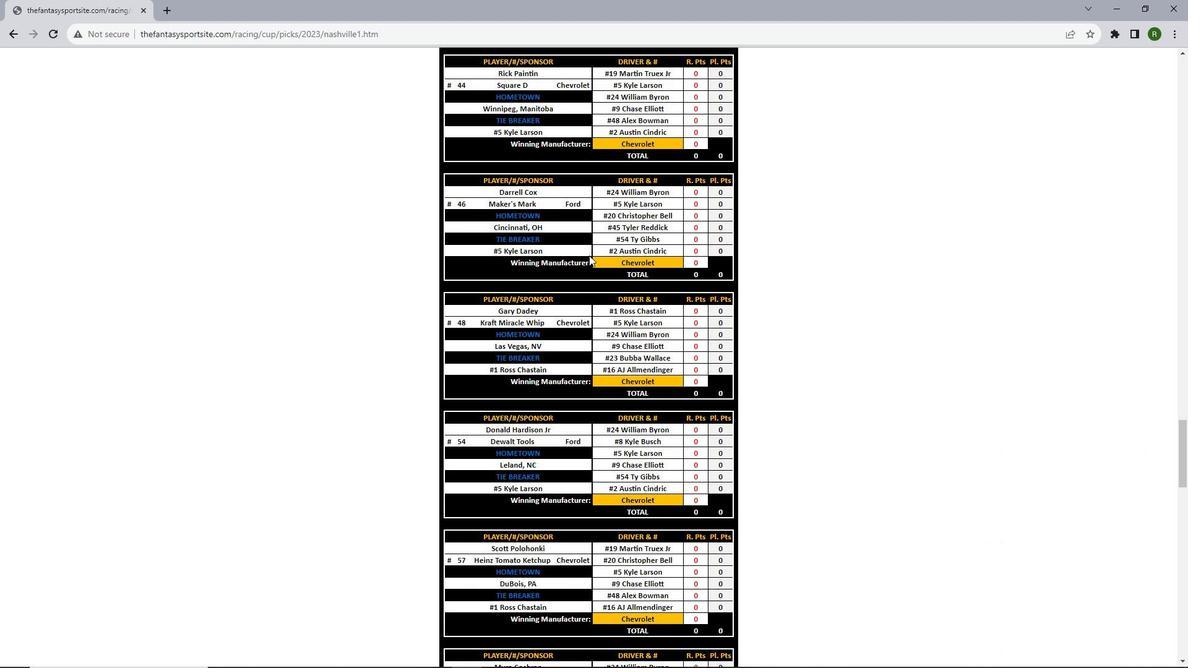 
Action: Mouse scrolled (589, 255) with delta (0, 0)
Screenshot: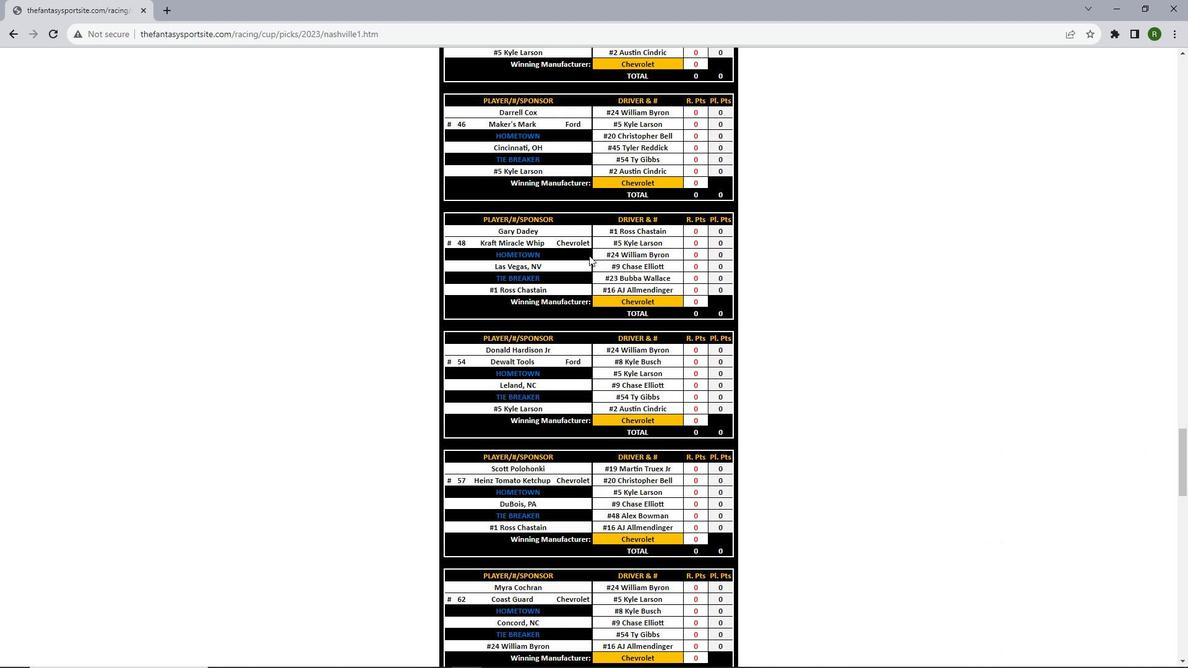 
Action: Mouse scrolled (589, 255) with delta (0, 0)
Screenshot: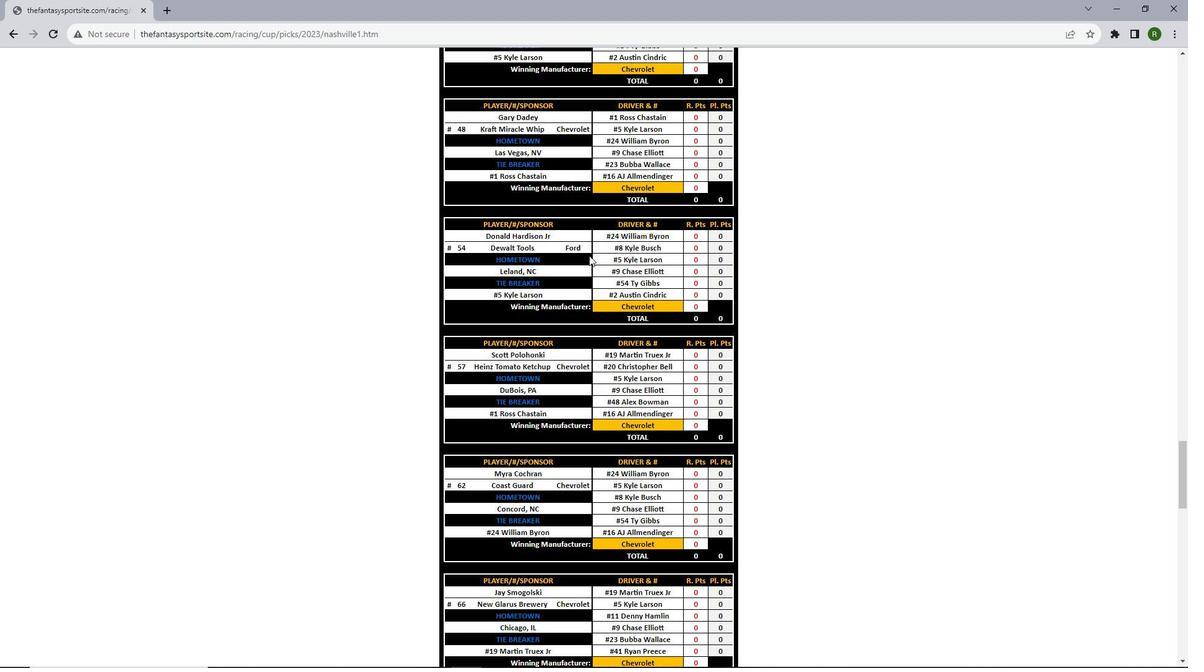 
Action: Mouse scrolled (589, 255) with delta (0, 0)
Screenshot: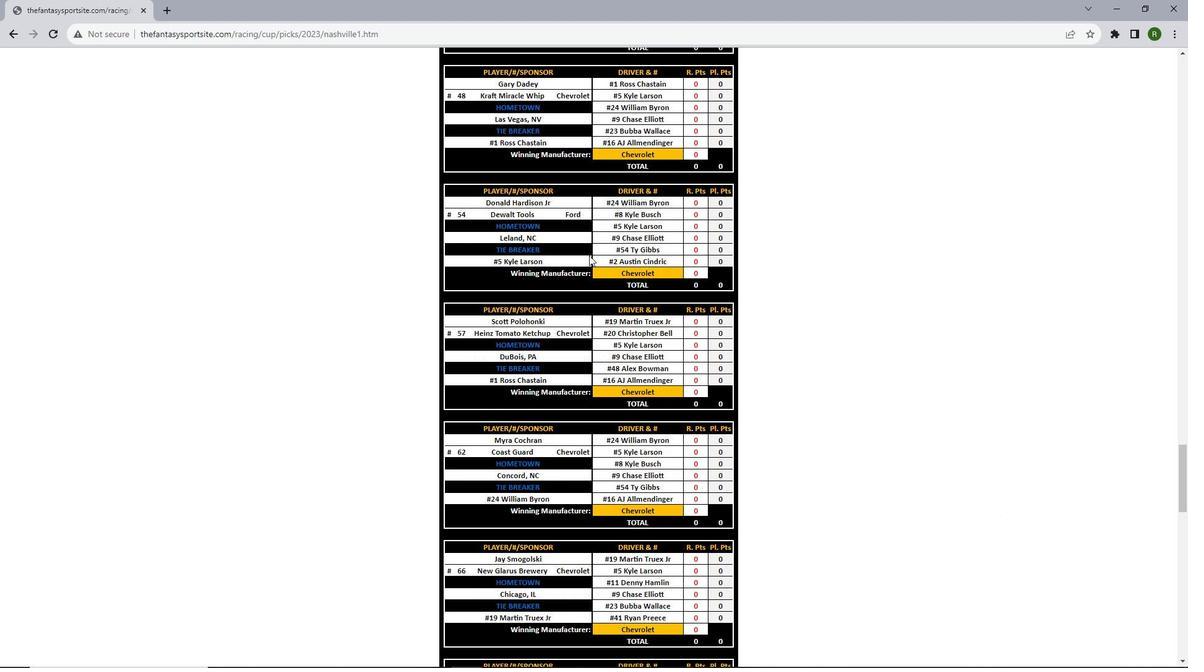 
Action: Mouse scrolled (589, 255) with delta (0, 0)
Screenshot: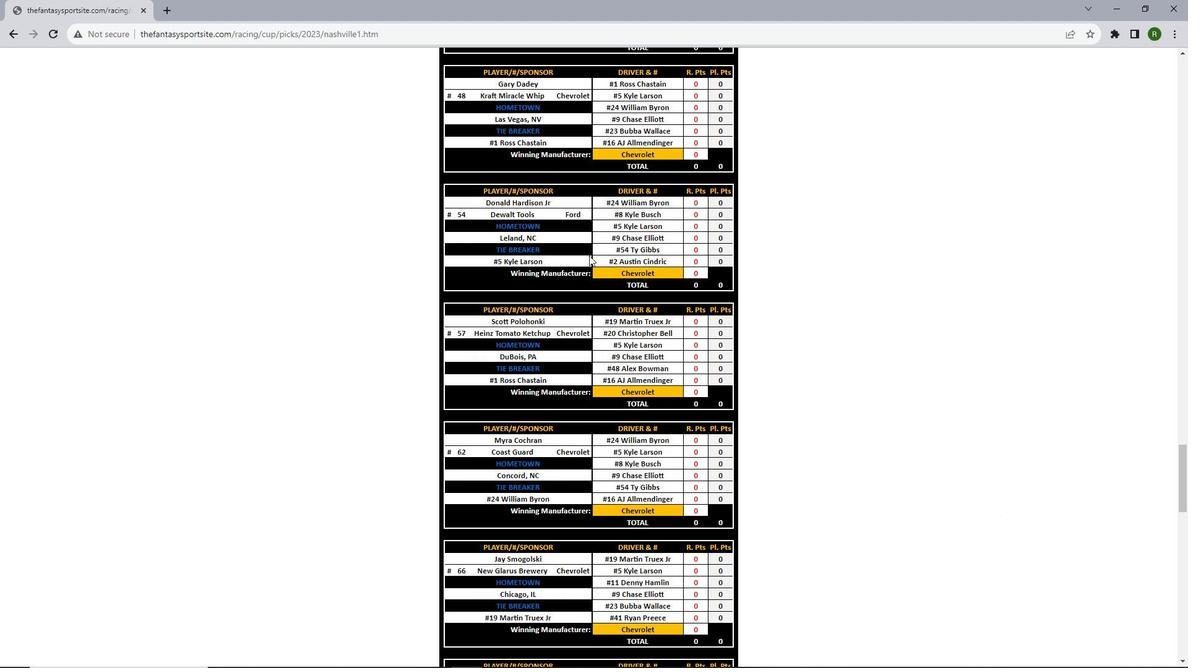 
Action: Mouse scrolled (589, 255) with delta (0, 0)
Screenshot: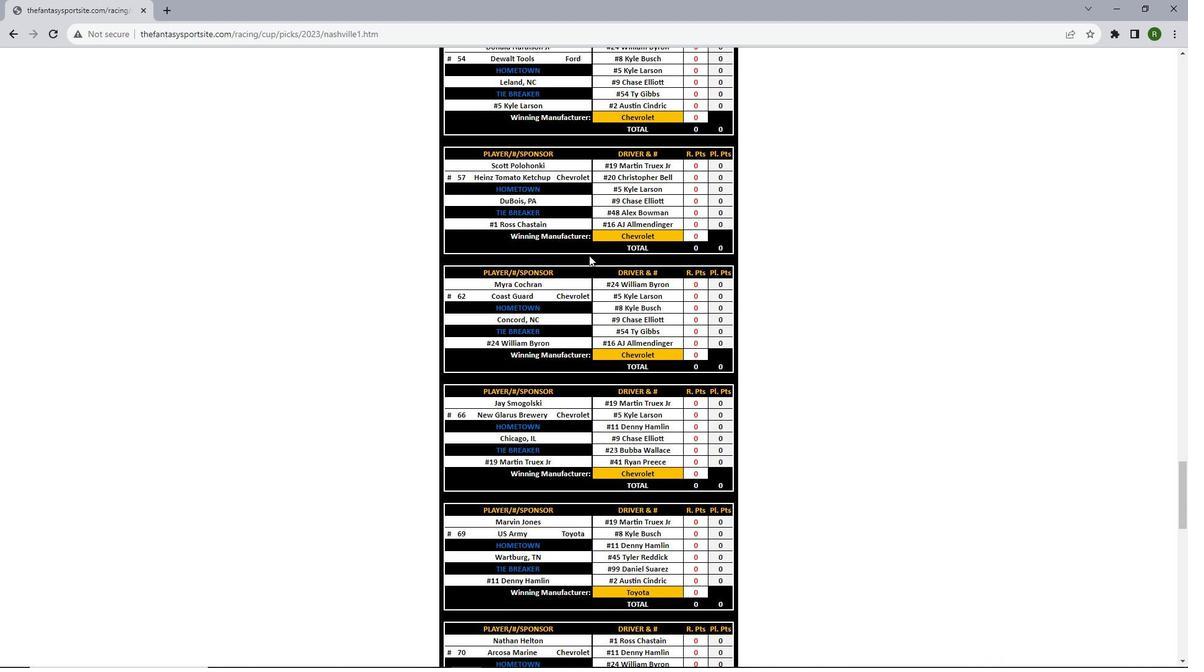 
Action: Mouse scrolled (589, 255) with delta (0, 0)
Screenshot: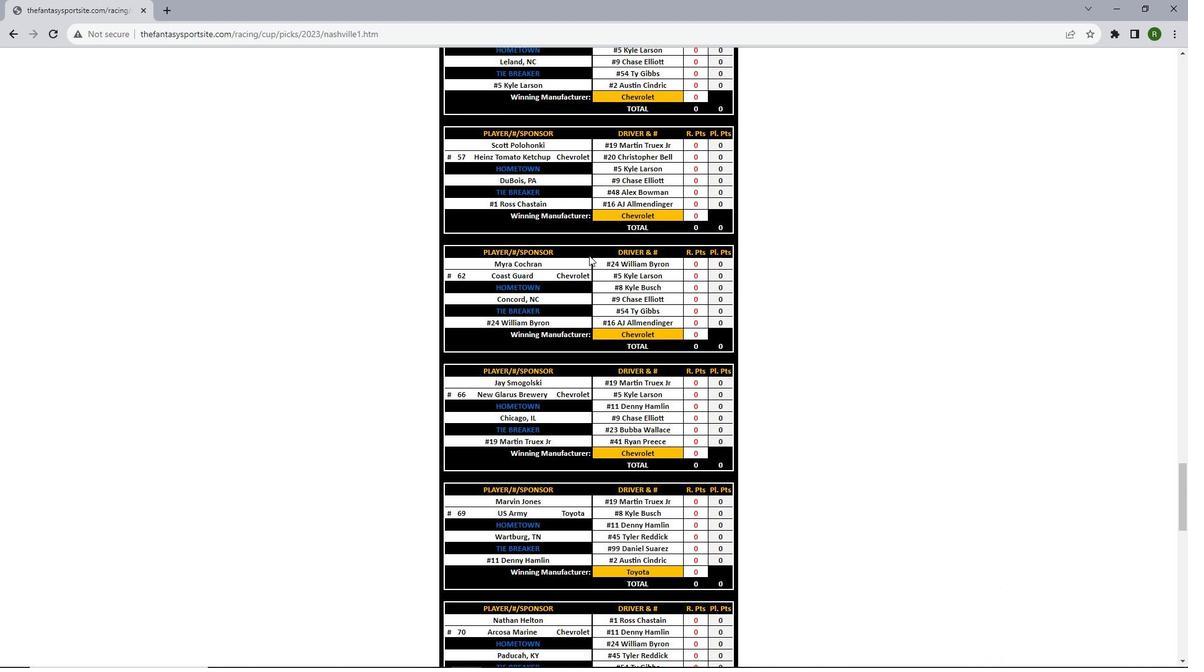 
Action: Mouse scrolled (589, 255) with delta (0, 0)
Screenshot: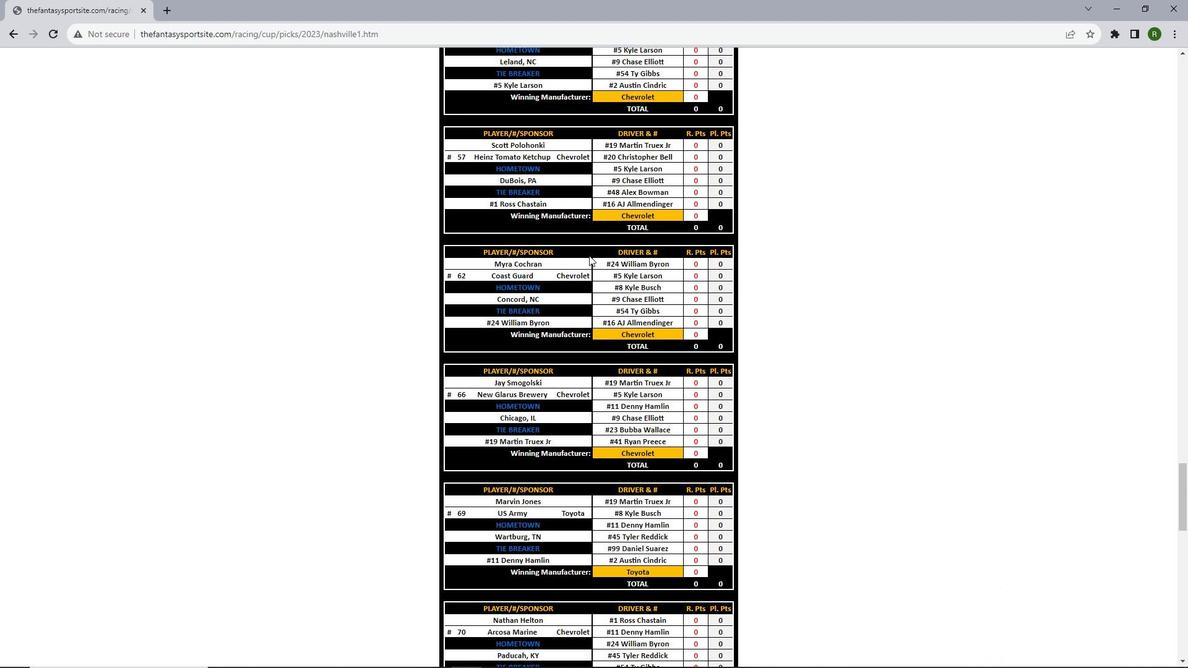 
Action: Mouse scrolled (589, 255) with delta (0, 0)
Screenshot: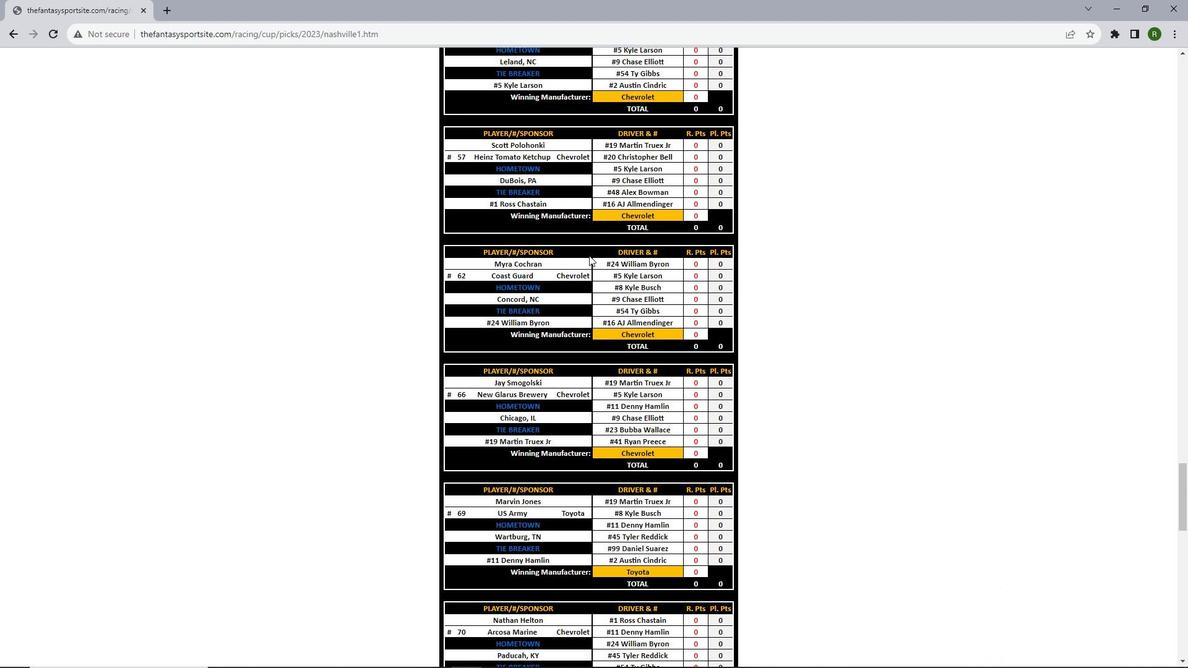 
Action: Mouse scrolled (589, 255) with delta (0, 0)
Screenshot: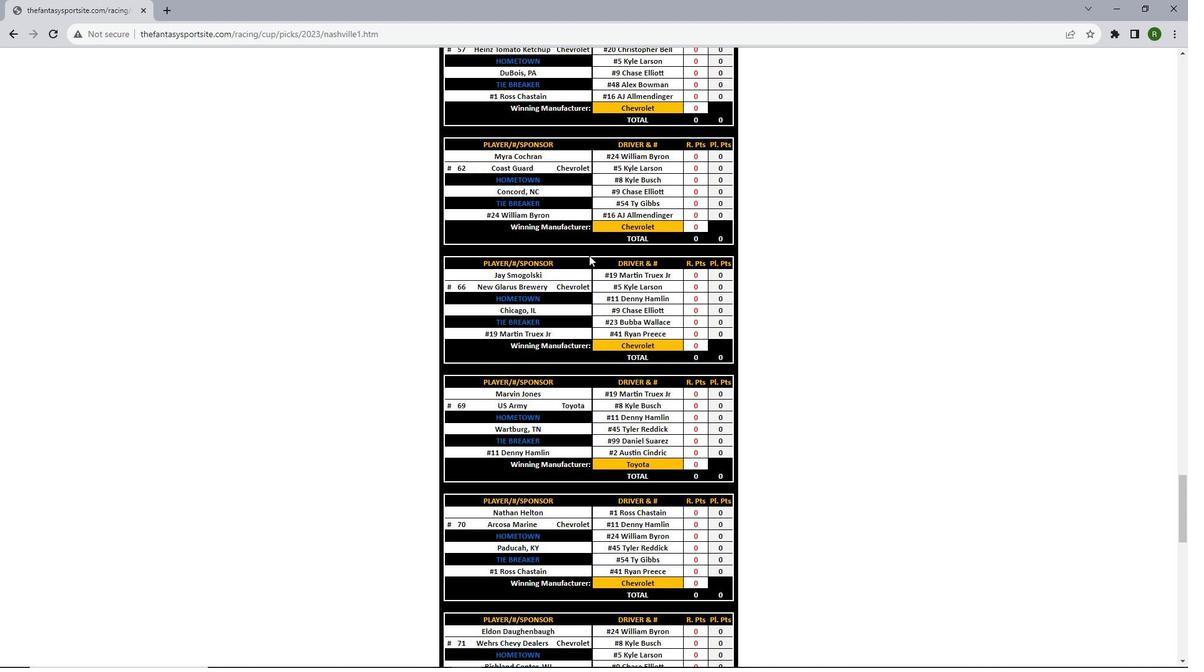 
Action: Mouse scrolled (589, 255) with delta (0, 0)
Screenshot: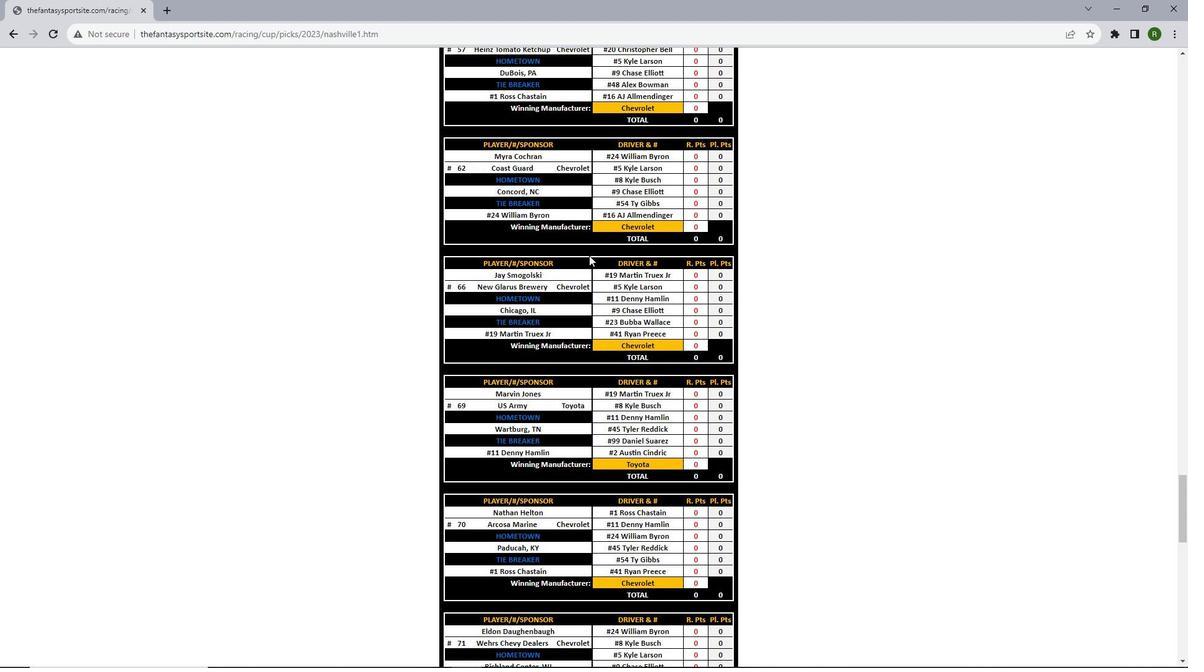 
Action: Mouse scrolled (589, 255) with delta (0, 0)
Screenshot: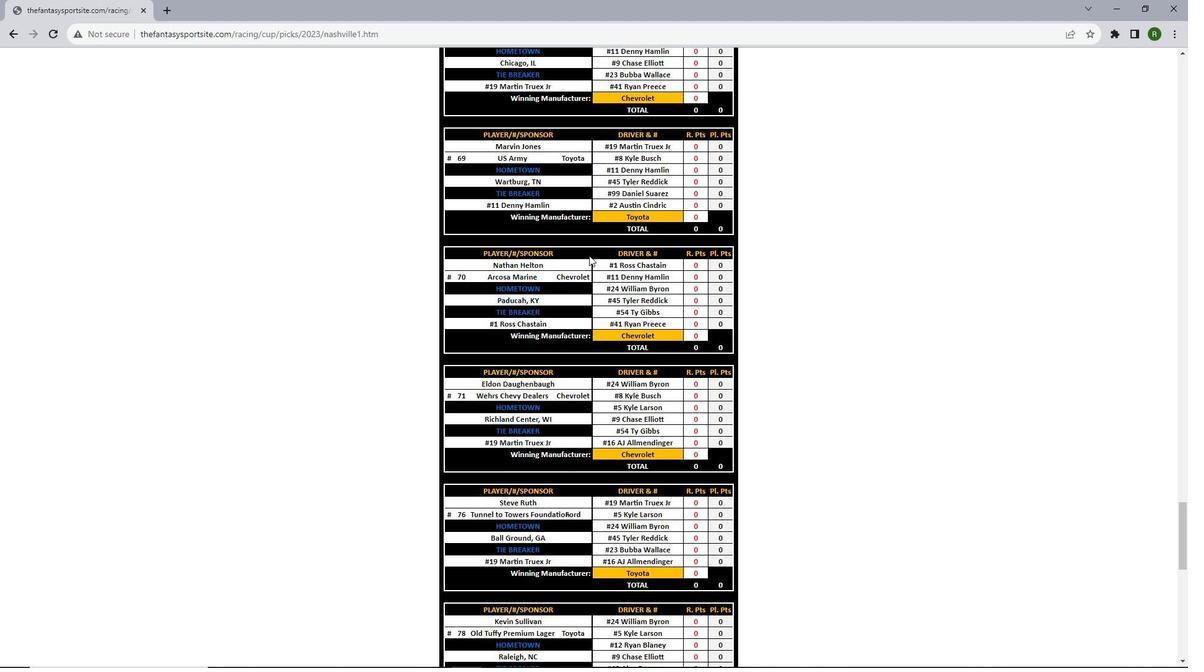 
Action: Mouse scrolled (589, 255) with delta (0, 0)
Screenshot: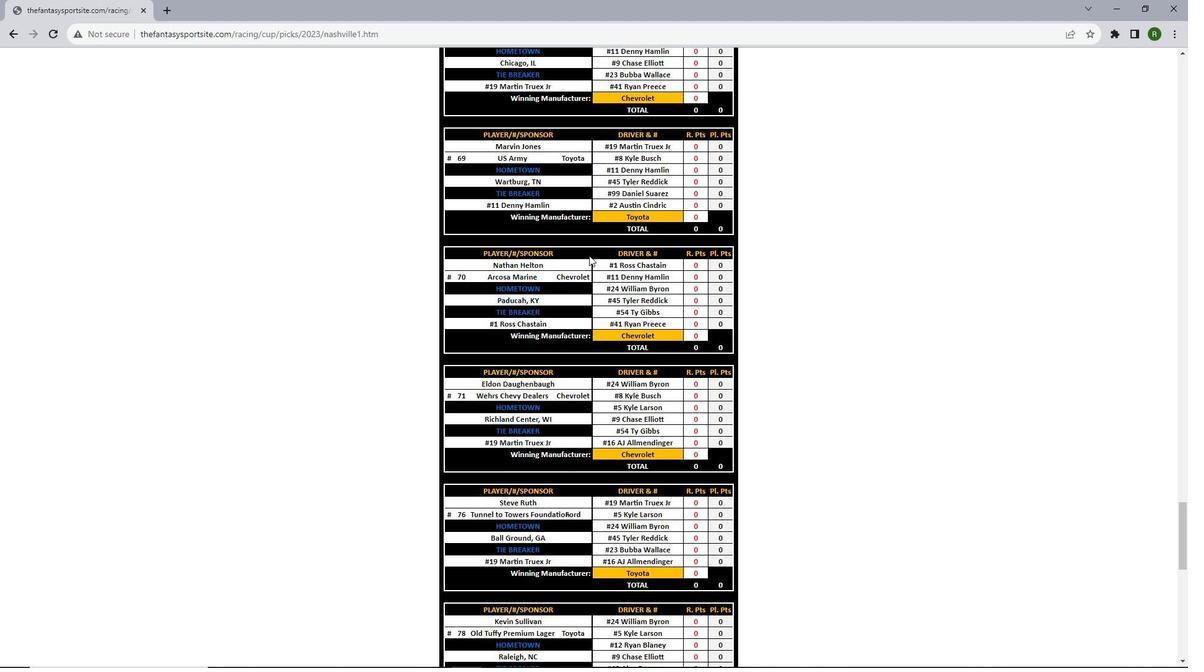 
Action: Mouse scrolled (589, 255) with delta (0, 0)
Screenshot: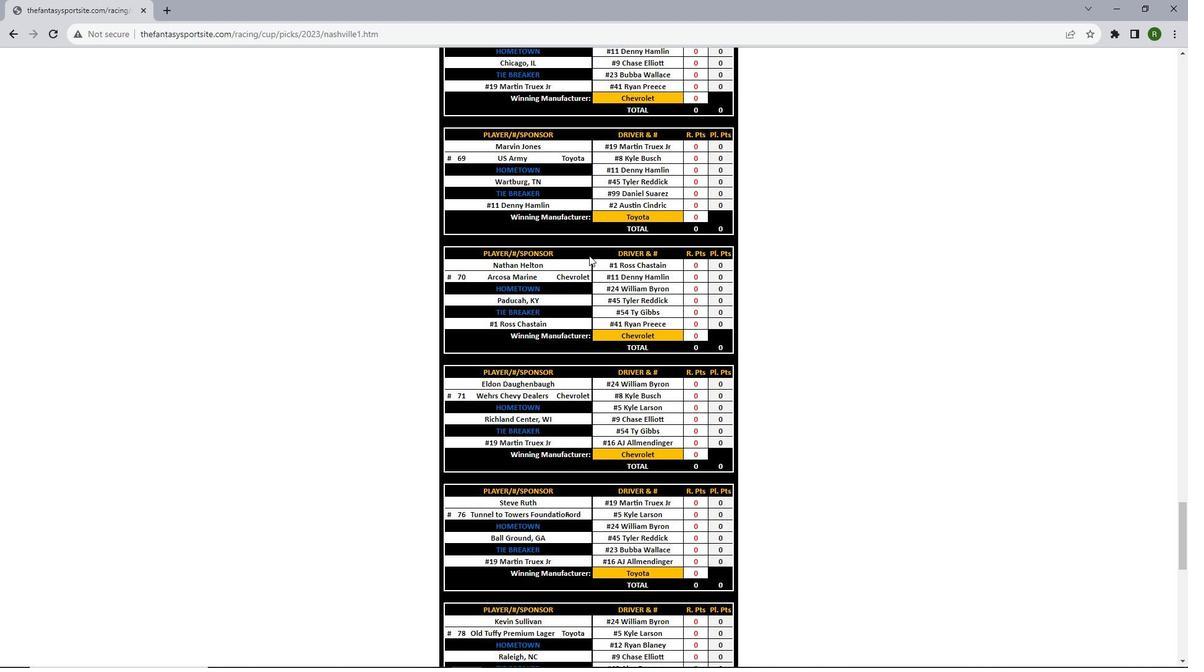 
Action: Mouse scrolled (589, 255) with delta (0, 0)
Screenshot: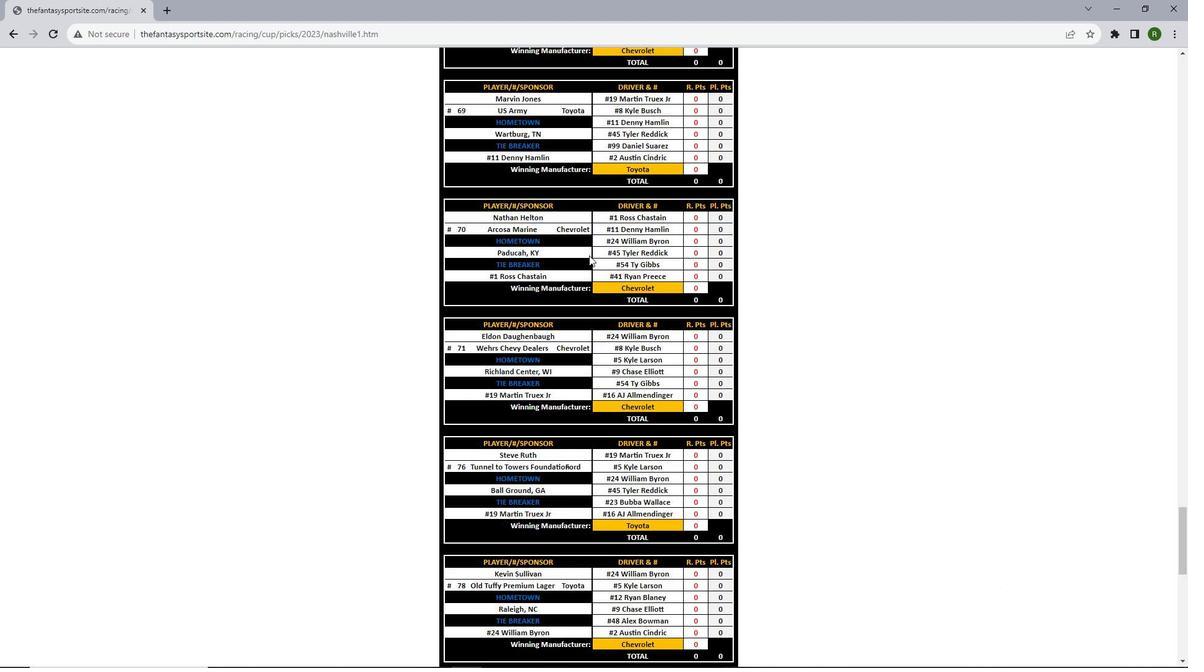 
Action: Mouse scrolled (589, 255) with delta (0, 0)
Screenshot: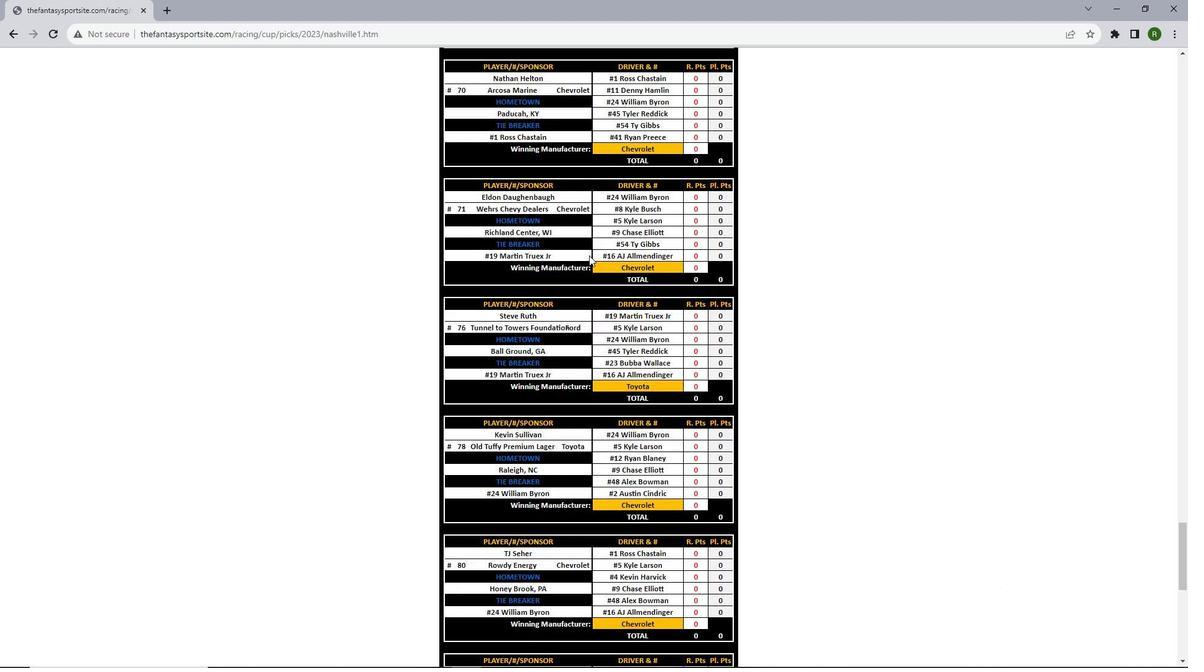 
Action: Mouse moved to (589, 255)
Screenshot: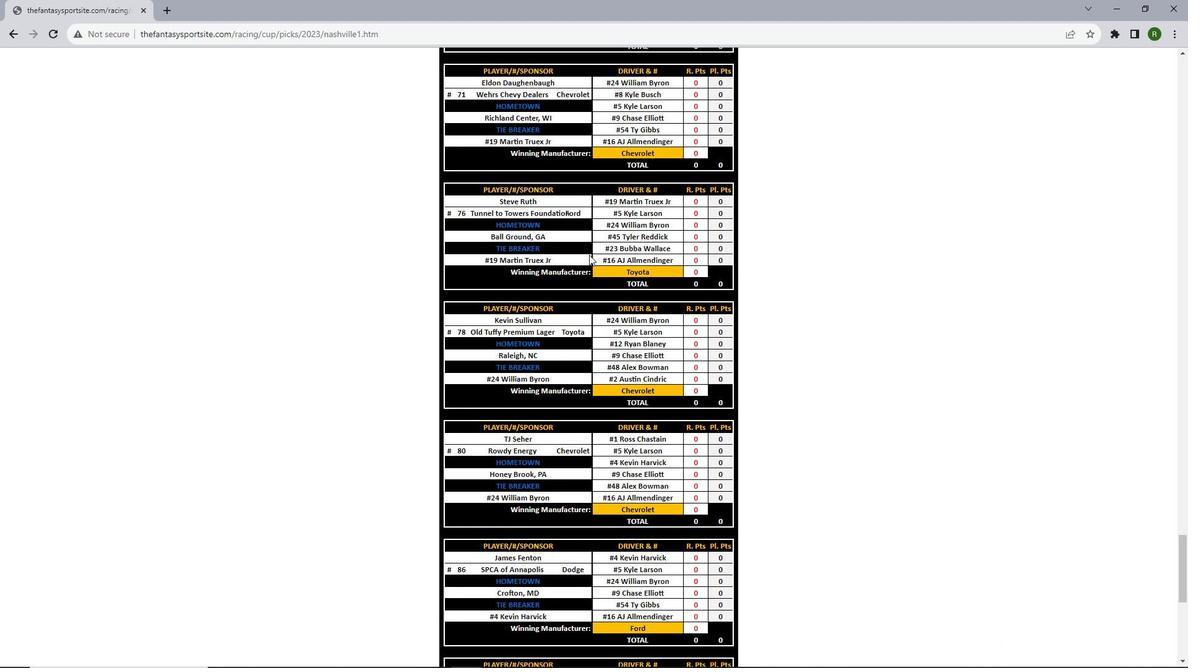 
Action: Mouse scrolled (589, 254) with delta (0, 0)
Screenshot: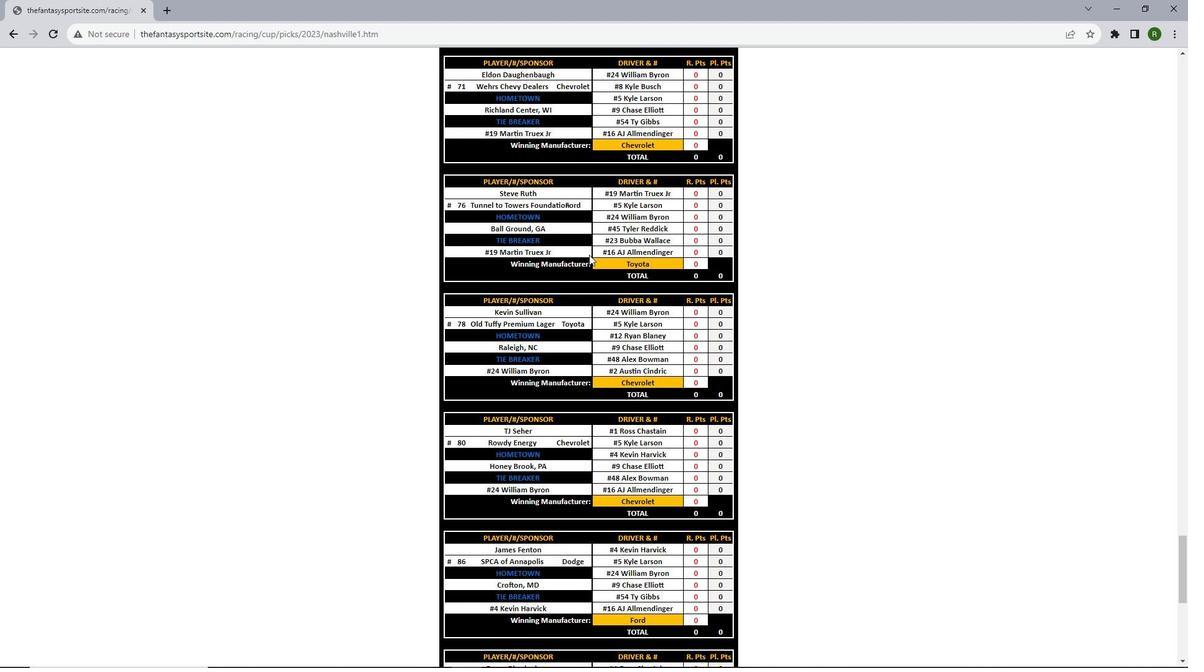 
Action: Mouse scrolled (589, 254) with delta (0, 0)
Screenshot: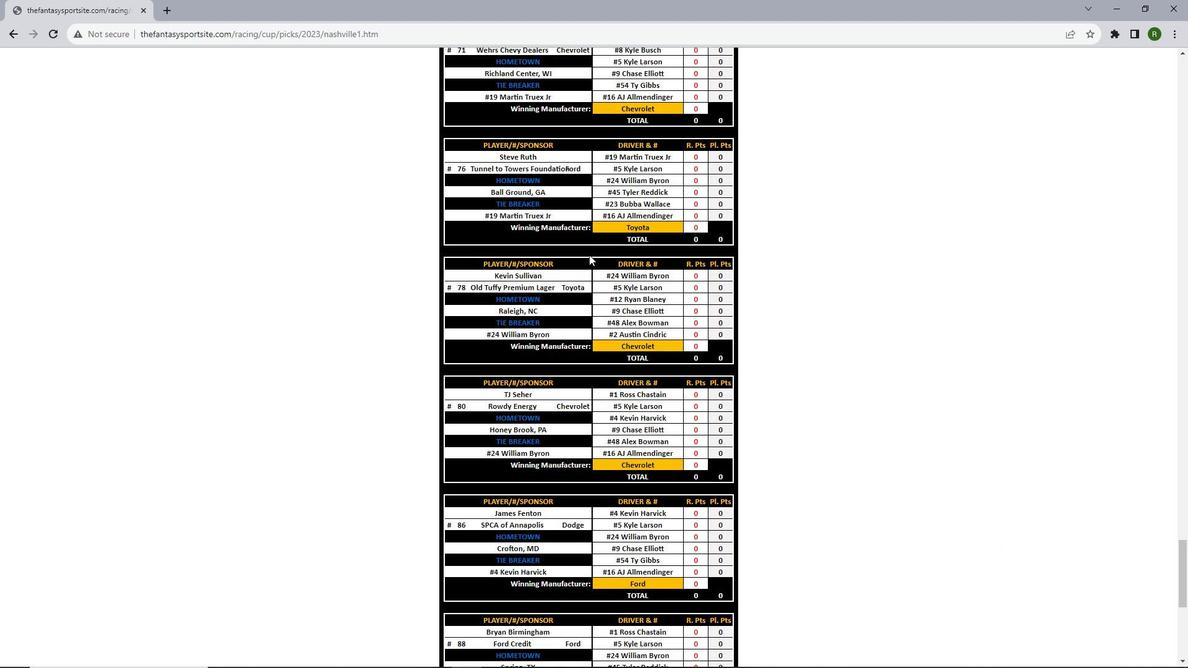 
Action: Mouse scrolled (589, 254) with delta (0, 0)
Screenshot: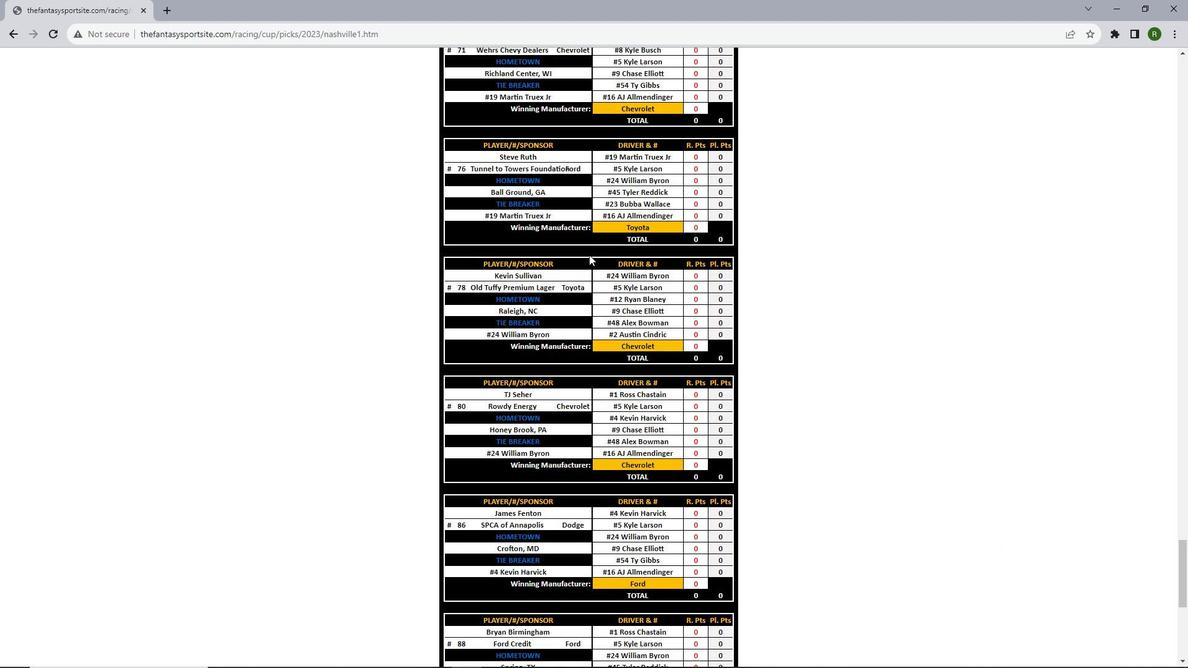 
Action: Mouse scrolled (589, 254) with delta (0, 0)
Screenshot: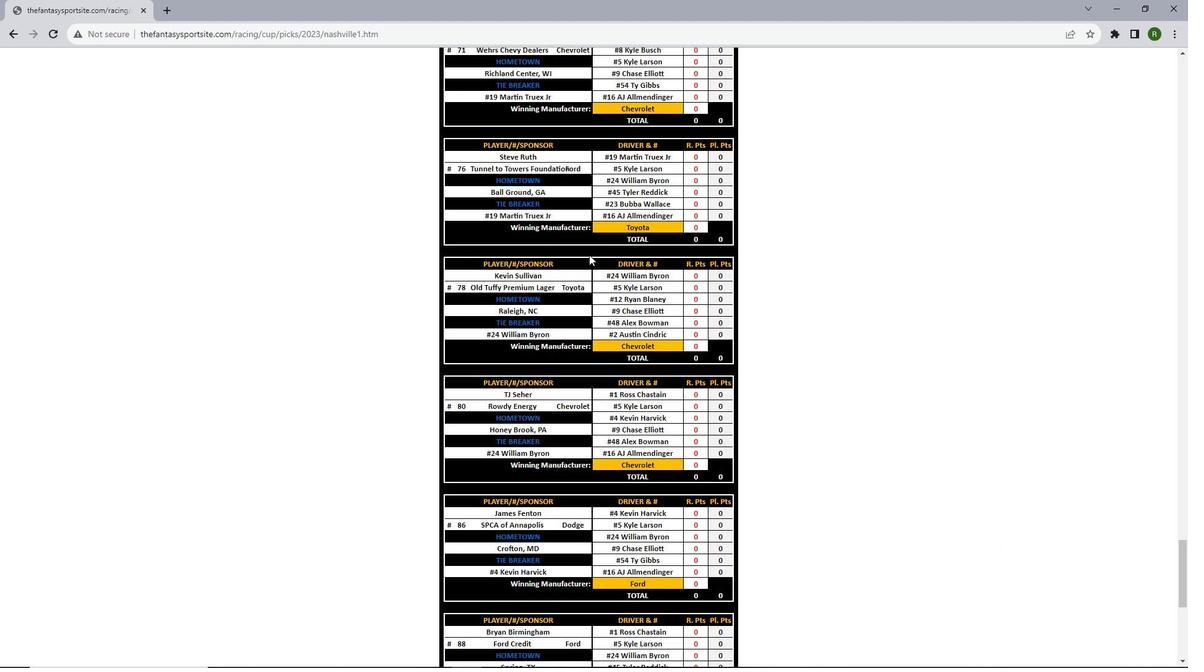 
Action: Mouse scrolled (589, 254) with delta (0, 0)
Screenshot: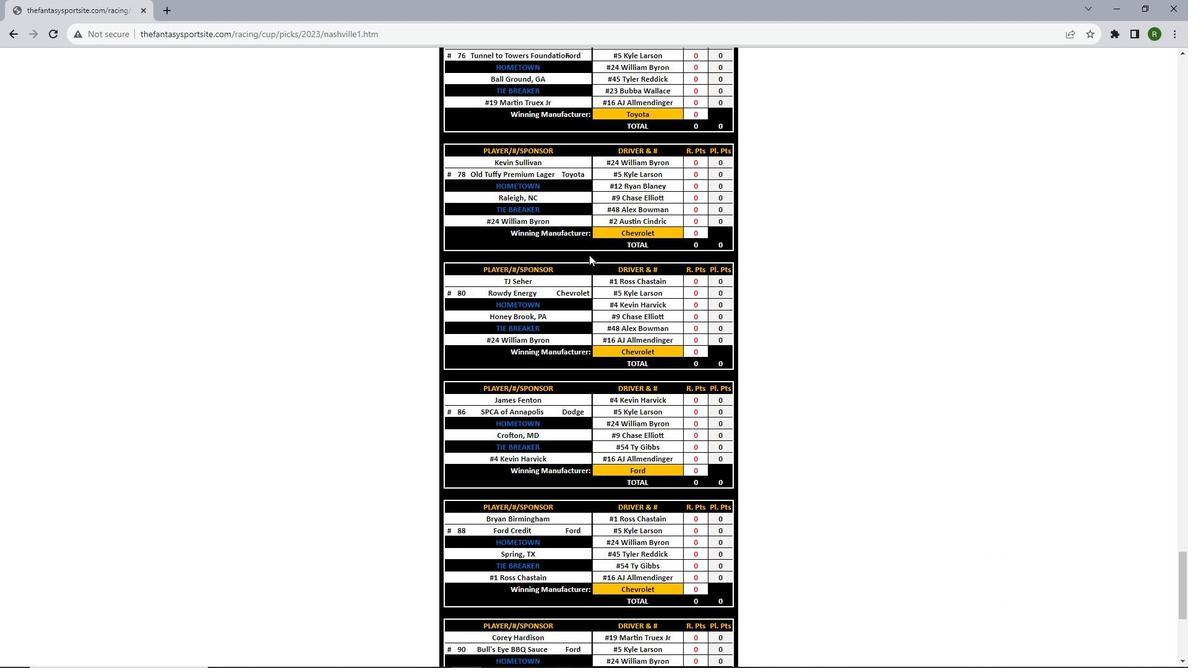 
Action: Mouse scrolled (589, 254) with delta (0, 0)
Screenshot: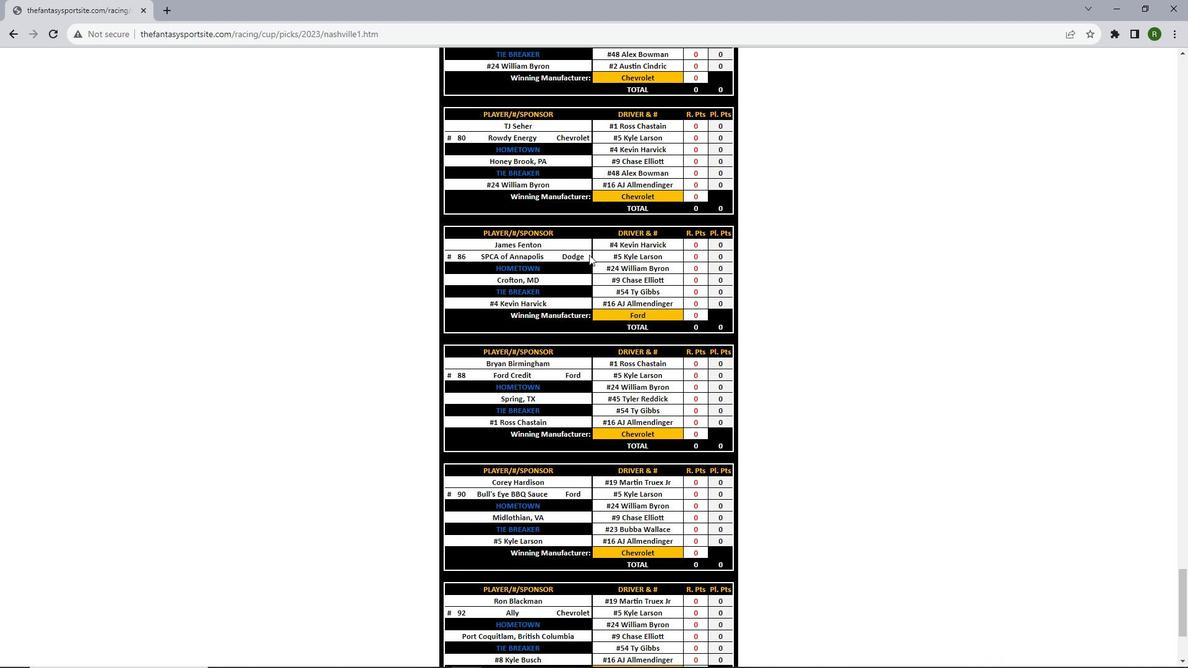 
Action: Mouse scrolled (589, 254) with delta (0, 0)
Screenshot: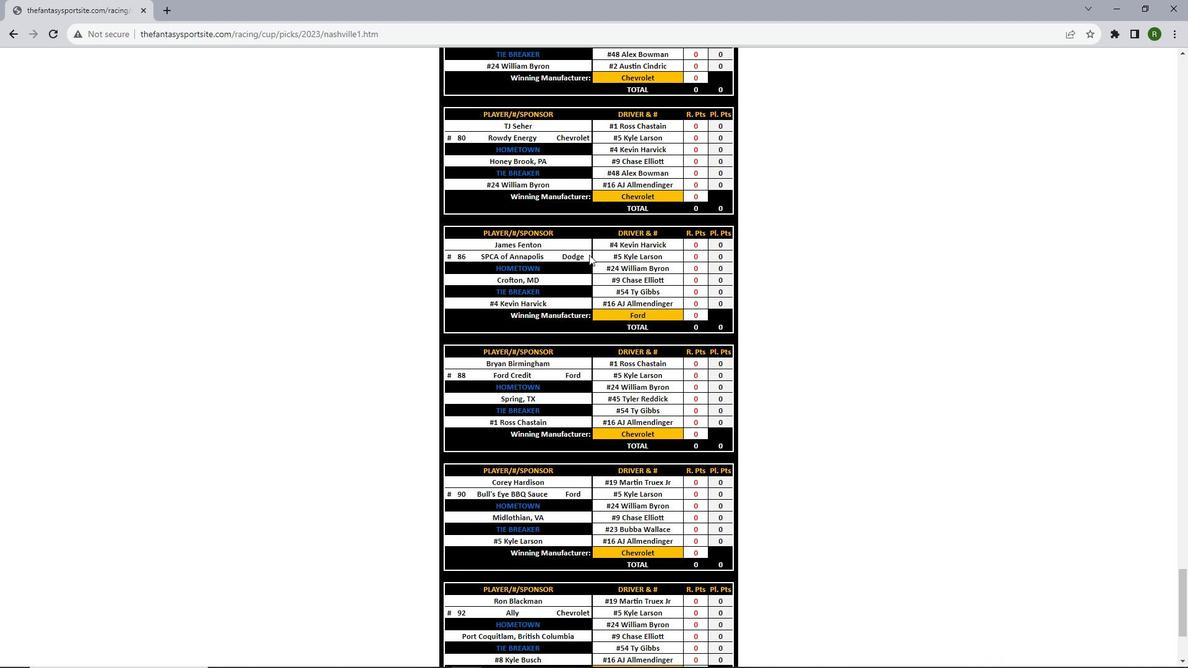 
Action: Mouse scrolled (589, 254) with delta (0, 0)
Screenshot: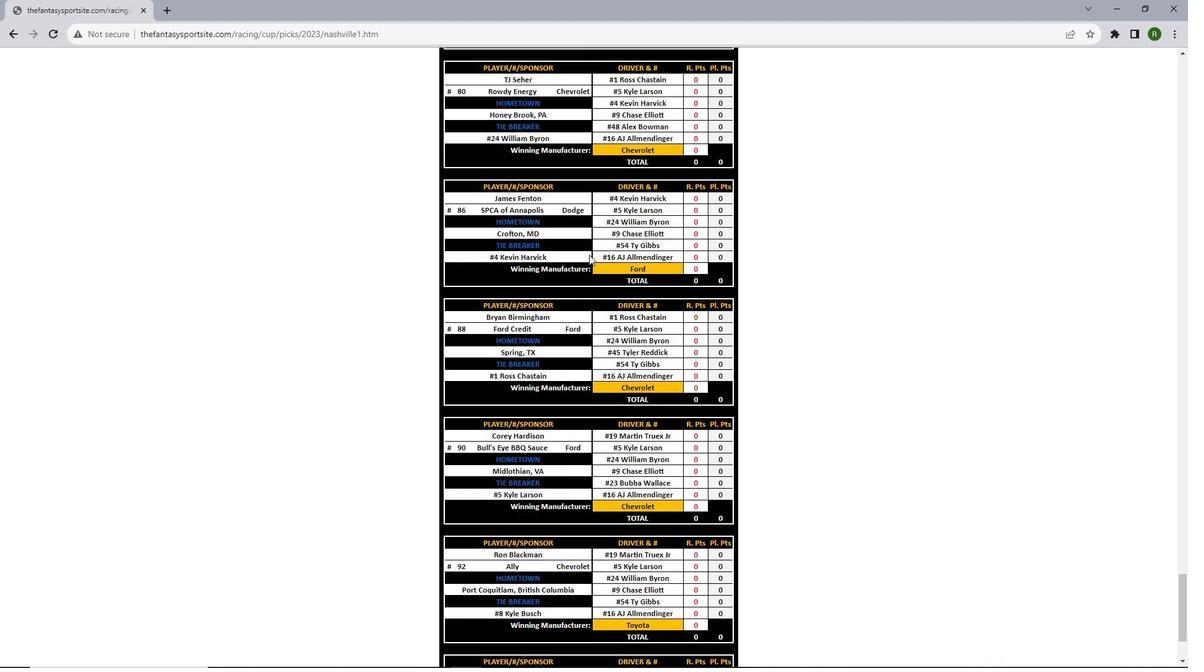 
Action: Mouse scrolled (589, 254) with delta (0, 0)
Screenshot: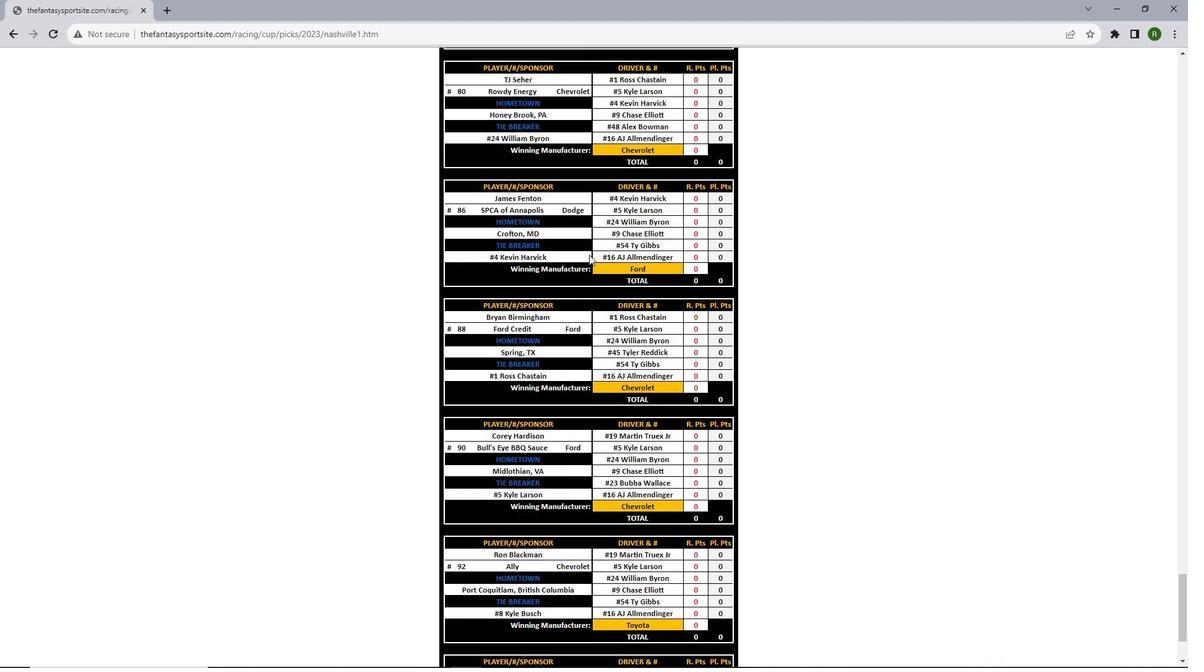 
Action: Mouse scrolled (589, 254) with delta (0, 0)
Screenshot: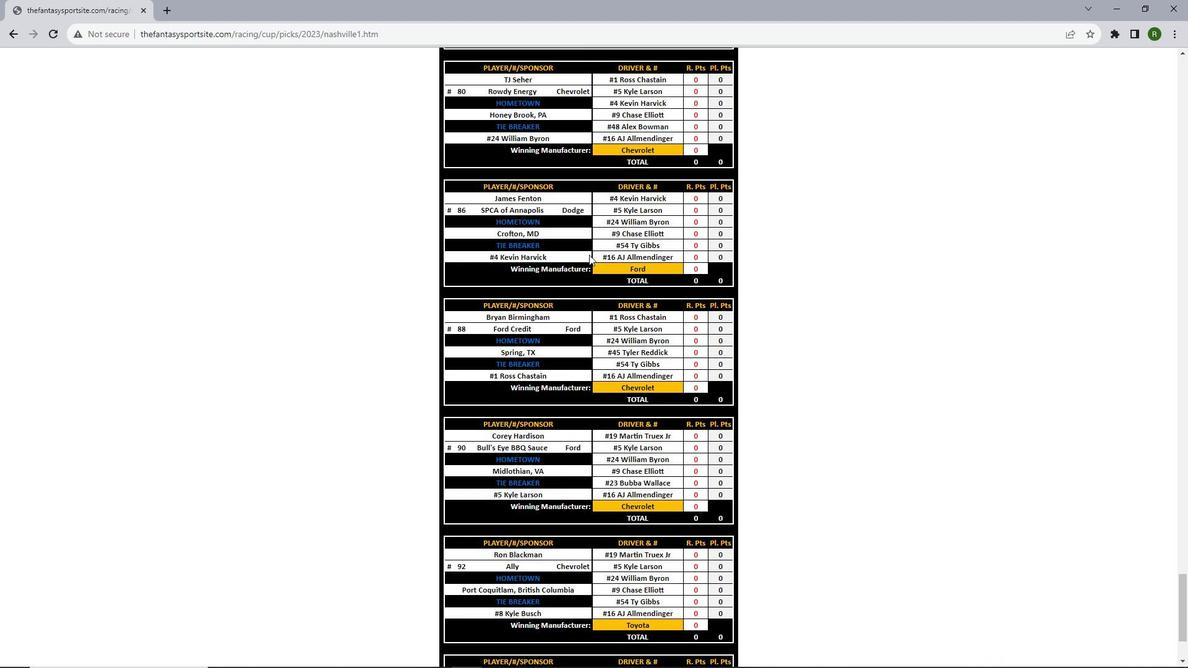 
Action: Mouse scrolled (589, 254) with delta (0, 0)
Screenshot: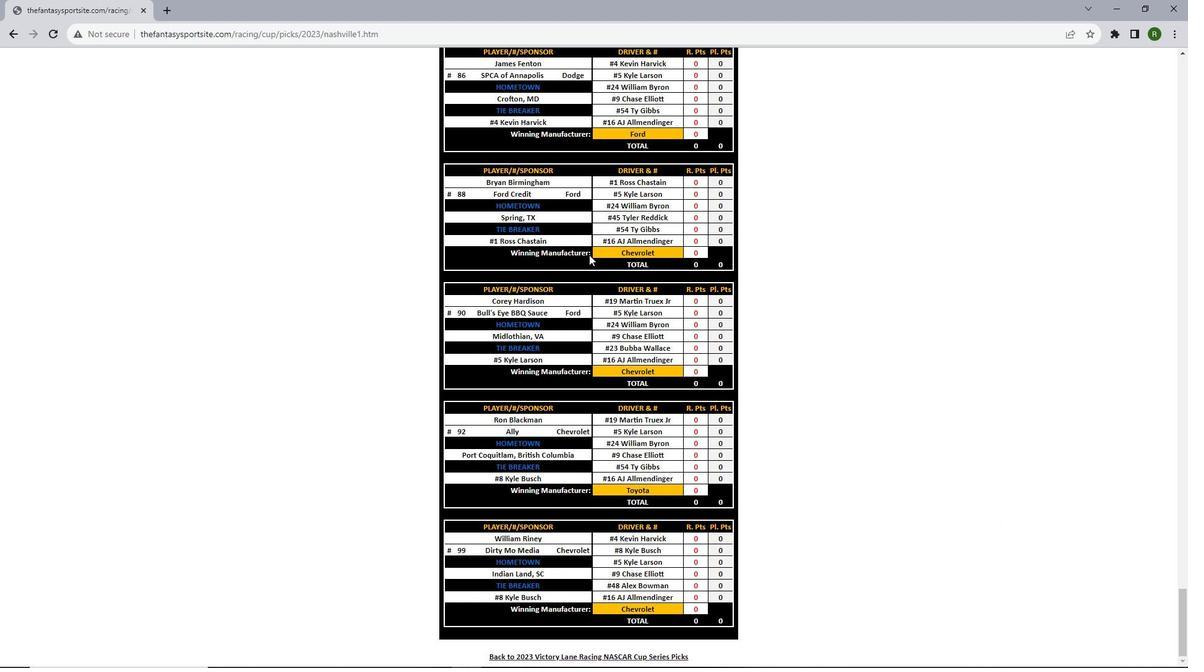 
Action: Mouse scrolled (589, 254) with delta (0, 0)
Screenshot: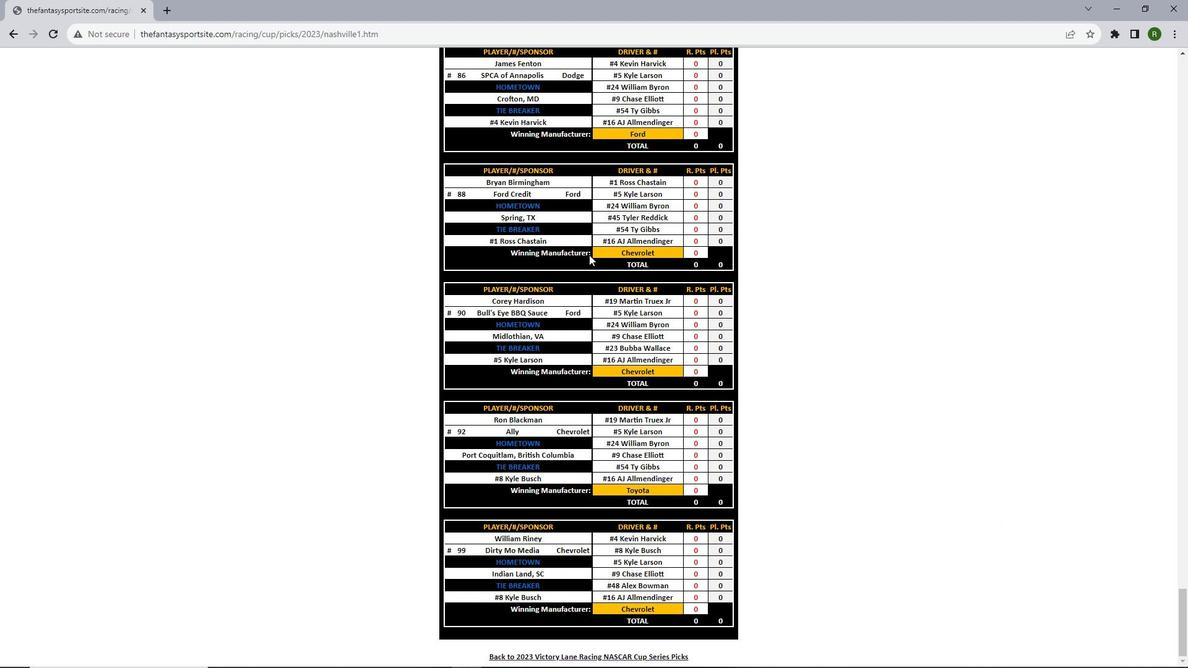 
Action: Mouse scrolled (589, 254) with delta (0, 0)
Screenshot: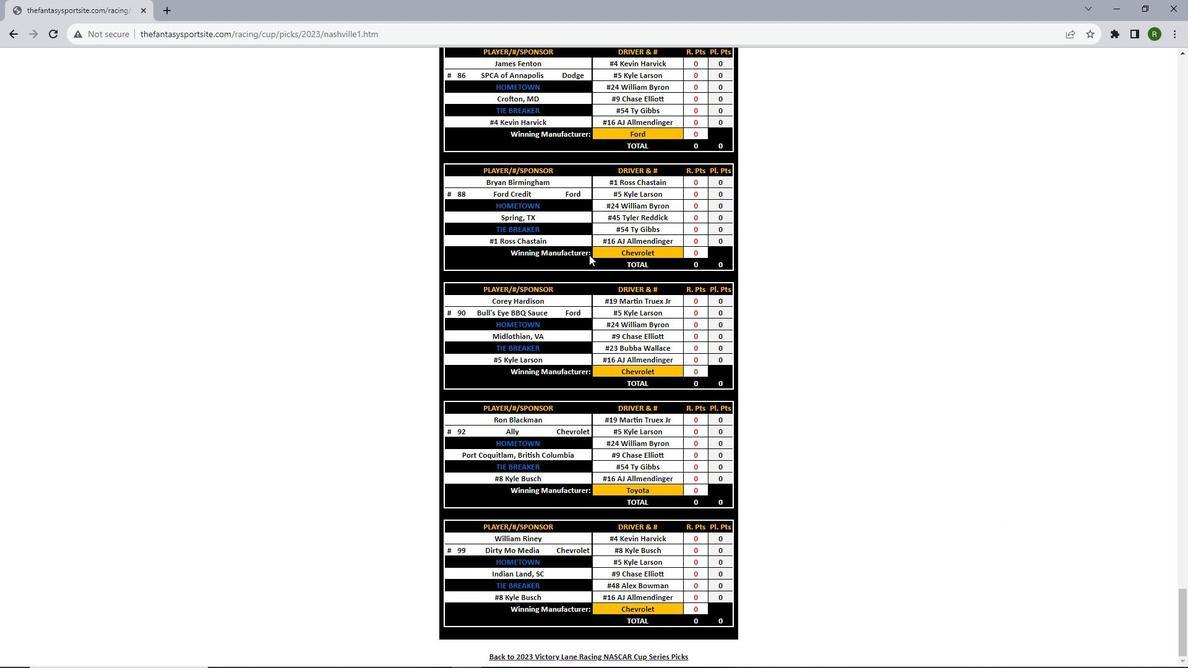 
Action: Mouse scrolled (589, 254) with delta (0, 0)
Screenshot: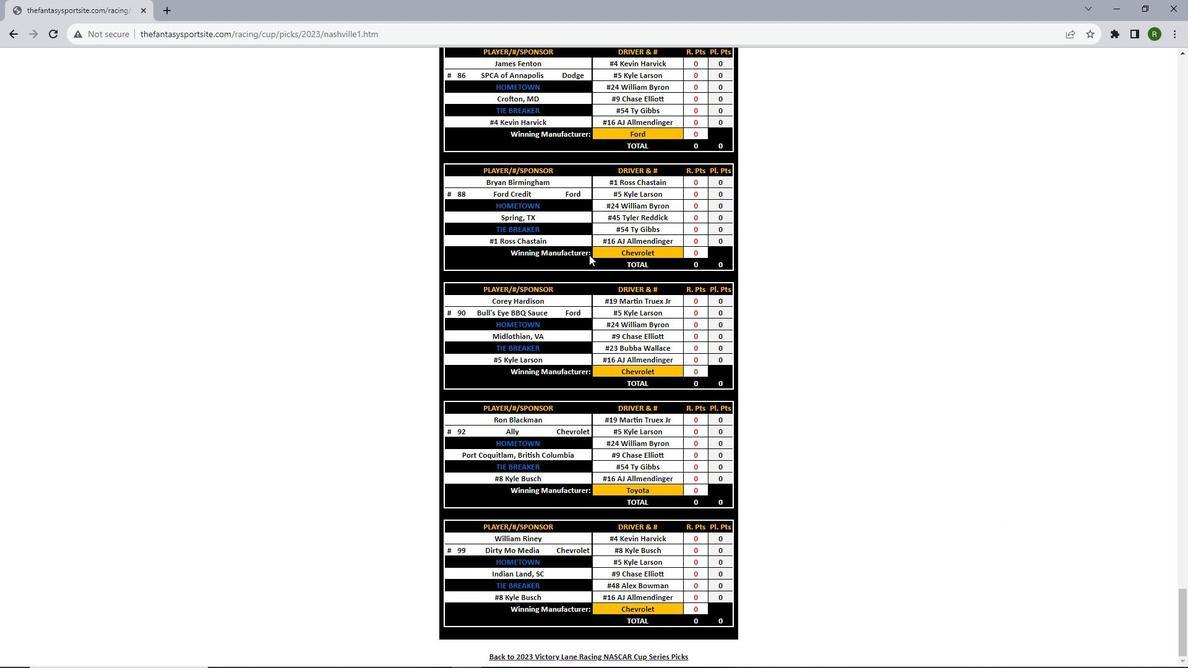 
Action: Mouse scrolled (589, 254) with delta (0, 0)
Screenshot: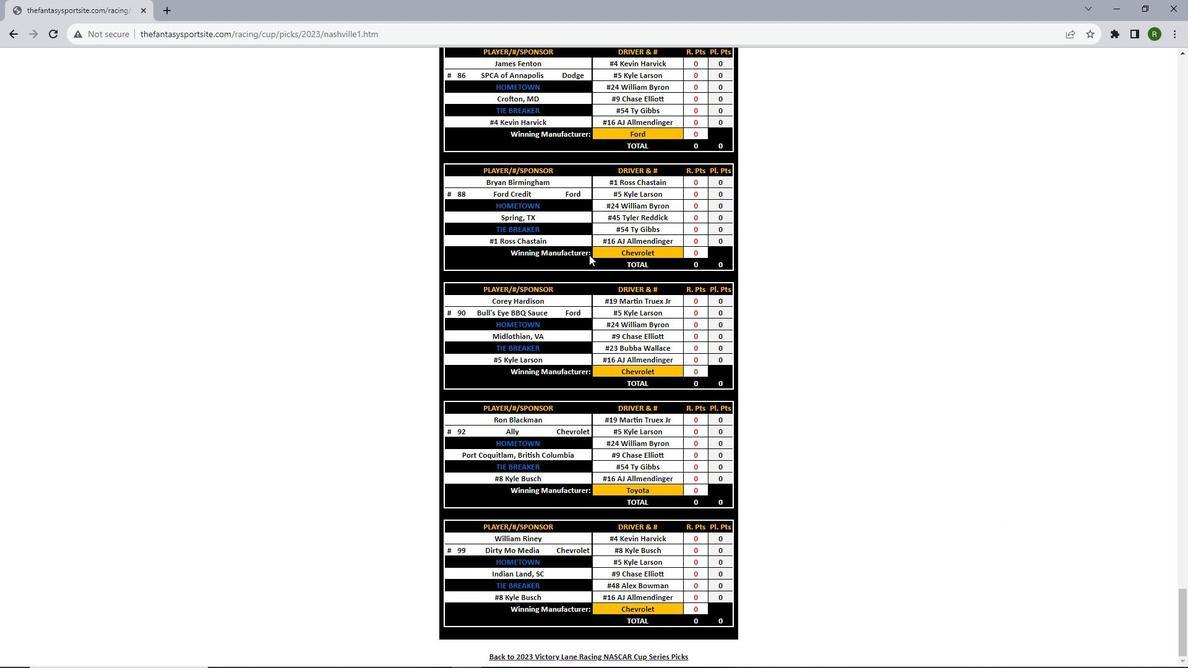 
Action: Mouse scrolled (589, 254) with delta (0, 0)
Screenshot: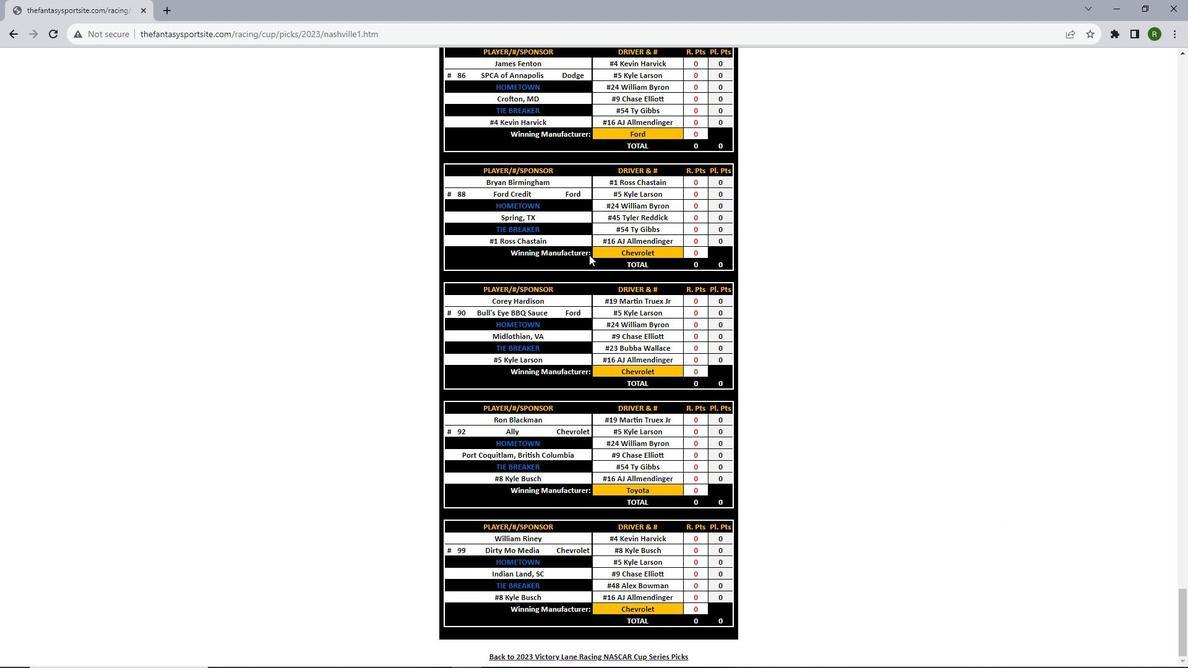
Action: Mouse scrolled (589, 254) with delta (0, 0)
Screenshot: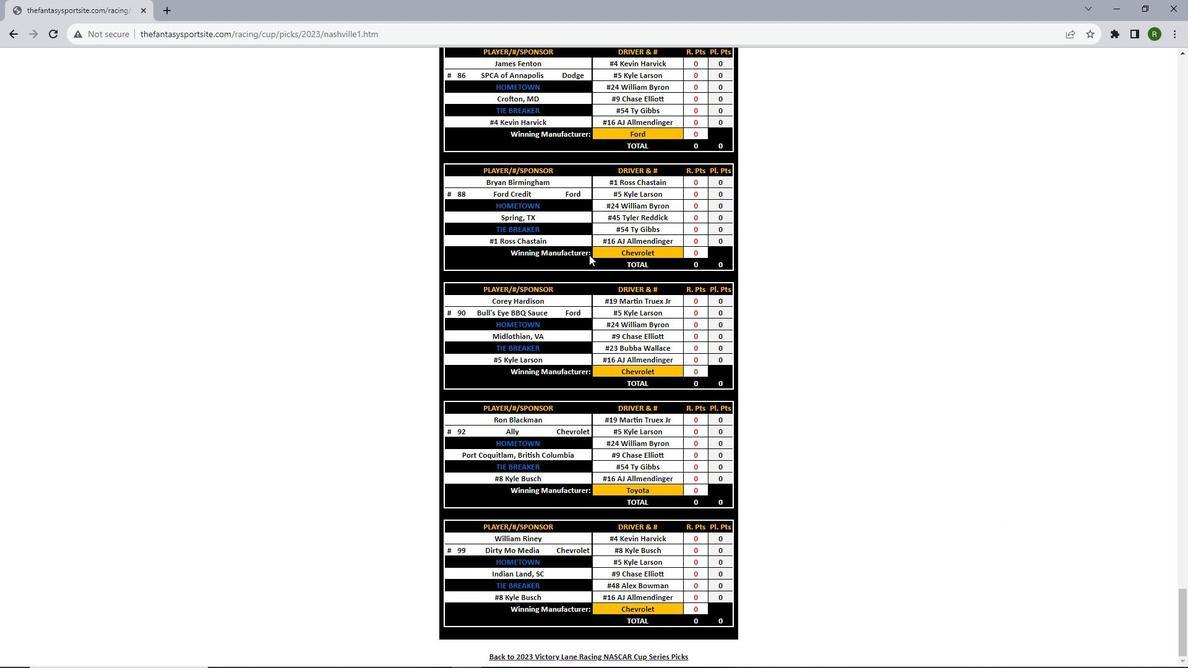 
Action: Mouse scrolled (589, 255) with delta (0, 0)
Screenshot: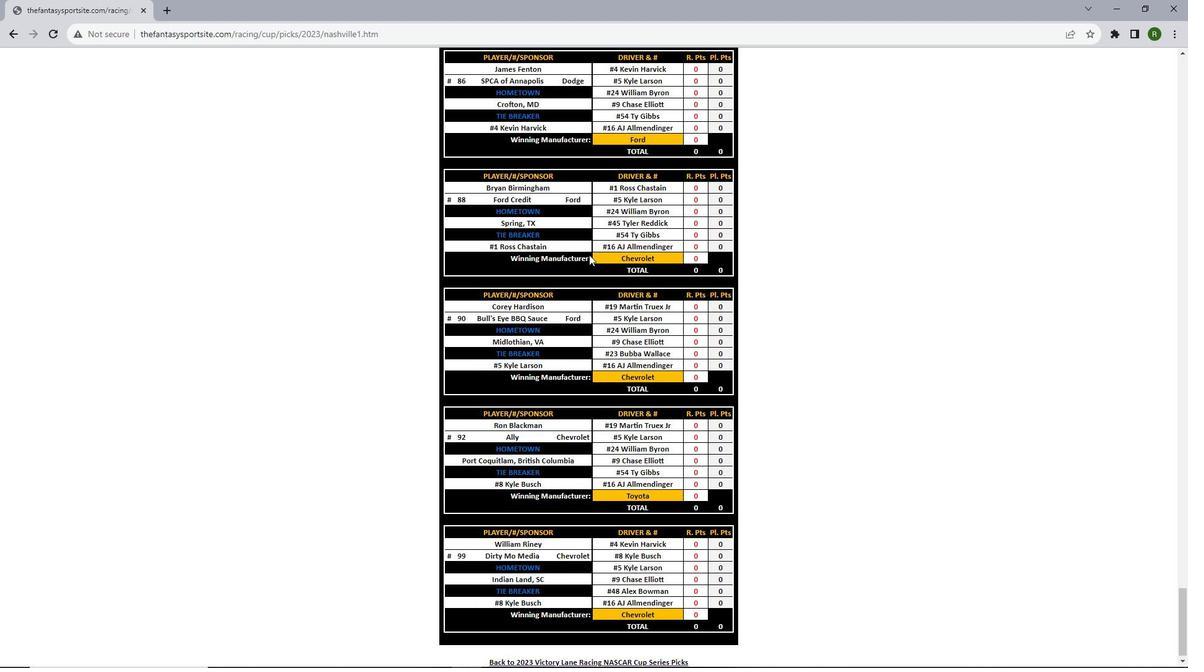 
Action: Mouse scrolled (589, 254) with delta (0, 0)
Screenshot: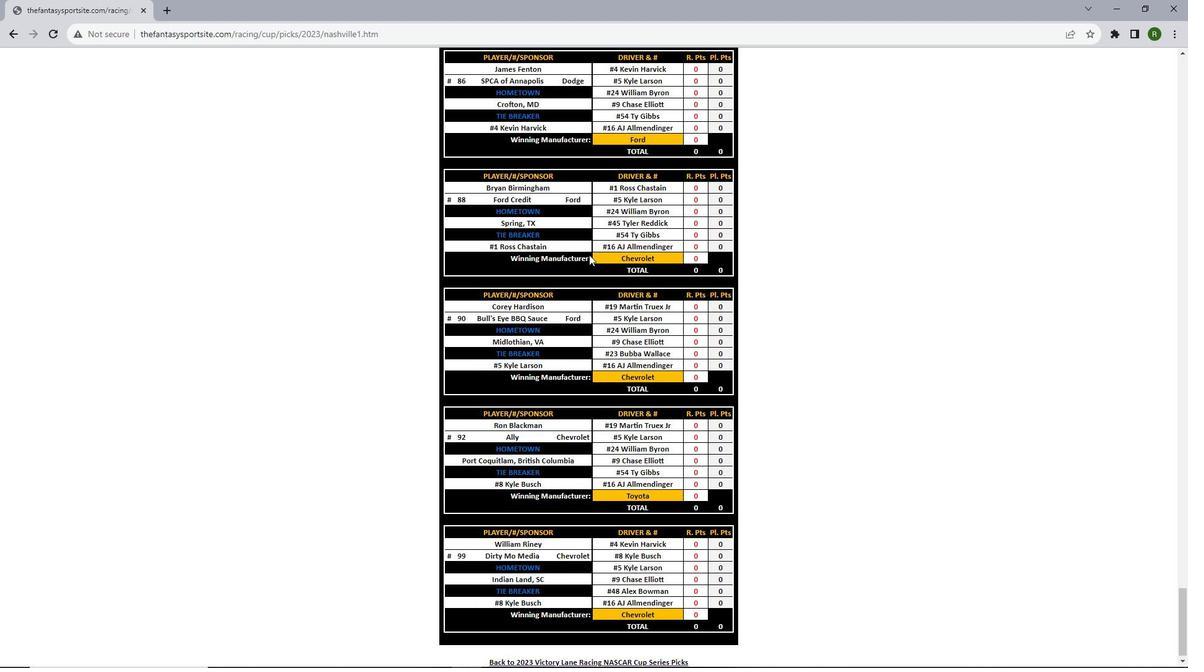 
Action: Mouse scrolled (589, 254) with delta (0, 0)
Screenshot: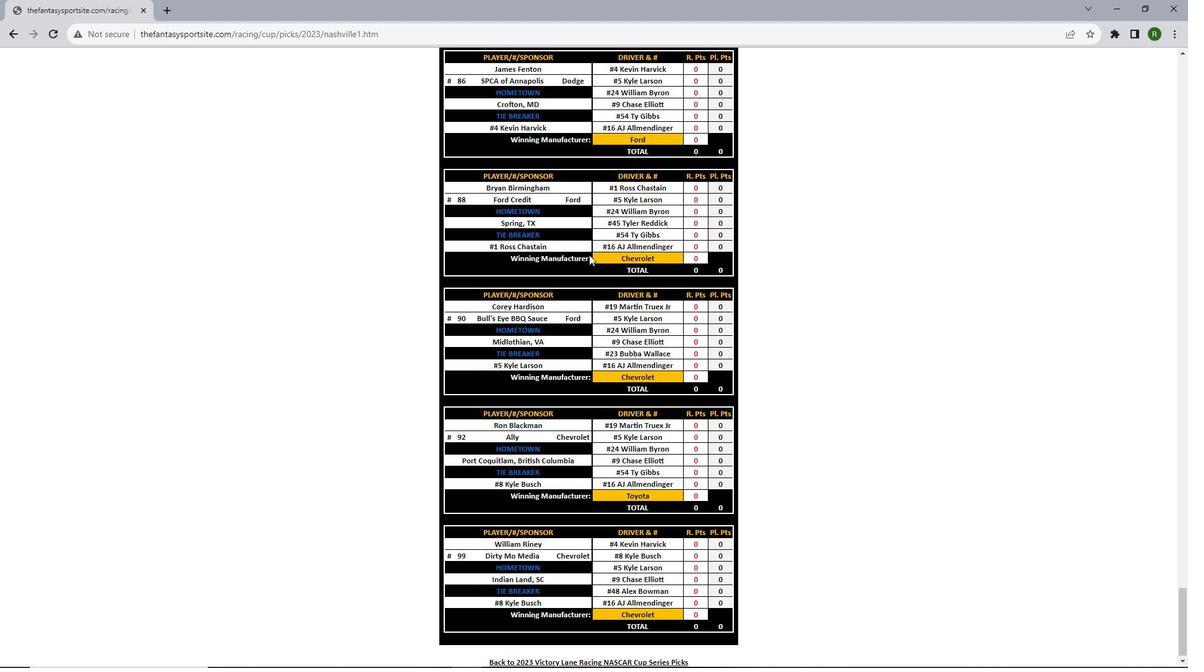 
Action: Mouse moved to (589, 255)
Screenshot: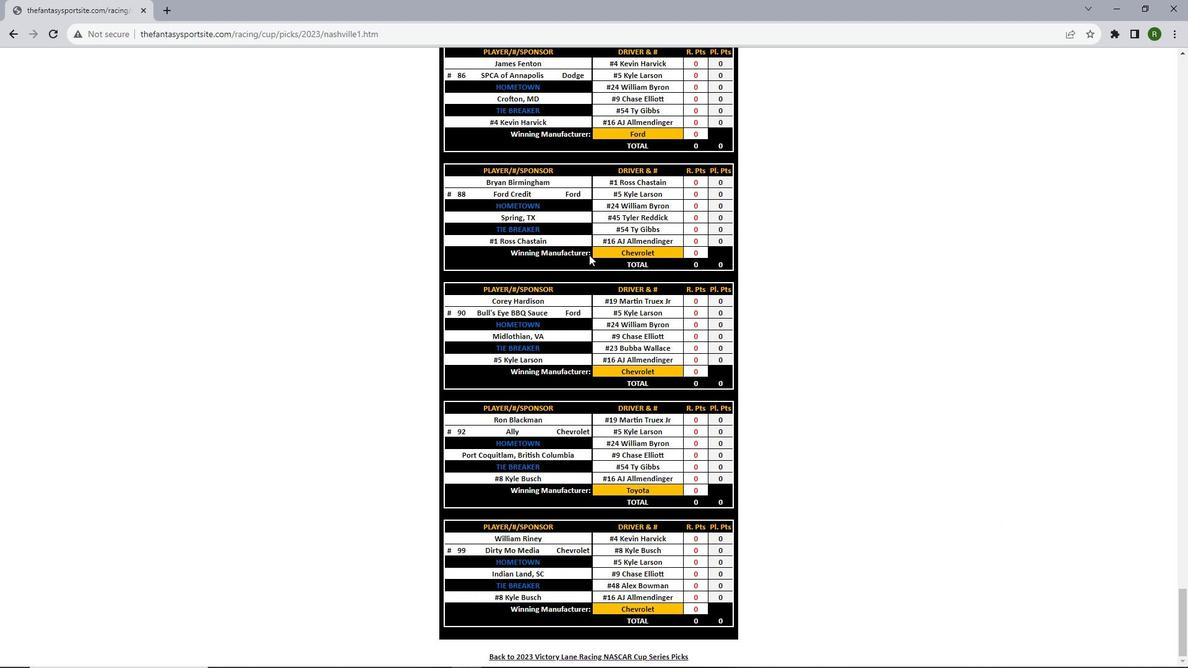 
